 Task: Open Card Logistics Review in Board Product Launch Strategies to Workspace Domain Name Registrars and add a team member Softage.3@softage.net, a label Yellow, a checklist Beta Testing, an attachment from your google drive, a color Yellow and finally, add a card description 'Develop and launch new customer segmentation strategy' and a comment 'Let us approach this task with a sense of curiosity and a willingness to explore new ideas and approaches.'. Add a start date 'Jan 07, 1900' with a due date 'Jan 14, 1900'
Action: Mouse moved to (52, 328)
Screenshot: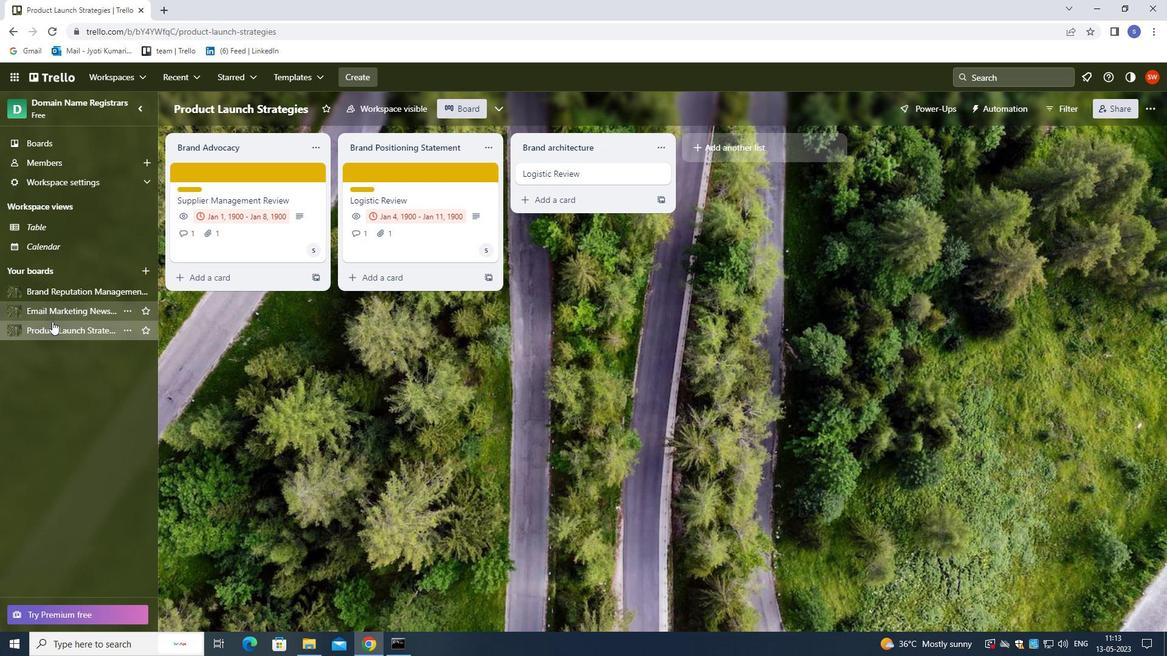 
Action: Mouse pressed left at (52, 328)
Screenshot: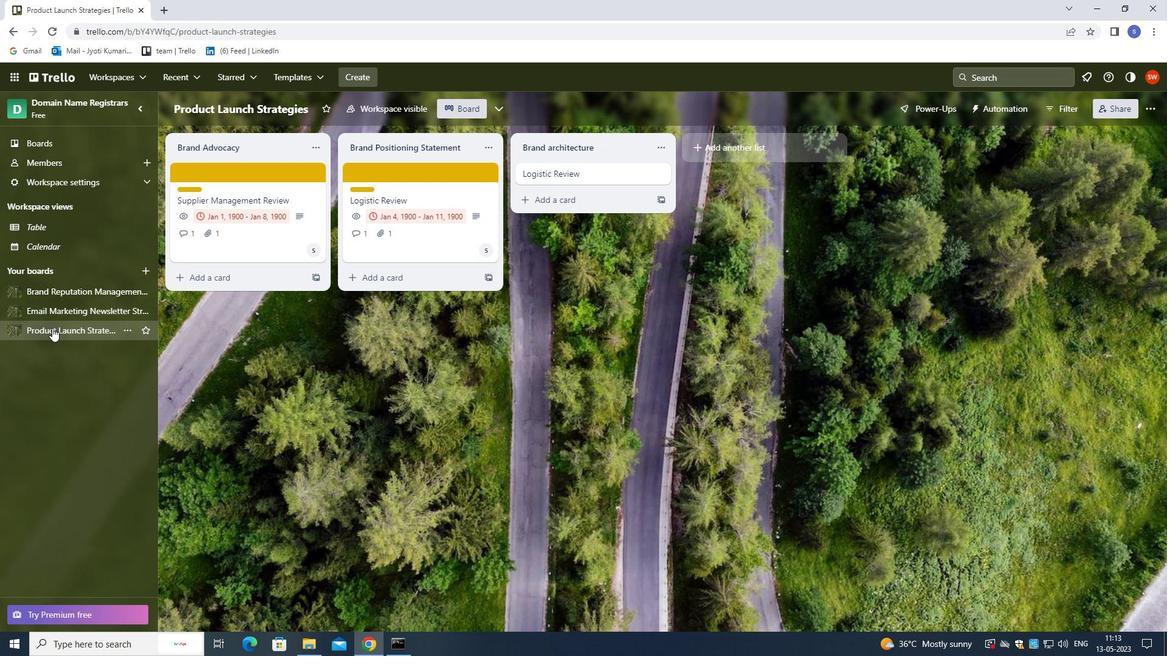 
Action: Mouse moved to (555, 173)
Screenshot: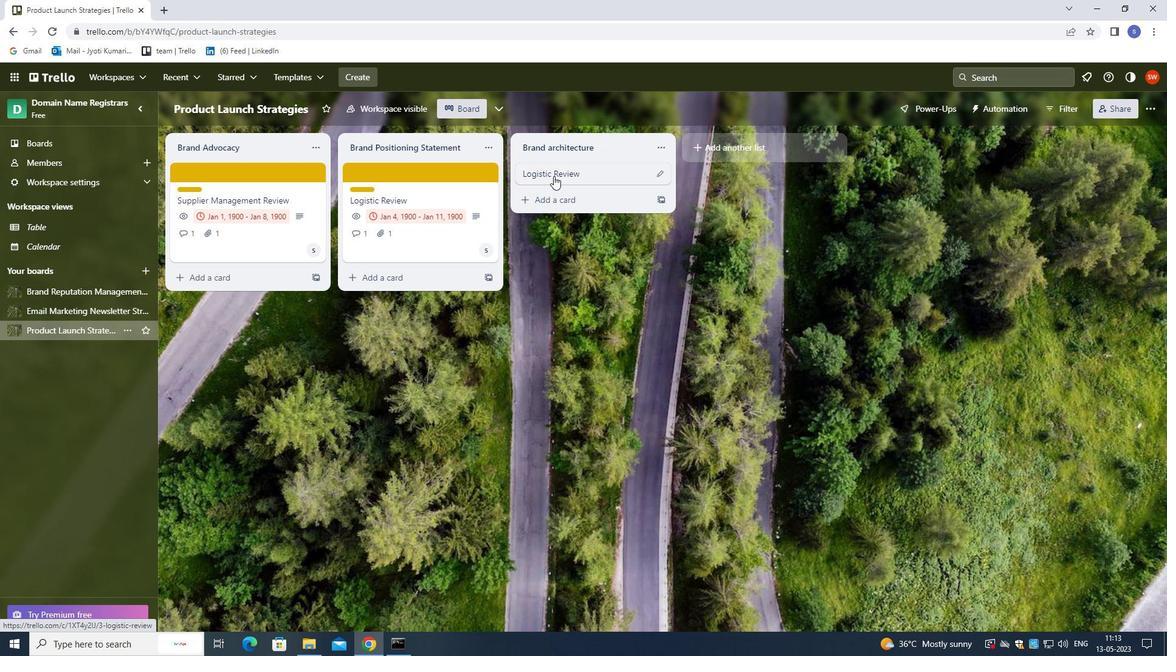 
Action: Mouse pressed left at (555, 173)
Screenshot: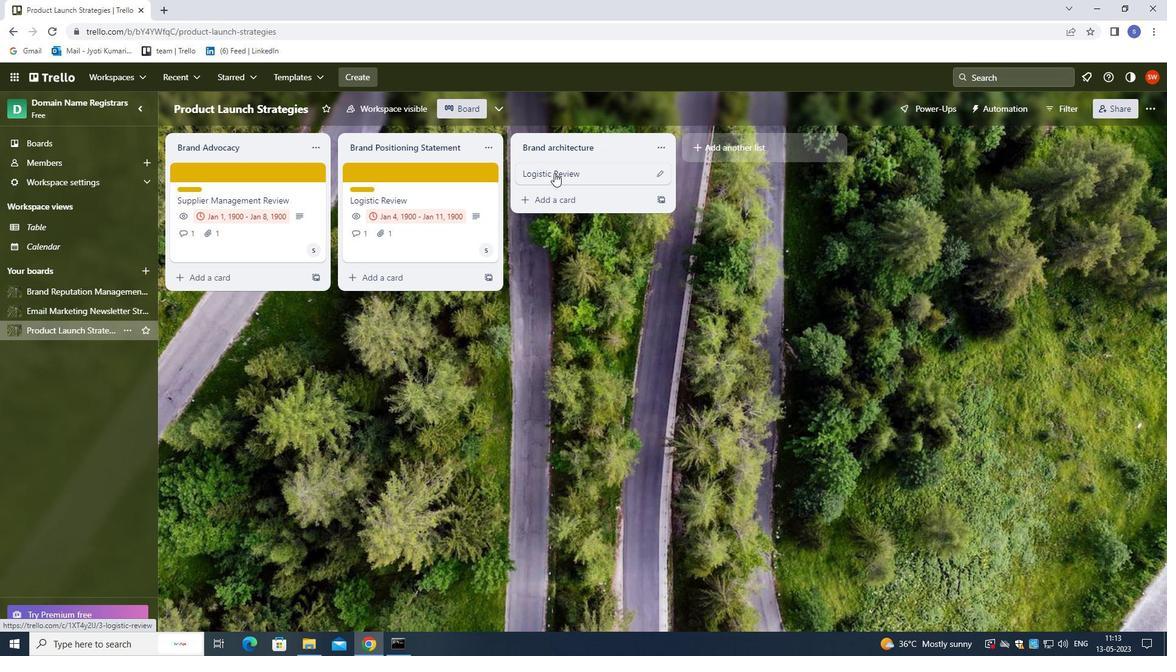 
Action: Mouse moved to (734, 214)
Screenshot: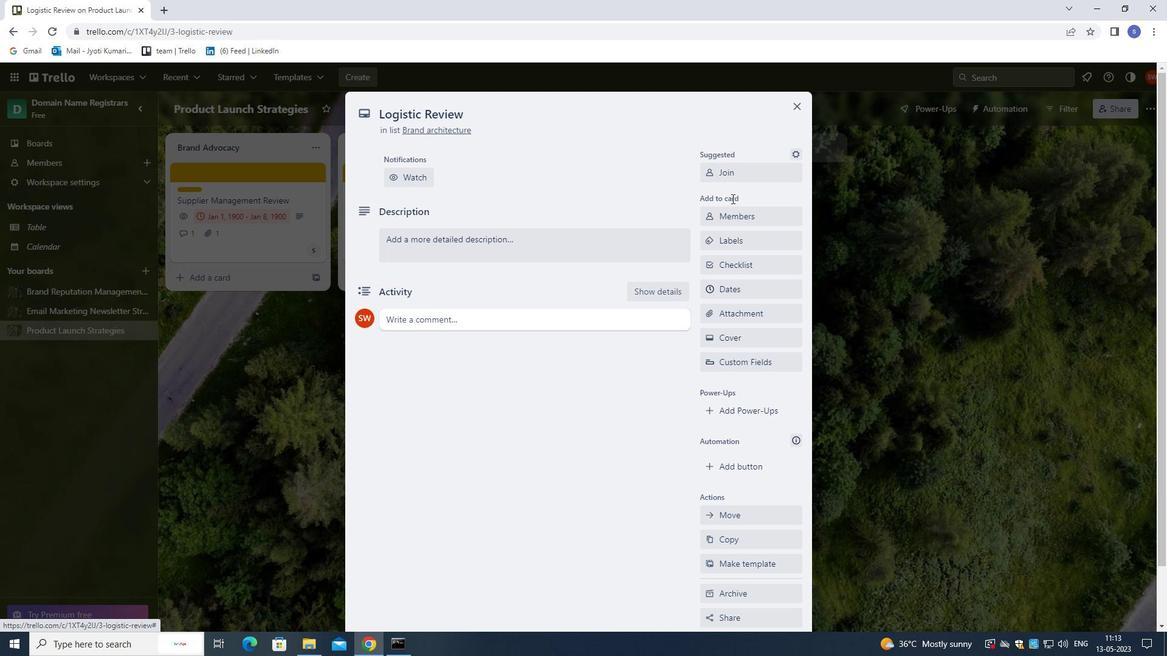 
Action: Mouse pressed left at (734, 214)
Screenshot: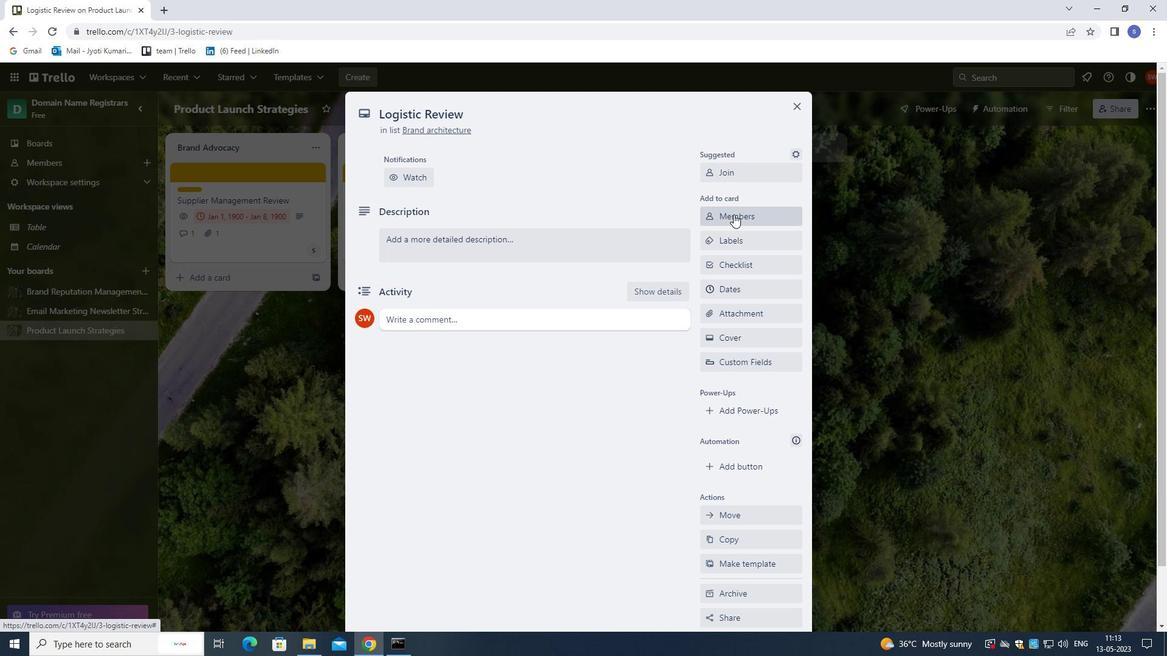 
Action: Key pressed softage.3<Key.shift>@SOFTAGE,<Key.backspace>.NET
Screenshot: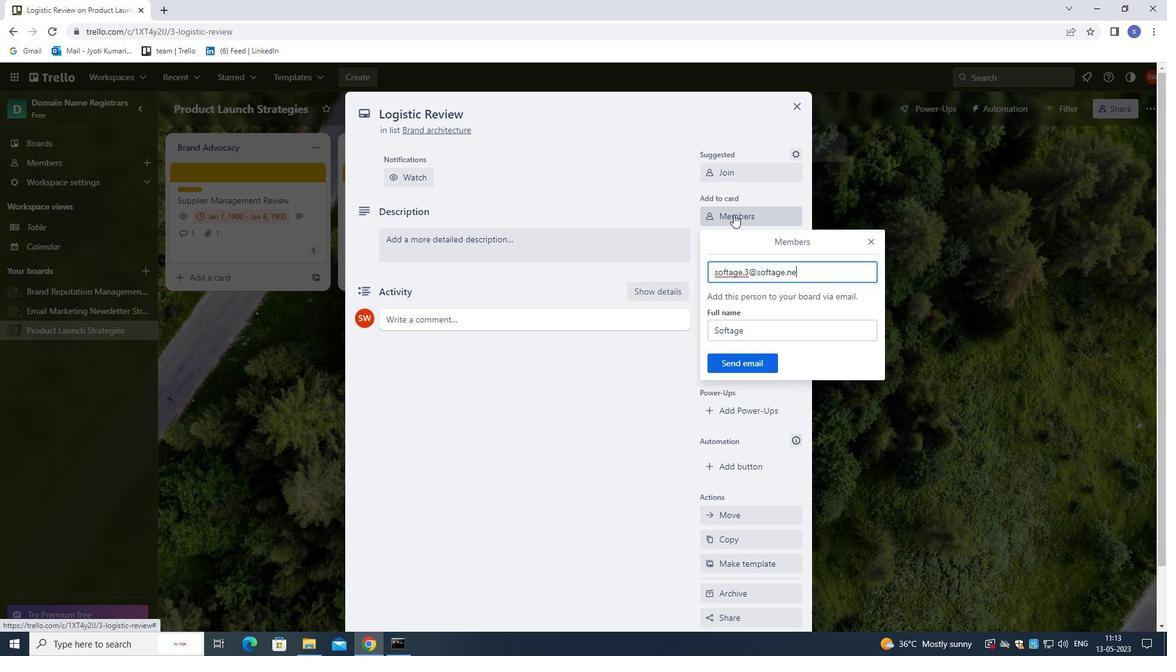 
Action: Mouse moved to (723, 369)
Screenshot: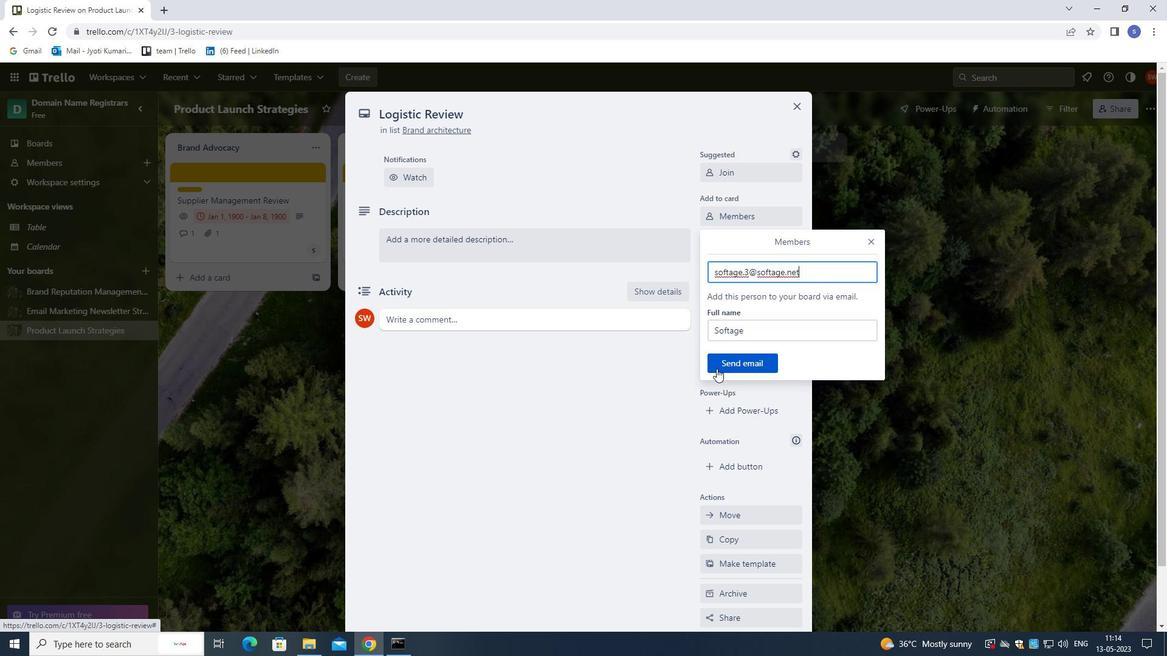 
Action: Mouse pressed left at (723, 369)
Screenshot: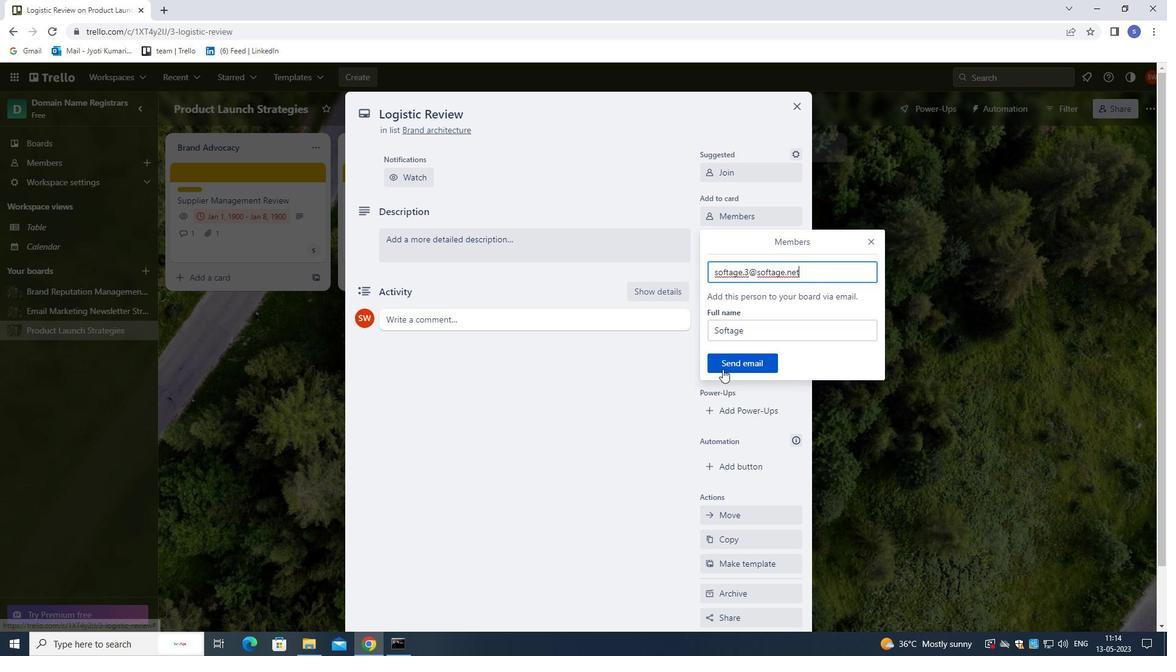 
Action: Mouse moved to (735, 247)
Screenshot: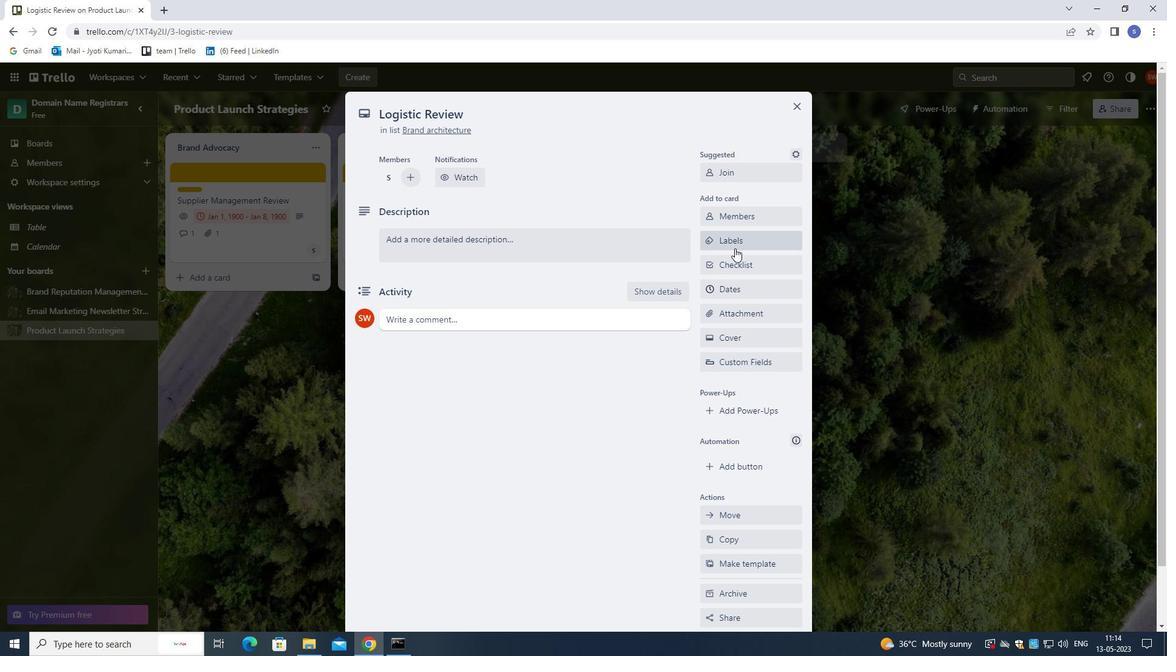 
Action: Mouse pressed left at (735, 247)
Screenshot: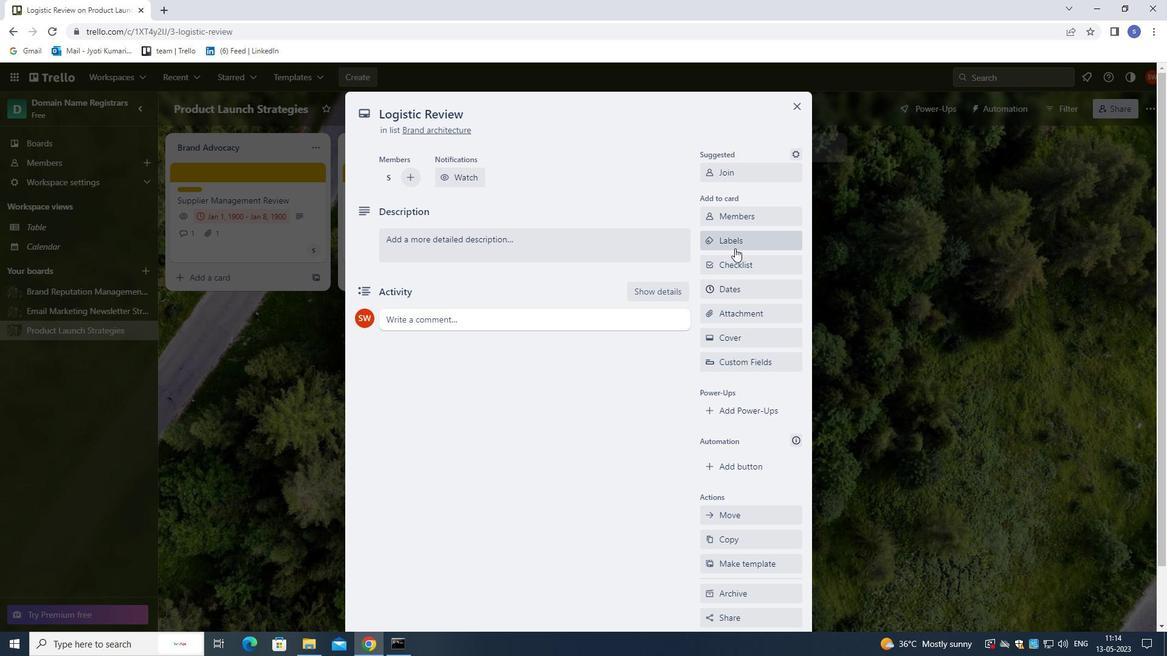 
Action: Mouse moved to (734, 245)
Screenshot: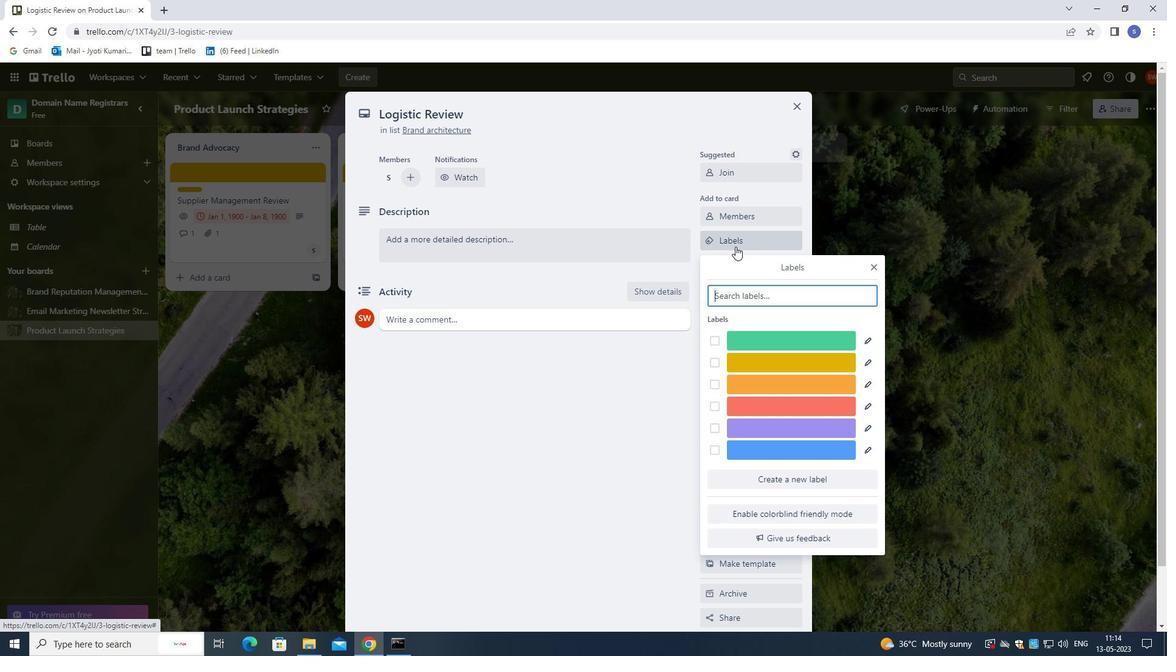 
Action: Key pressed Y
Screenshot: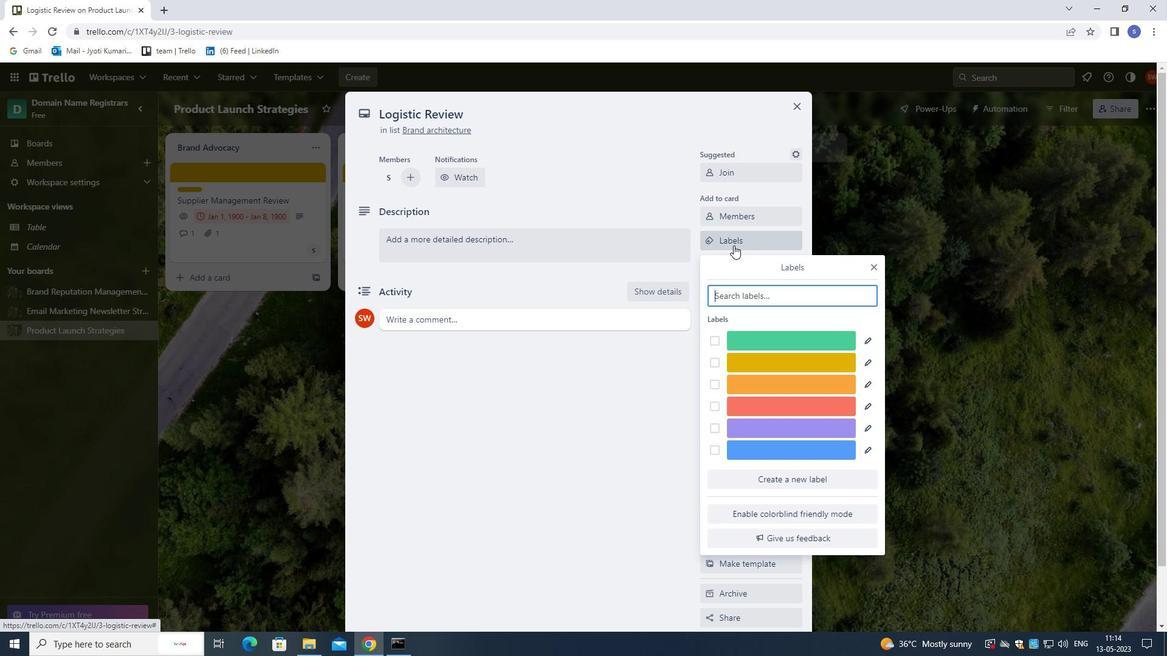 
Action: Mouse moved to (762, 343)
Screenshot: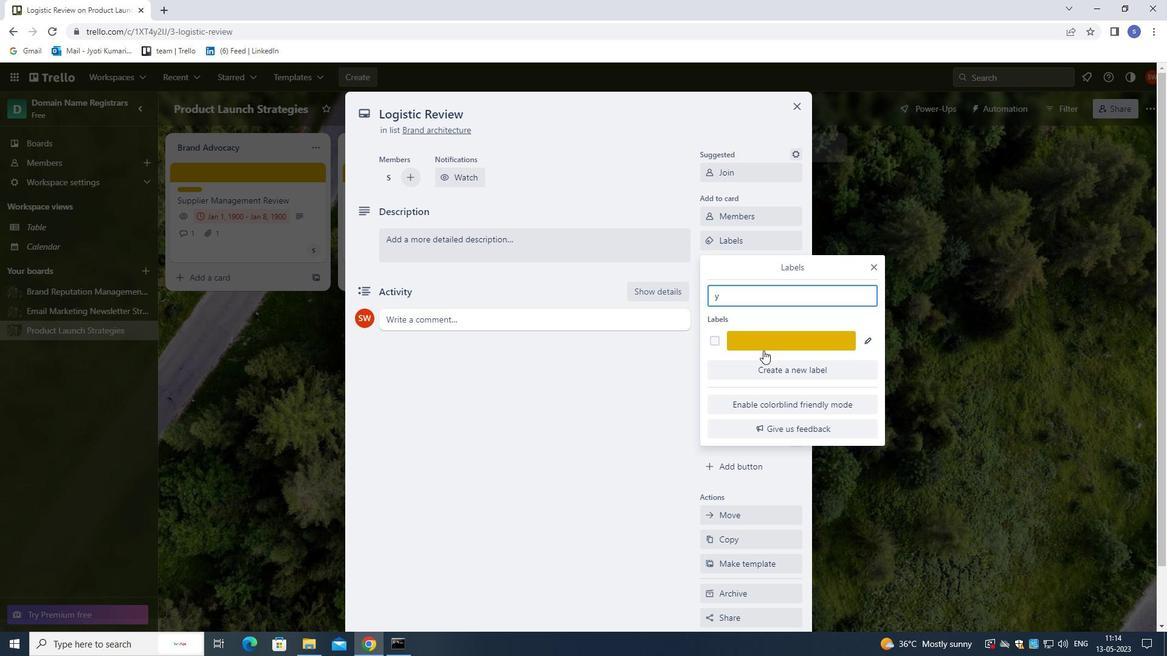 
Action: Mouse pressed left at (762, 343)
Screenshot: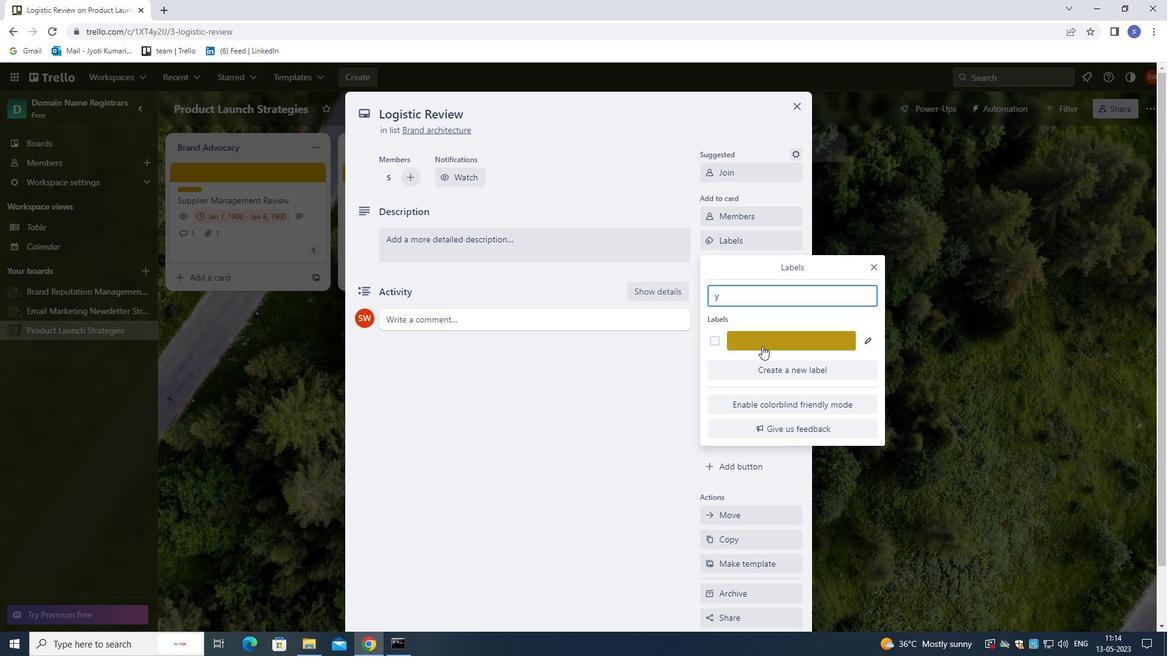 
Action: Mouse moved to (875, 268)
Screenshot: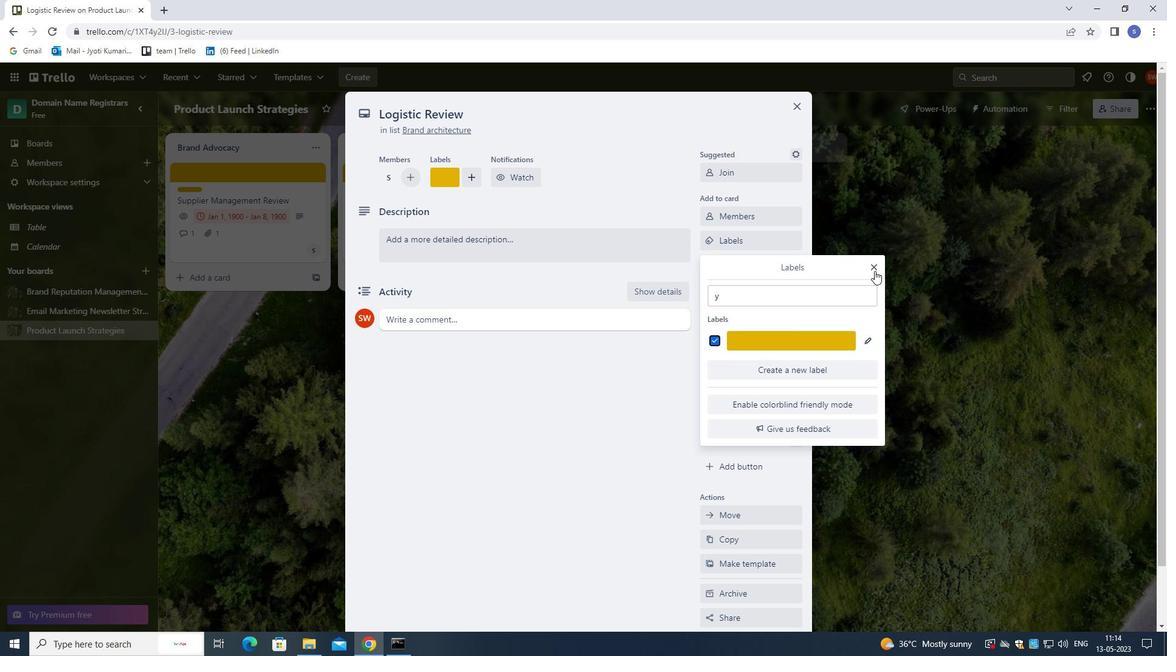 
Action: Mouse pressed left at (875, 268)
Screenshot: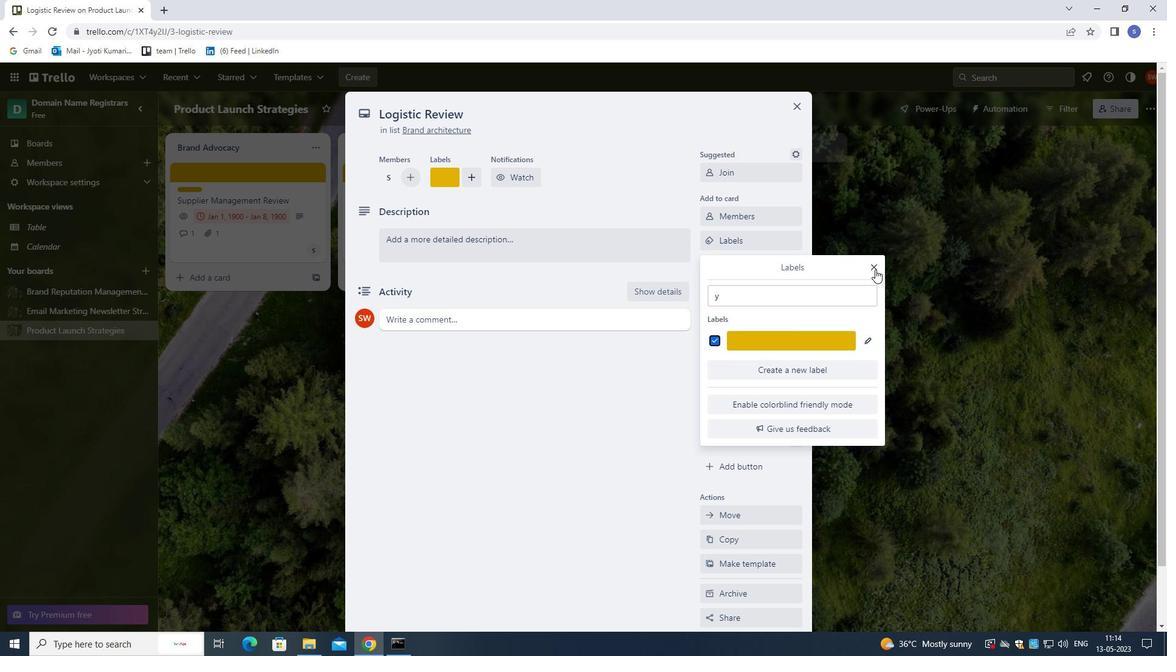 
Action: Mouse moved to (773, 266)
Screenshot: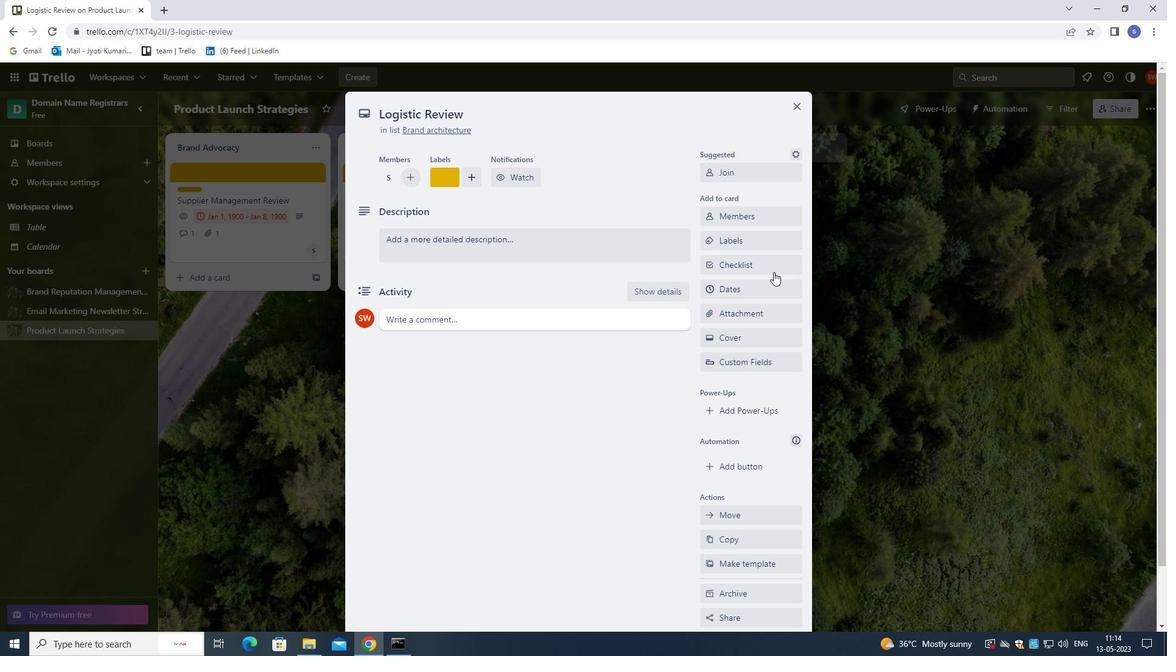 
Action: Mouse pressed left at (773, 266)
Screenshot: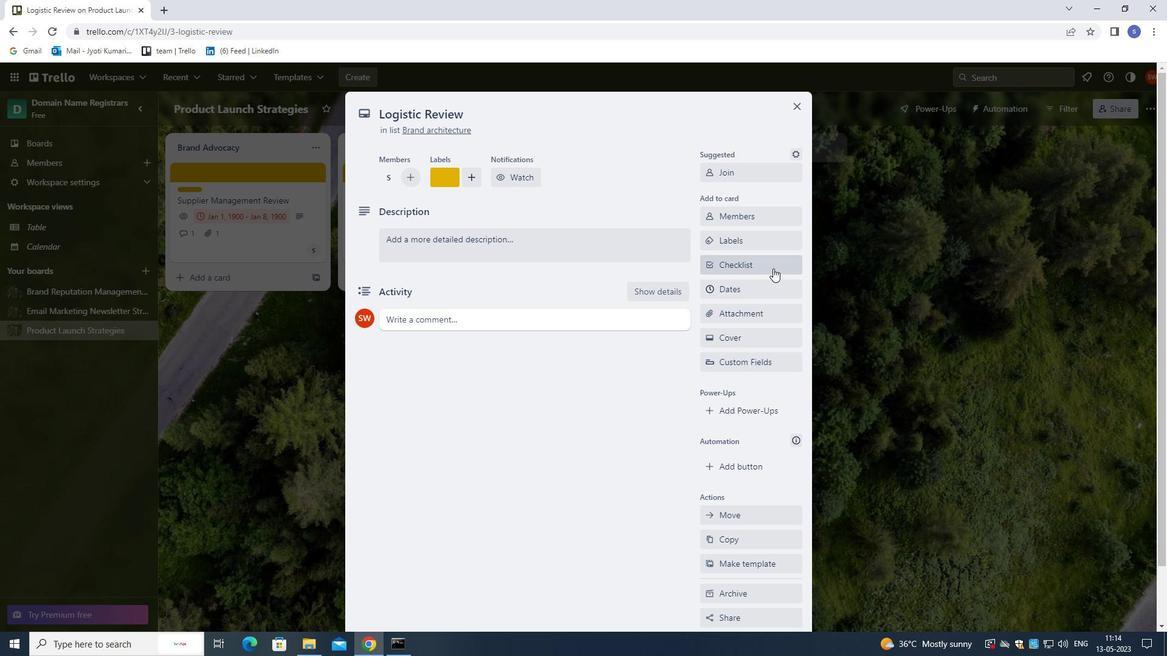 
Action: Mouse moved to (774, 265)
Screenshot: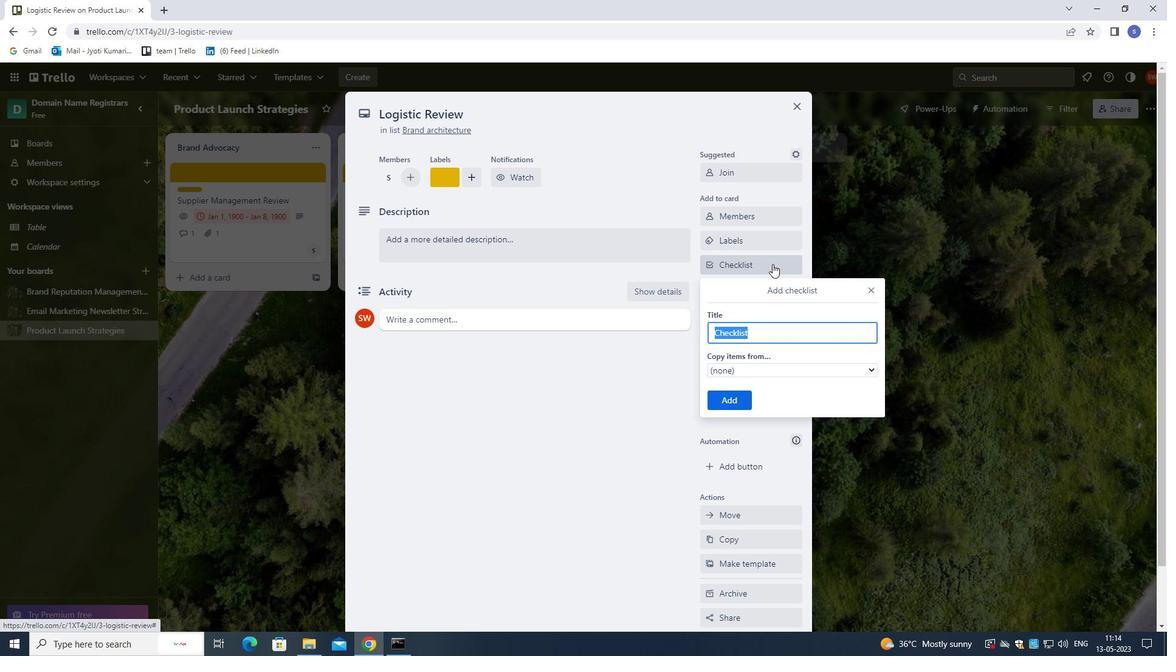 
Action: Key pressed B
Screenshot: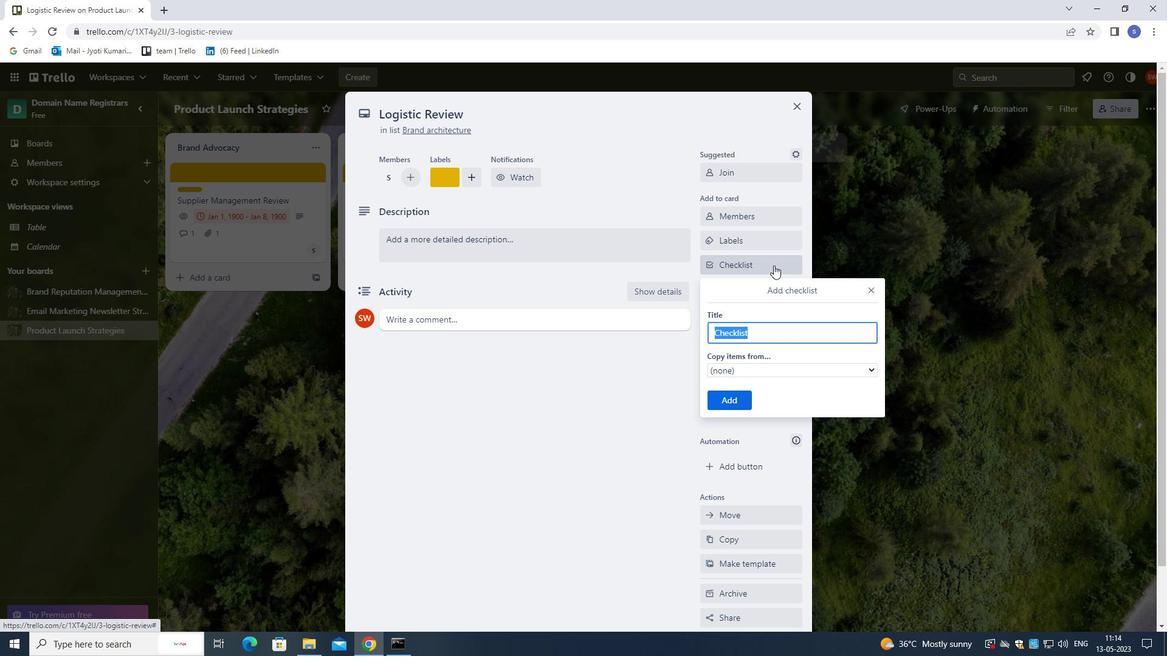 
Action: Mouse moved to (790, 360)
Screenshot: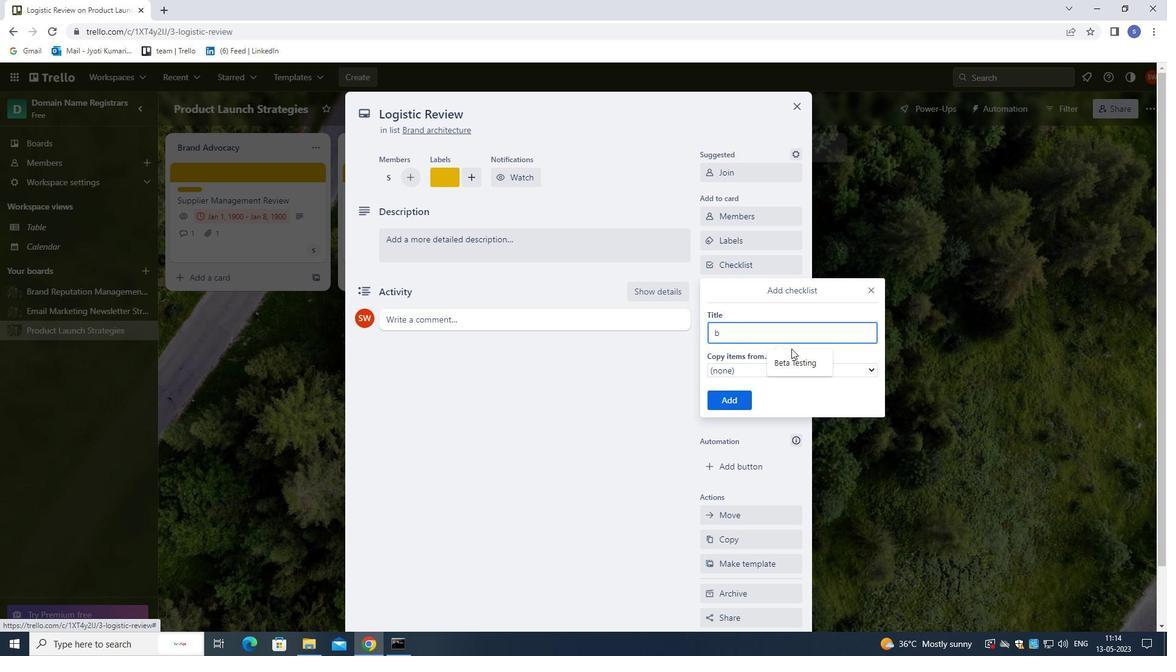 
Action: Mouse pressed left at (790, 360)
Screenshot: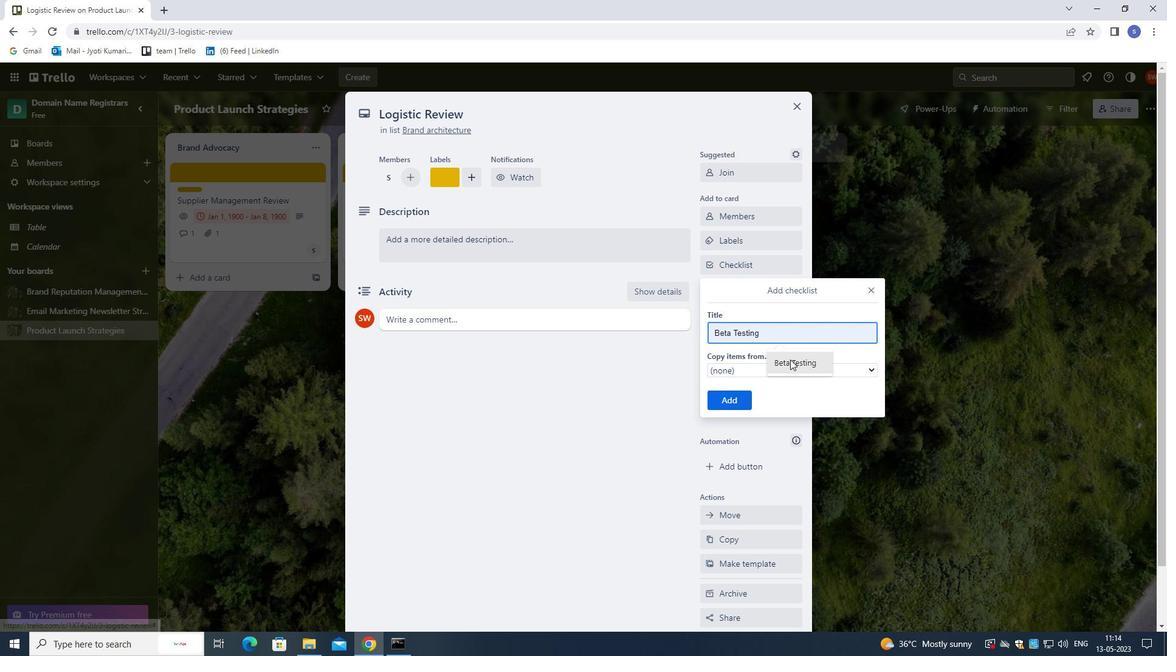 
Action: Mouse moved to (718, 398)
Screenshot: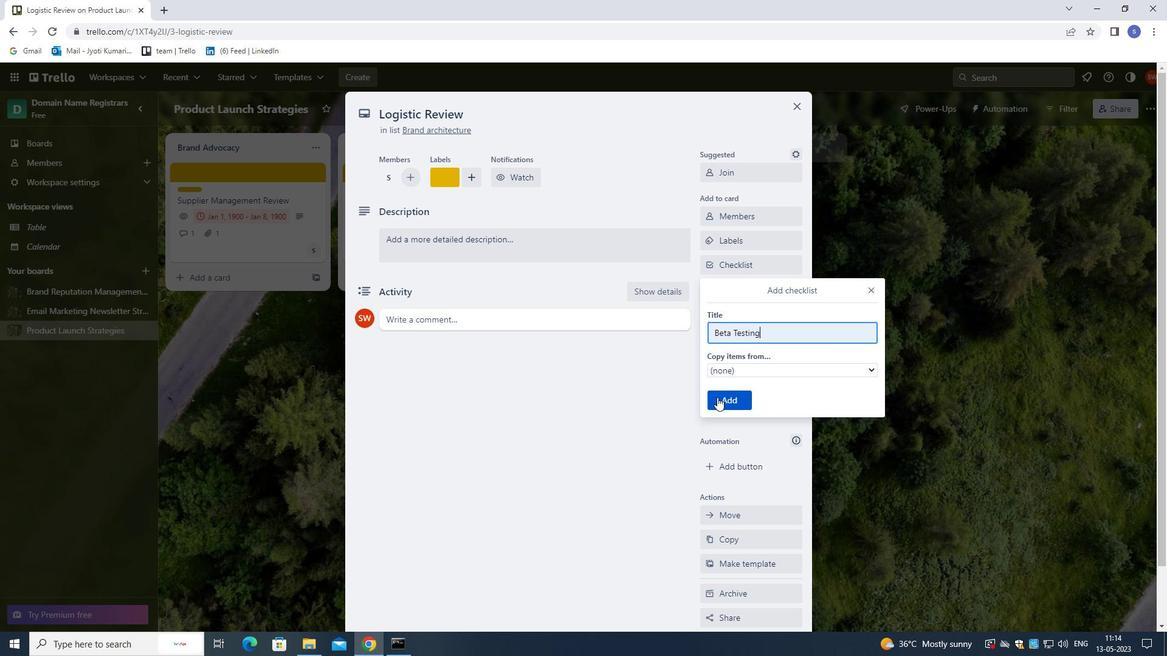 
Action: Mouse pressed left at (718, 398)
Screenshot: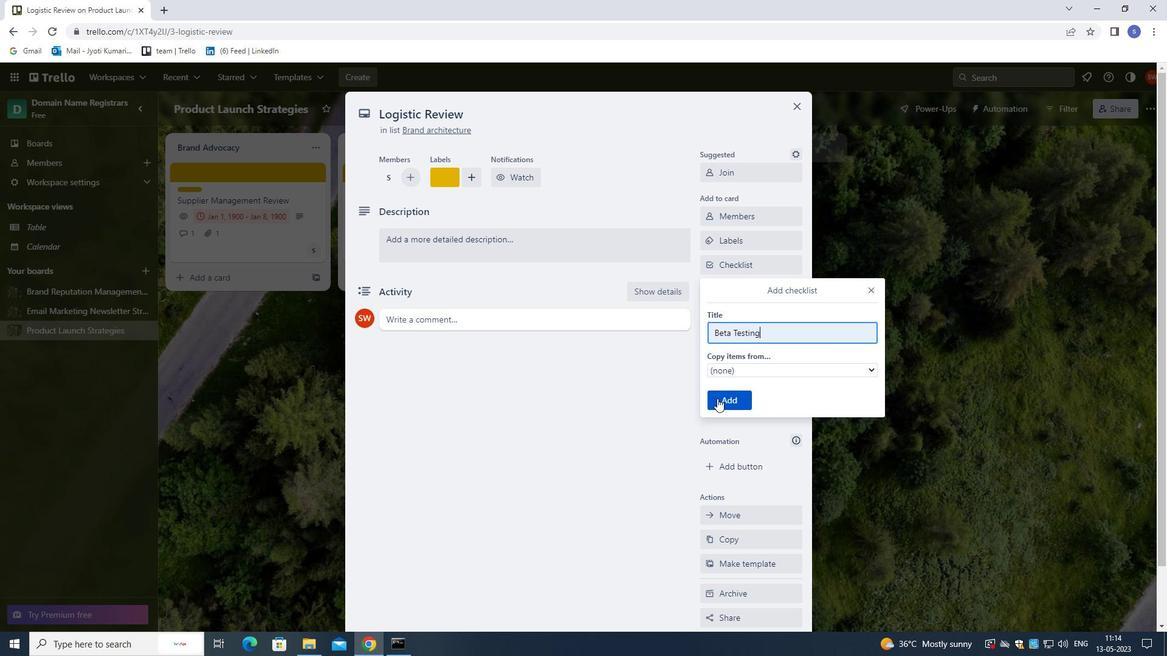 
Action: Mouse moved to (740, 287)
Screenshot: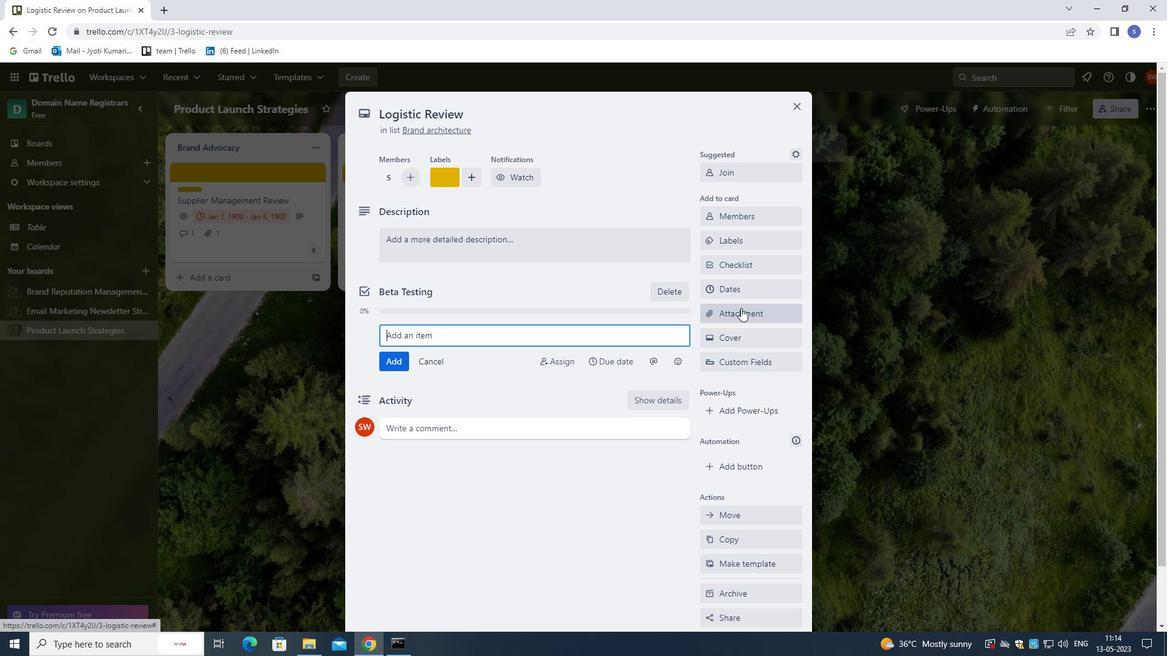 
Action: Mouse pressed left at (740, 287)
Screenshot: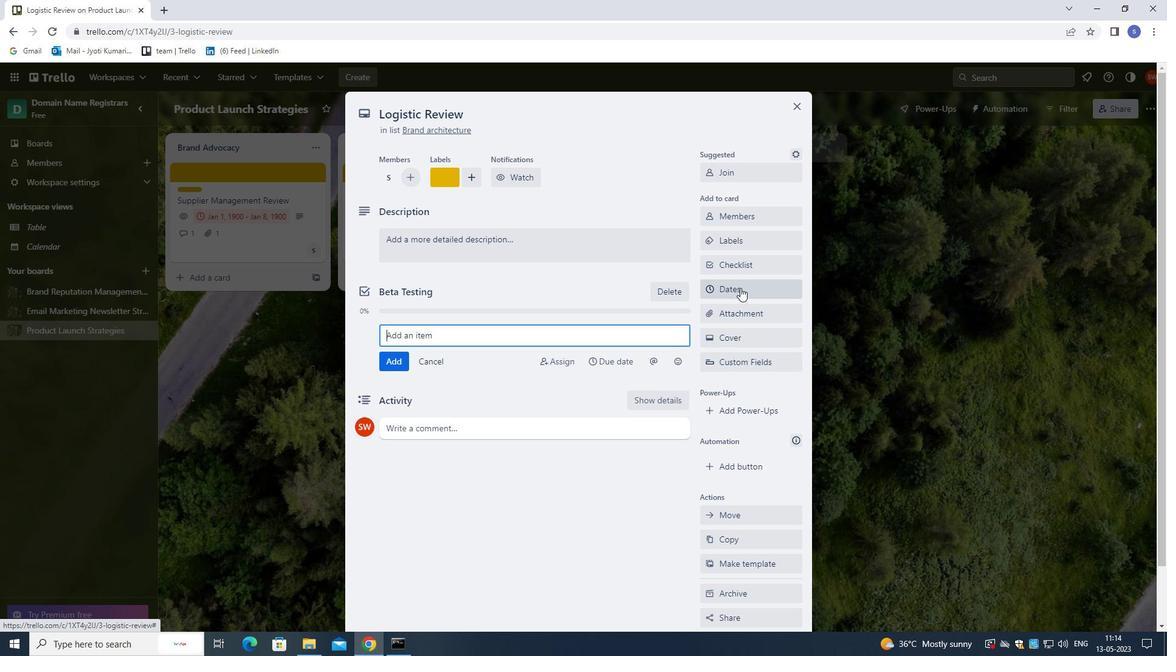 
Action: Mouse moved to (715, 332)
Screenshot: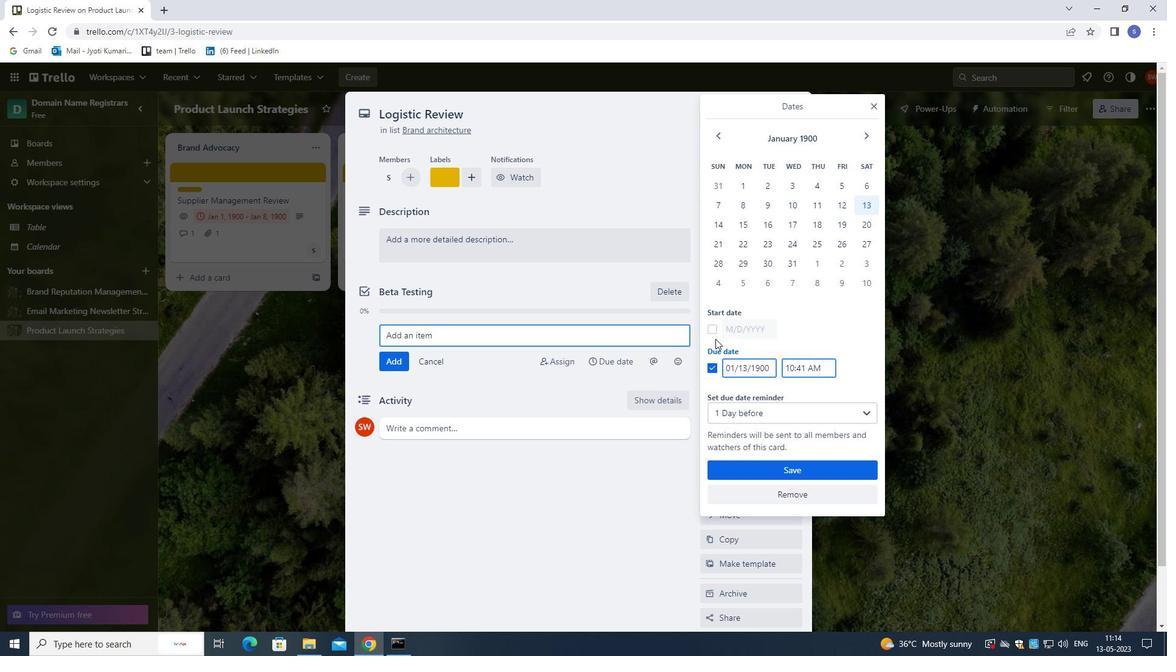 
Action: Mouse pressed left at (715, 332)
Screenshot: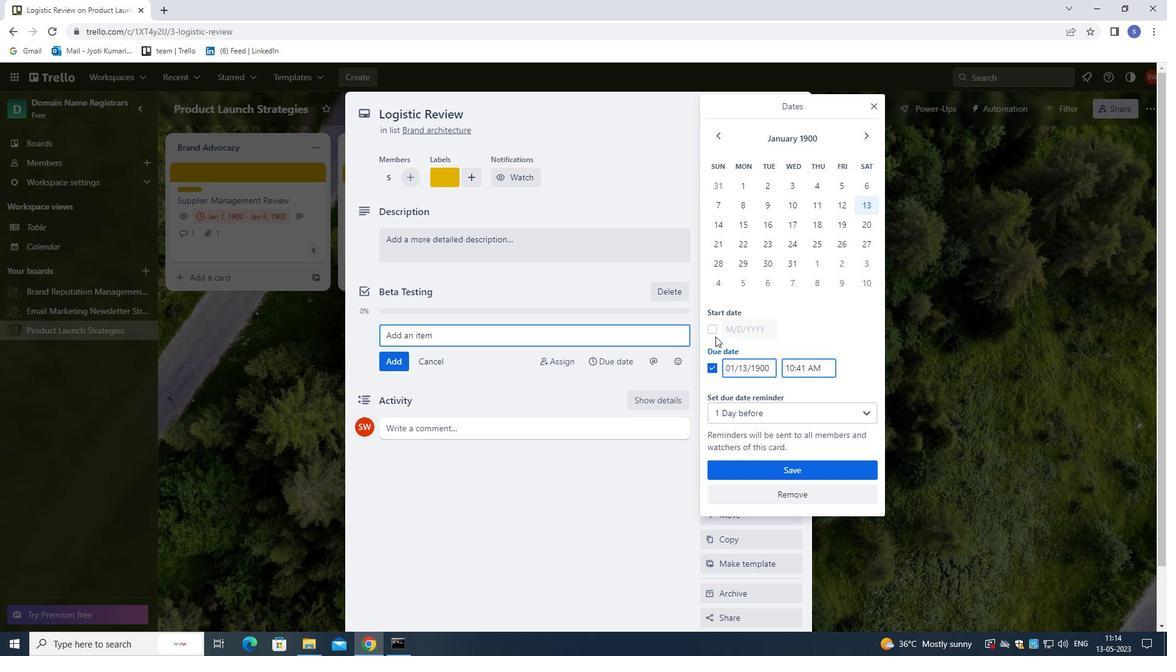 
Action: Mouse moved to (740, 327)
Screenshot: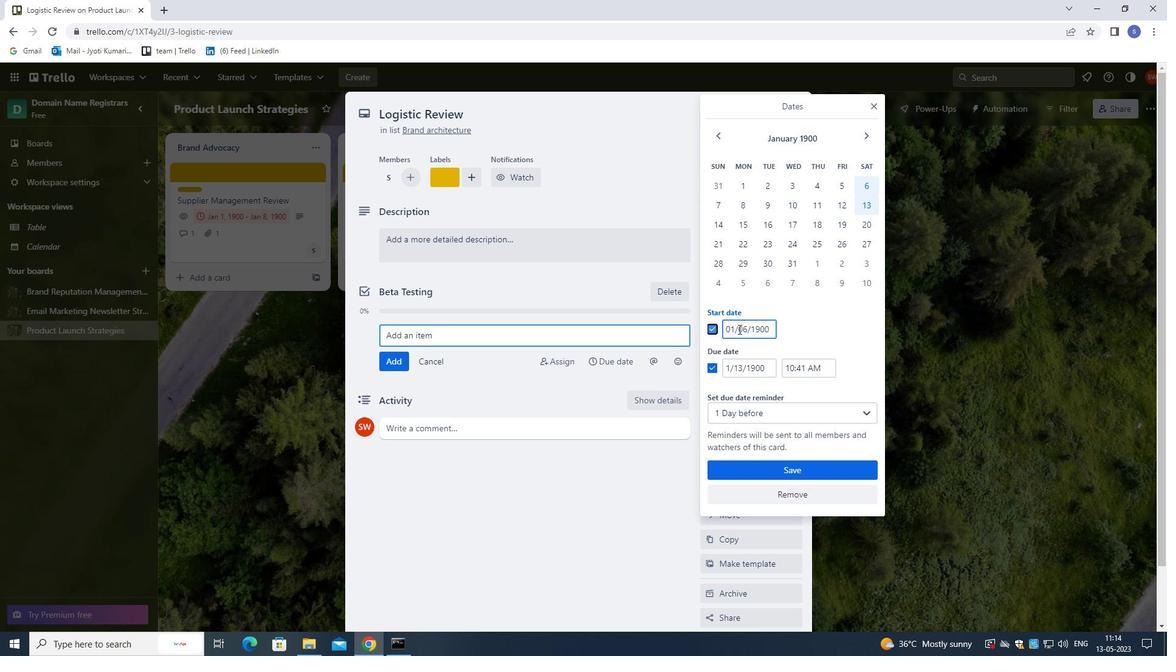 
Action: Mouse pressed left at (740, 327)
Screenshot: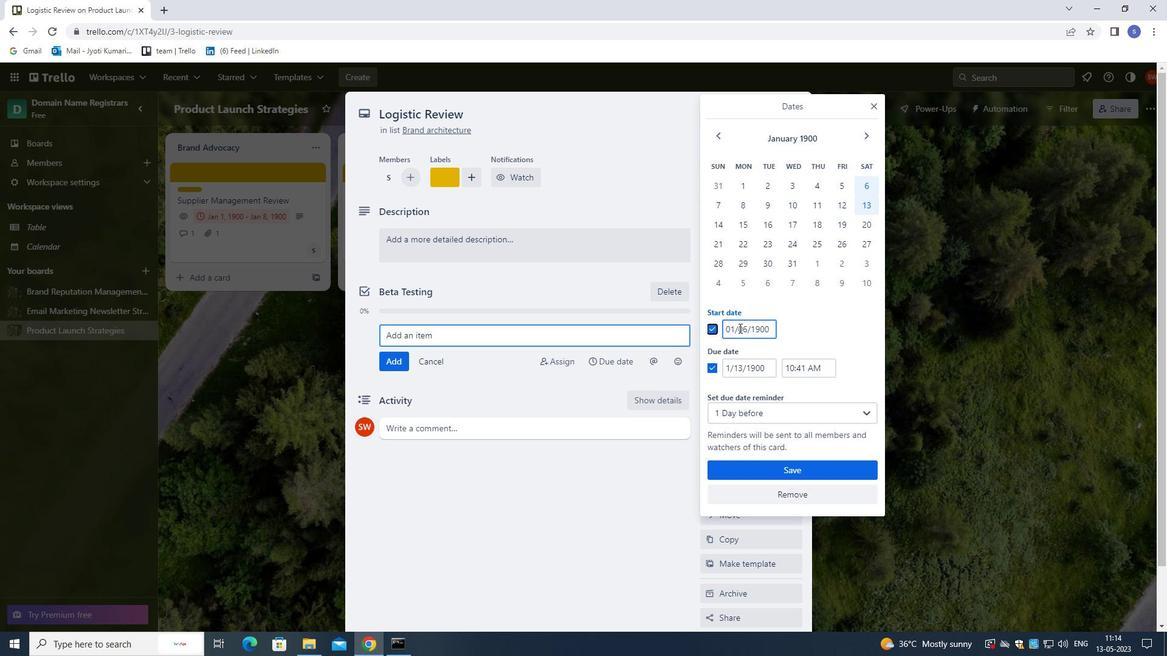 
Action: Mouse moved to (739, 350)
Screenshot: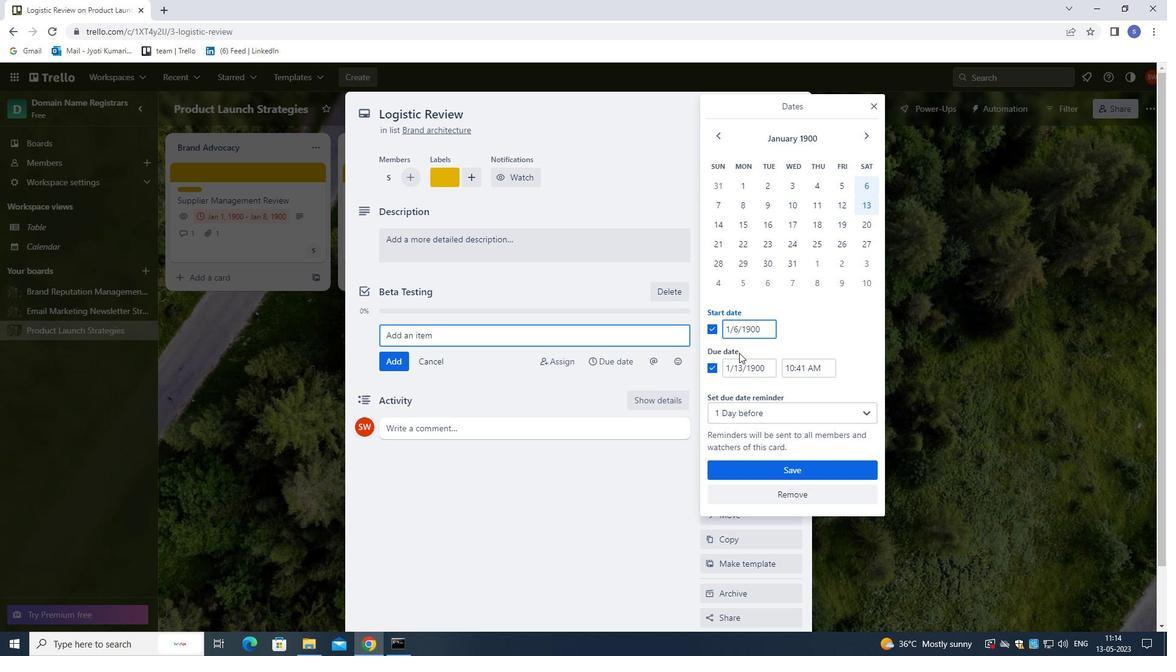 
Action: Key pressed <Key.backspace>
Screenshot: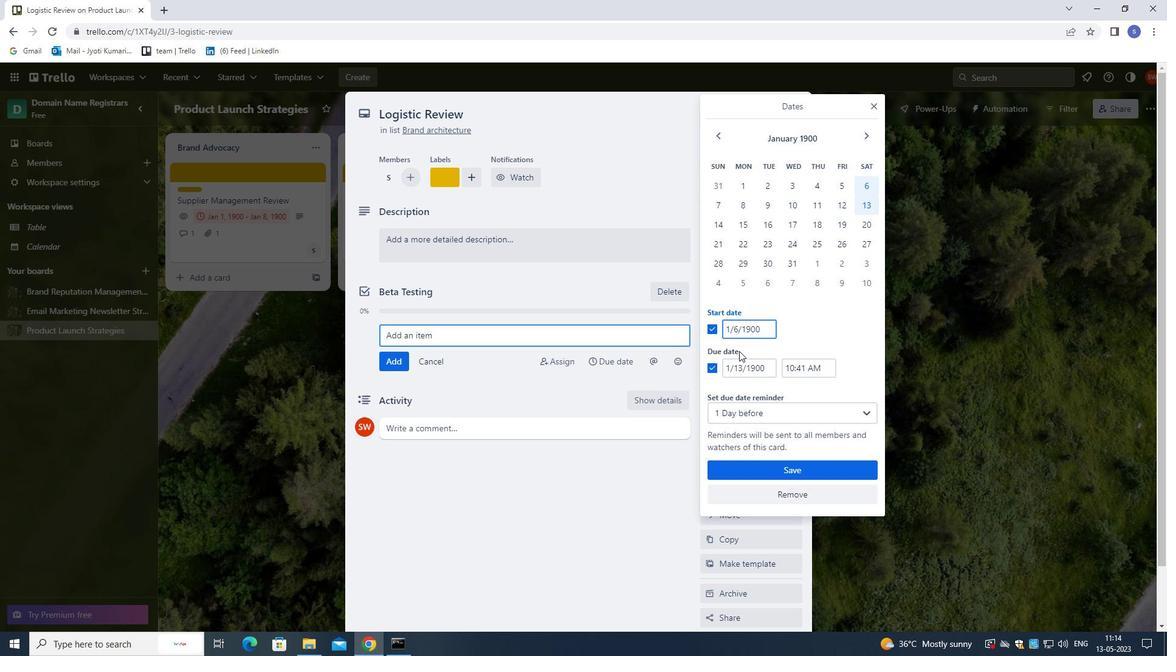 
Action: Mouse moved to (737, 344)
Screenshot: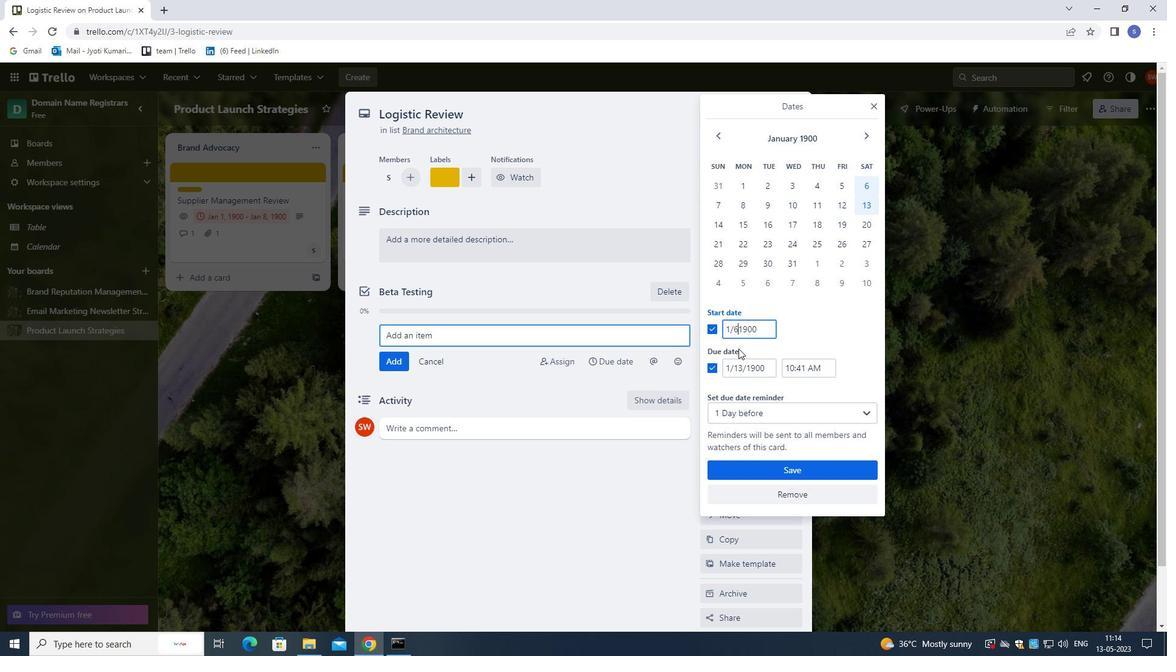 
Action: Key pressed 7
Screenshot: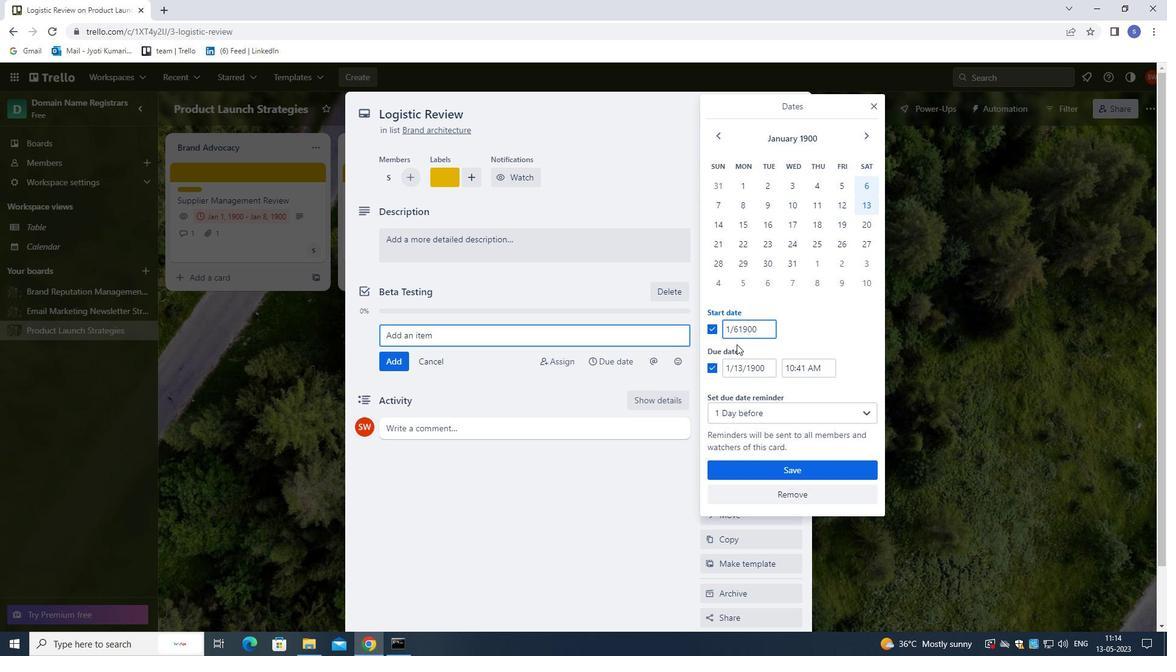 
Action: Mouse moved to (734, 343)
Screenshot: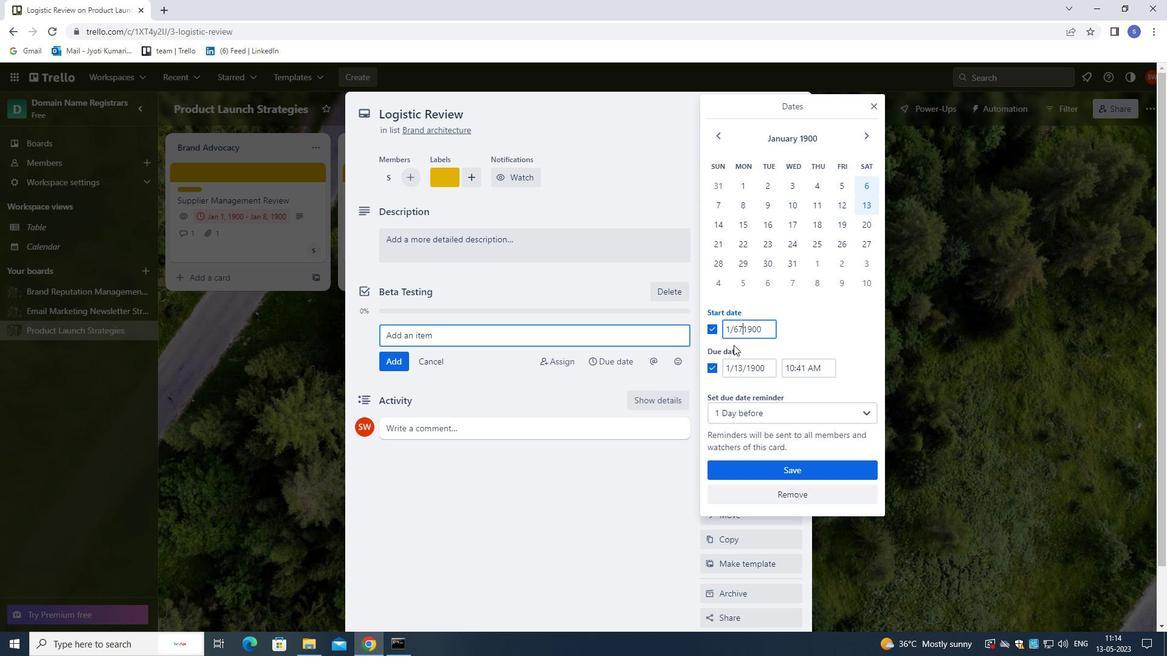 
Action: Key pressed <Key.backspace>
Screenshot: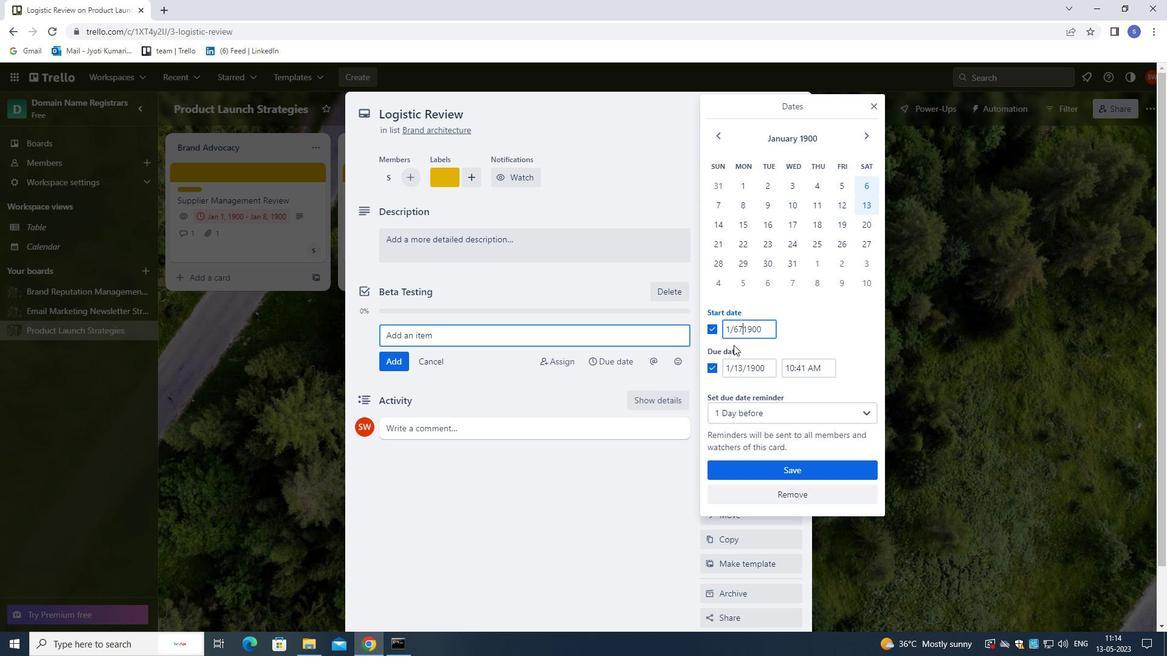
Action: Mouse moved to (732, 338)
Screenshot: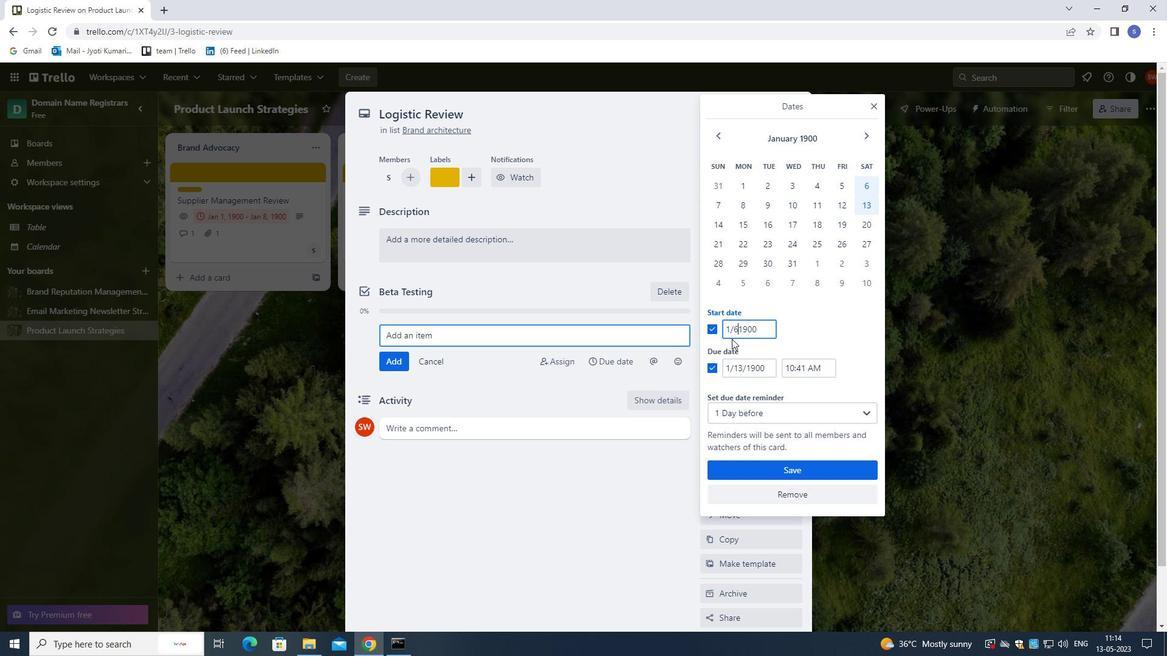 
Action: Key pressed <Key.backspace>
Screenshot: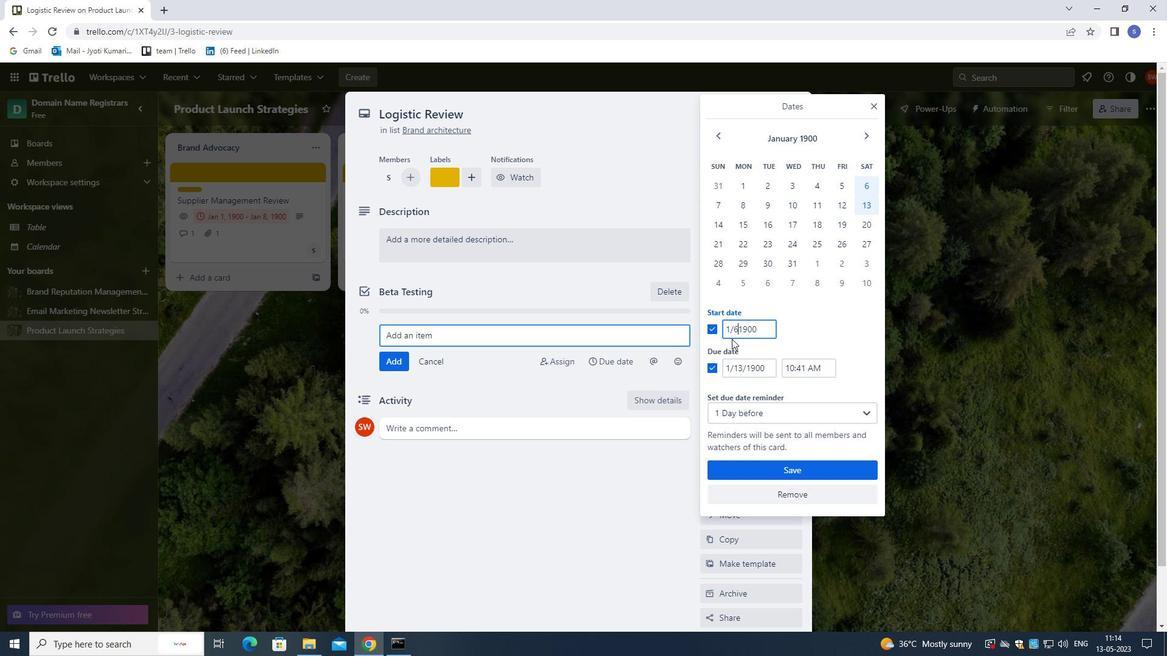 
Action: Mouse moved to (731, 337)
Screenshot: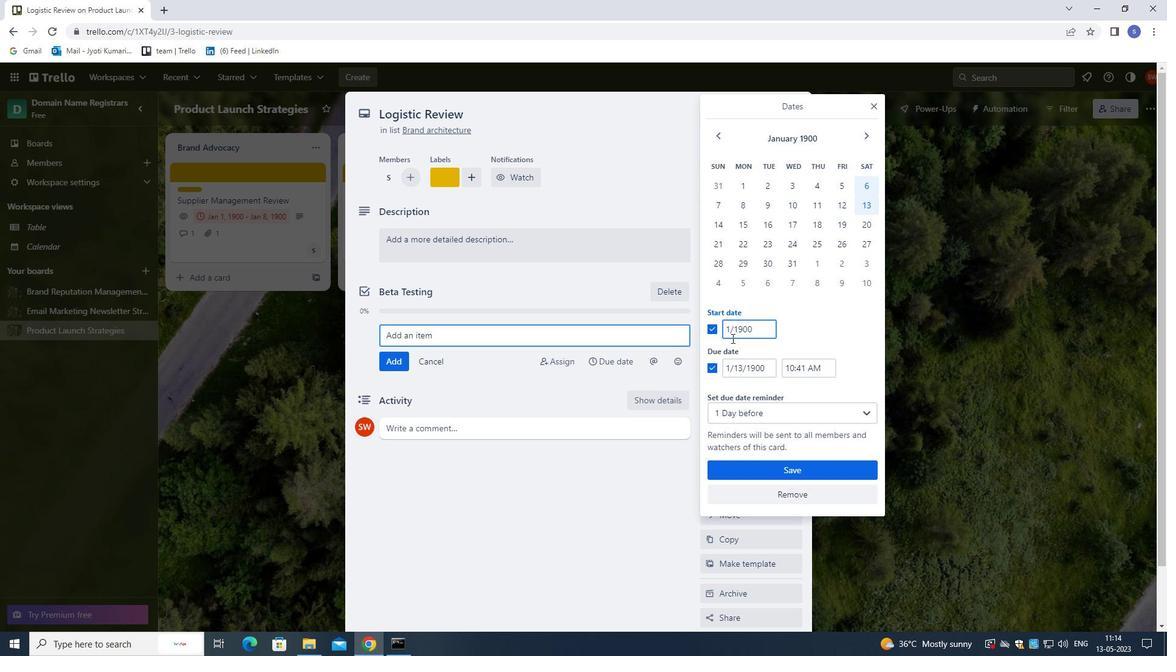 
Action: Key pressed 7
Screenshot: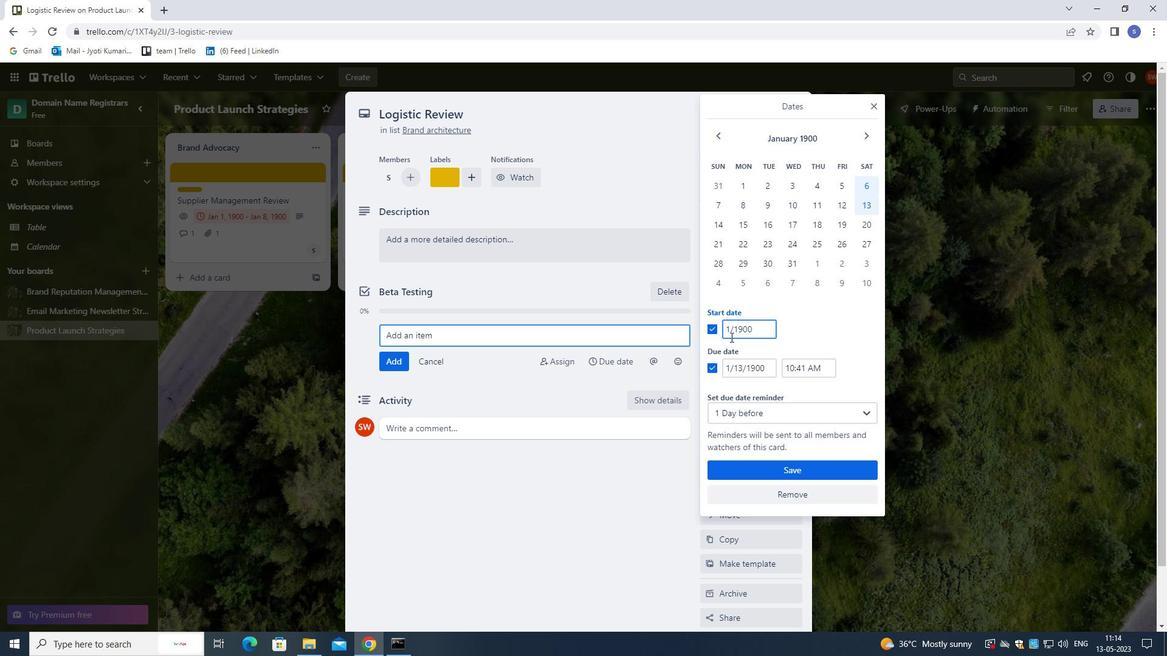 
Action: Mouse moved to (737, 367)
Screenshot: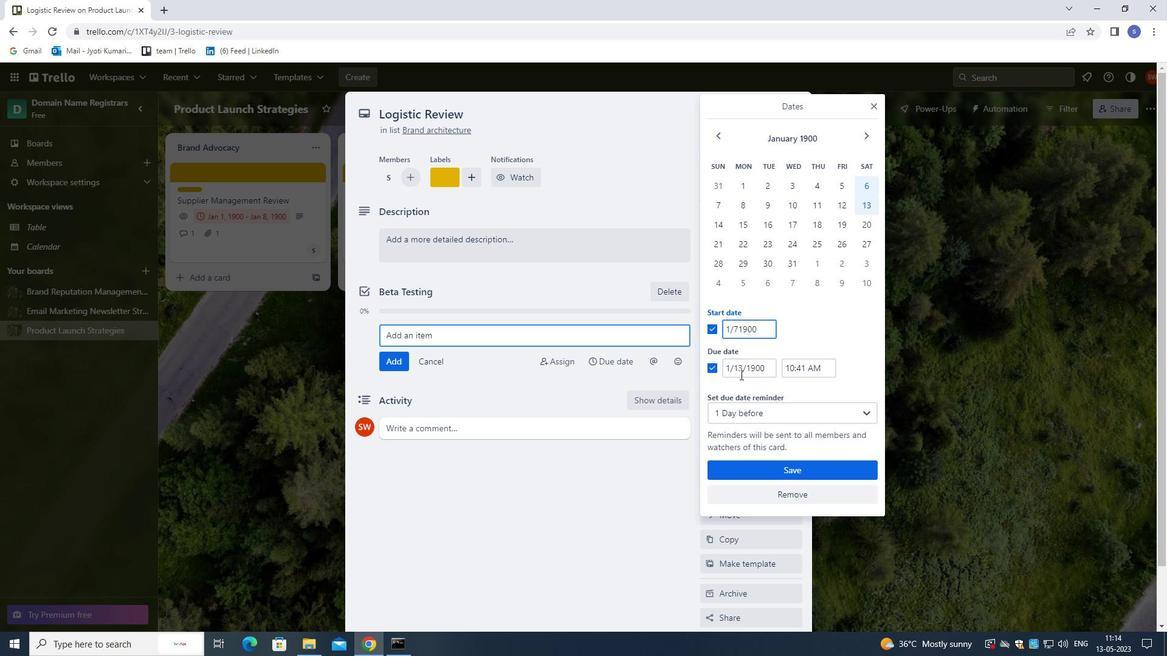 
Action: Mouse pressed left at (737, 367)
Screenshot: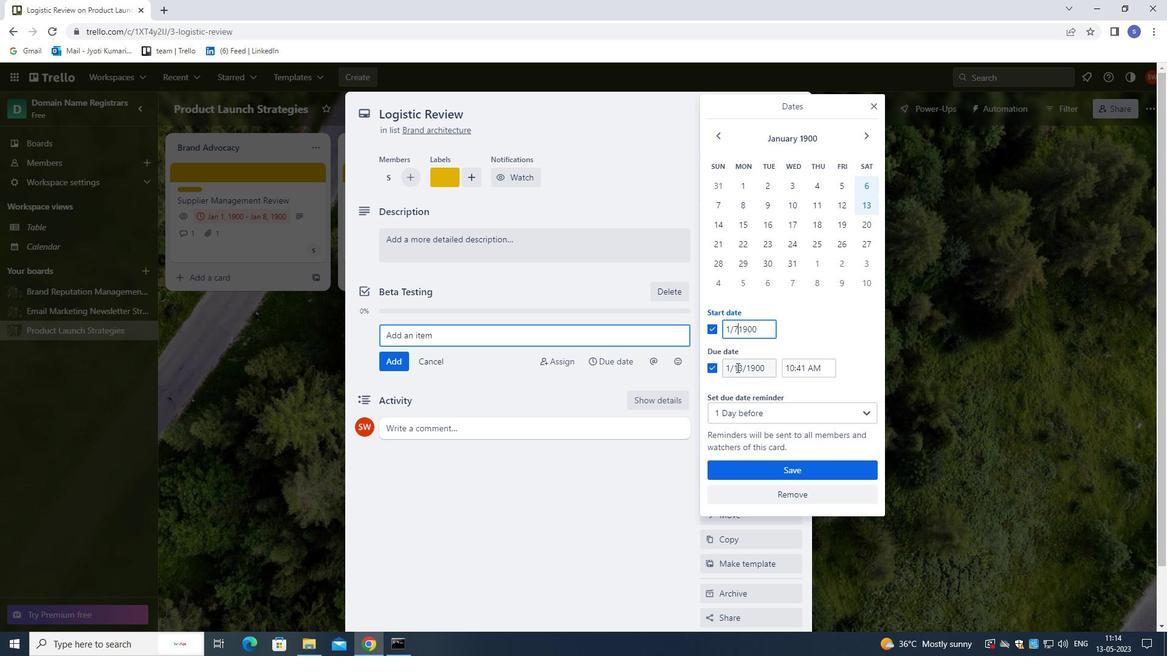 
Action: Mouse moved to (746, 380)
Screenshot: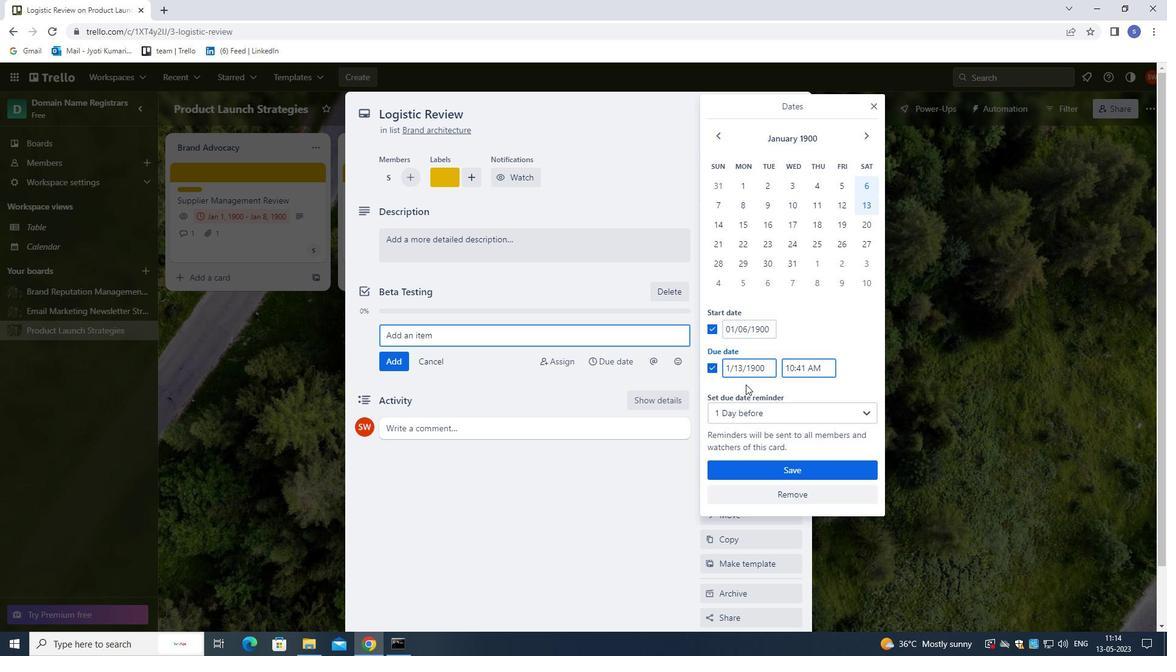 
Action: Key pressed <Key.right>
Screenshot: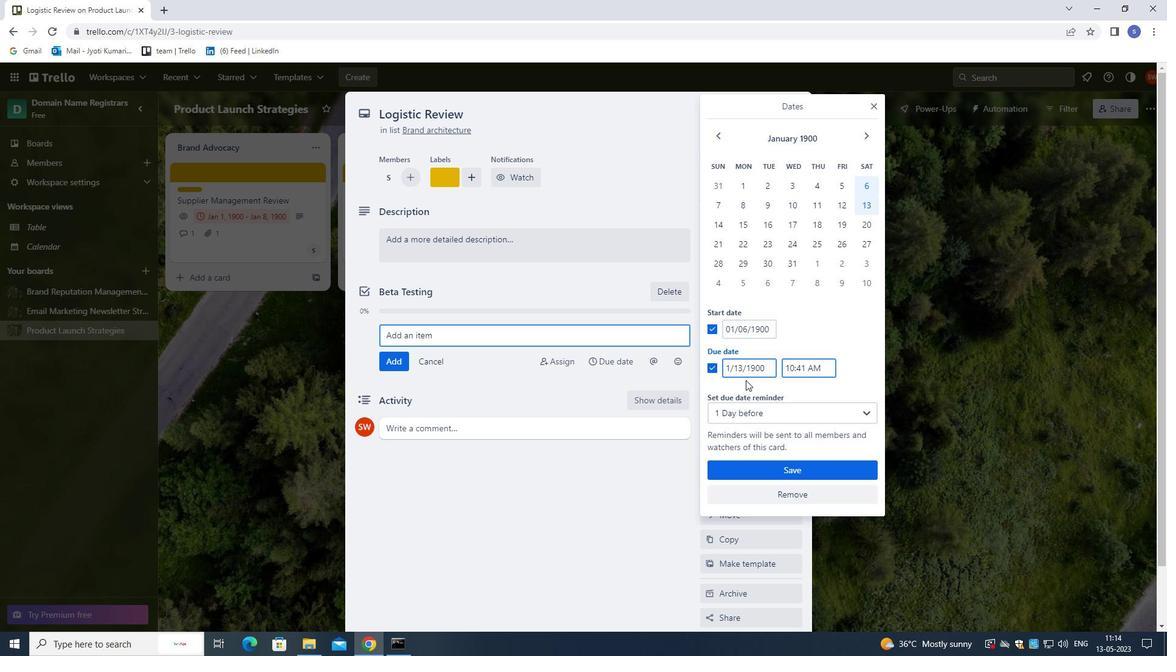 
Action: Mouse moved to (746, 379)
Screenshot: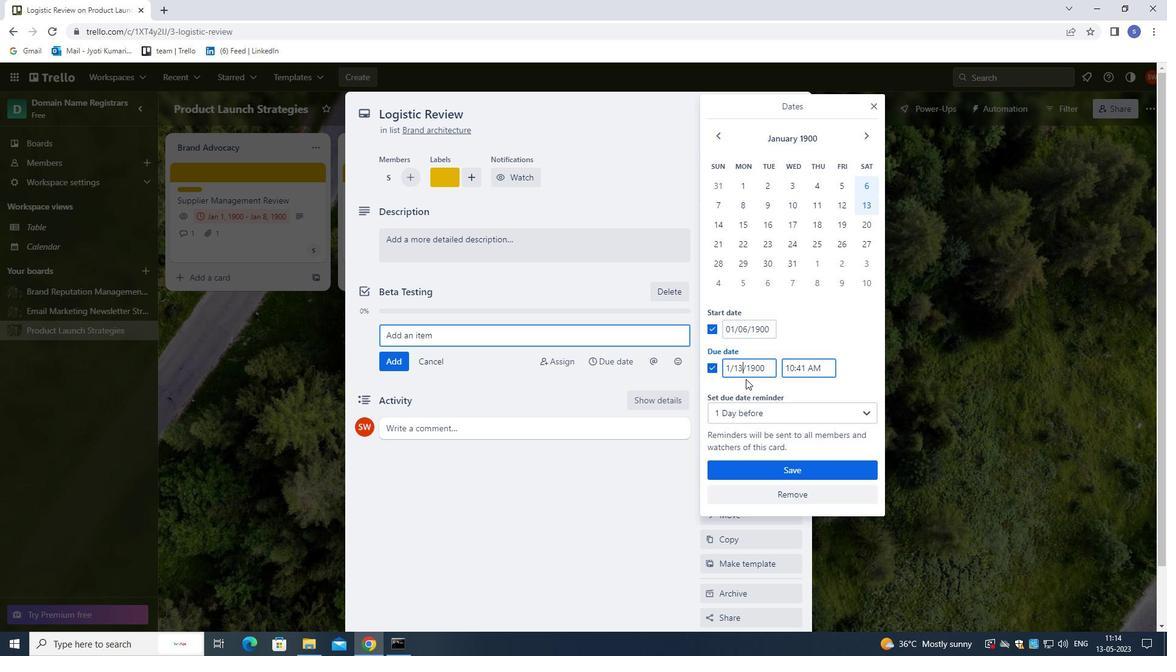 
Action: Key pressed <Key.backspace>
Screenshot: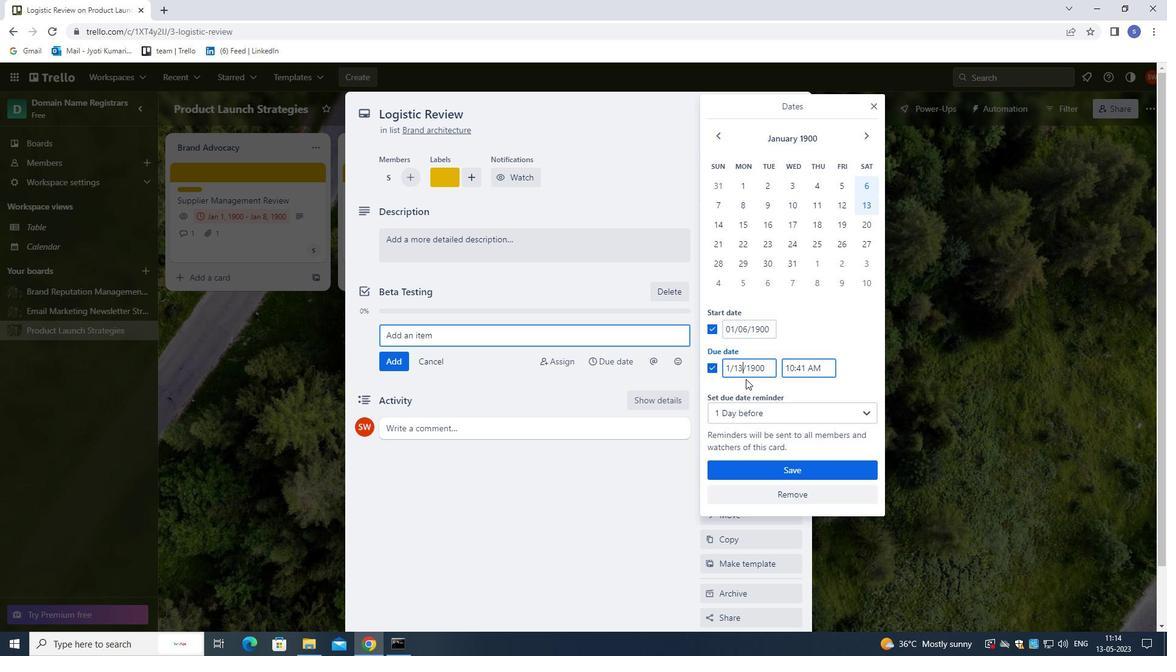 
Action: Mouse moved to (746, 377)
Screenshot: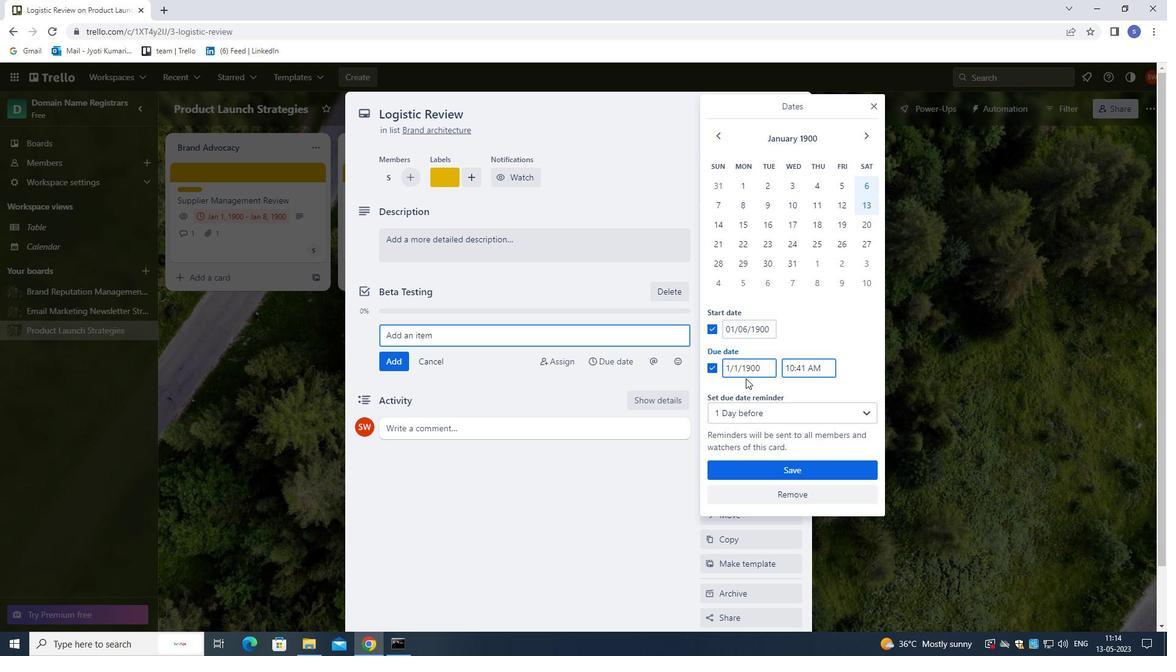
Action: Key pressed 4
Screenshot: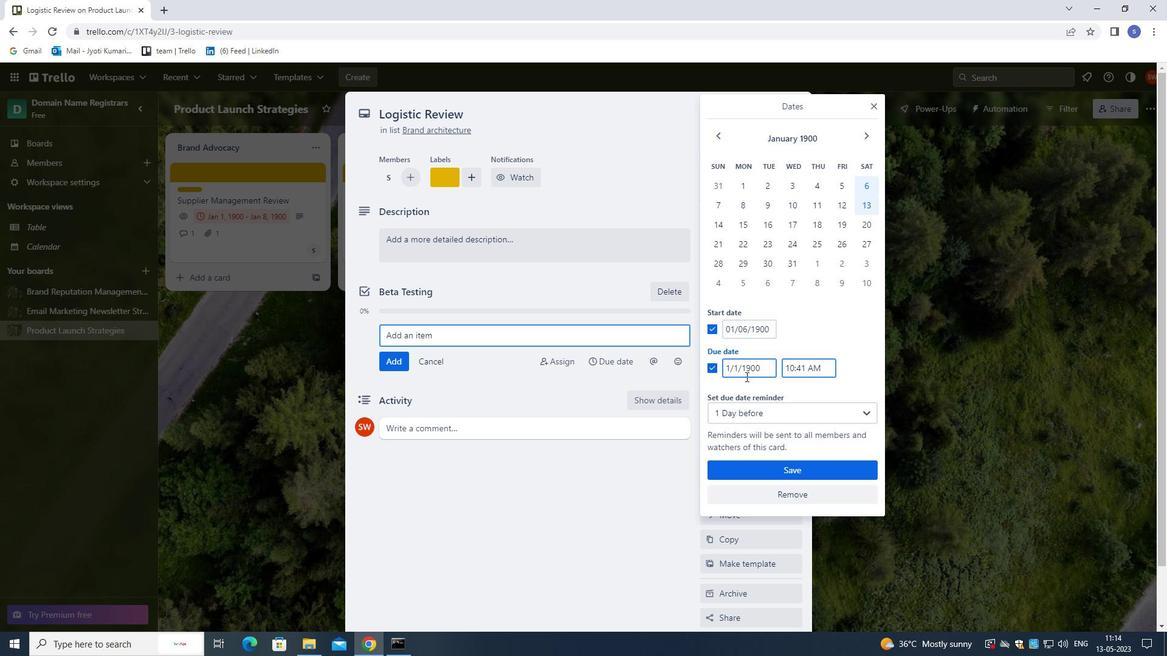
Action: Mouse moved to (743, 331)
Screenshot: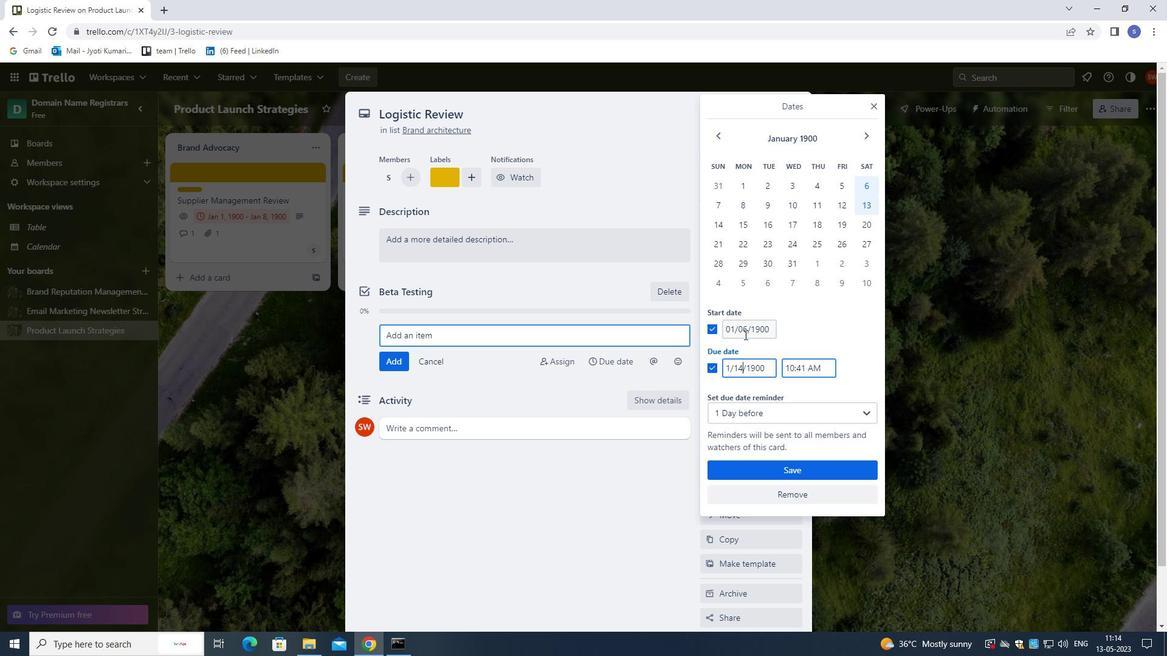 
Action: Mouse pressed left at (743, 331)
Screenshot: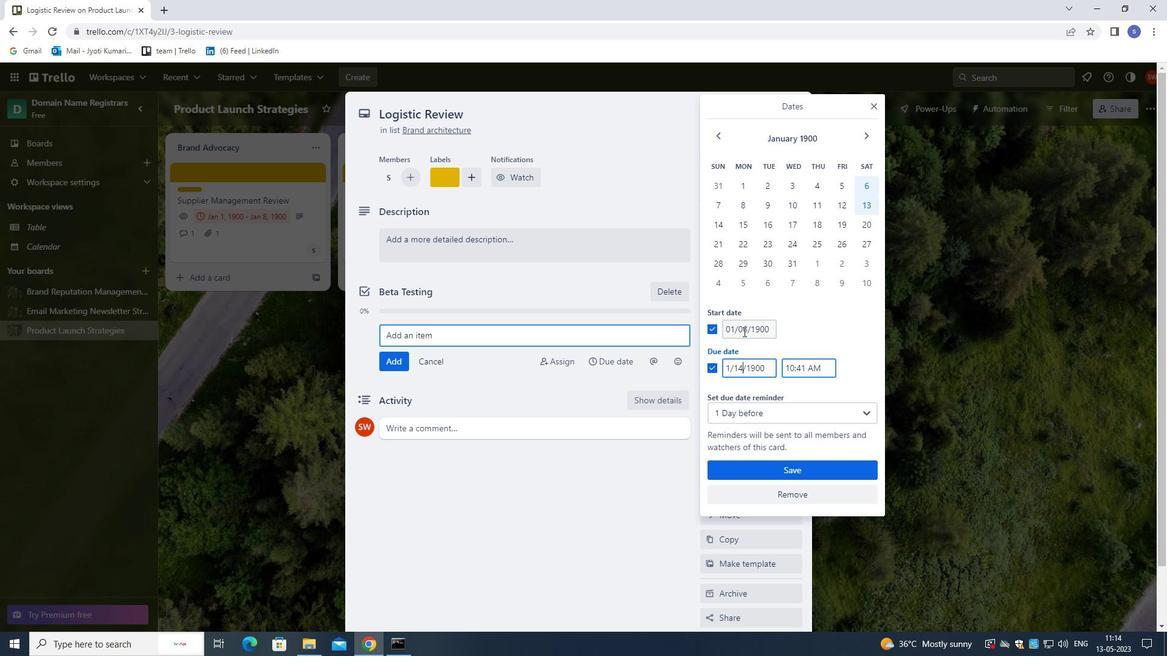 
Action: Mouse moved to (766, 372)
Screenshot: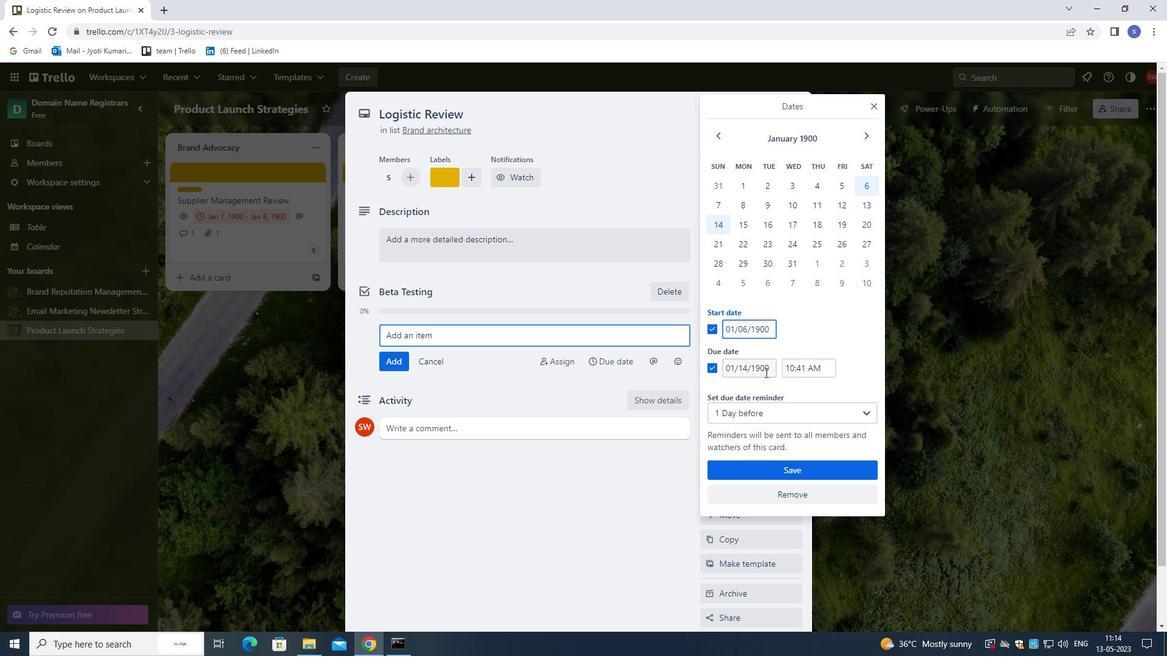 
Action: Key pressed <Key.right>
Screenshot: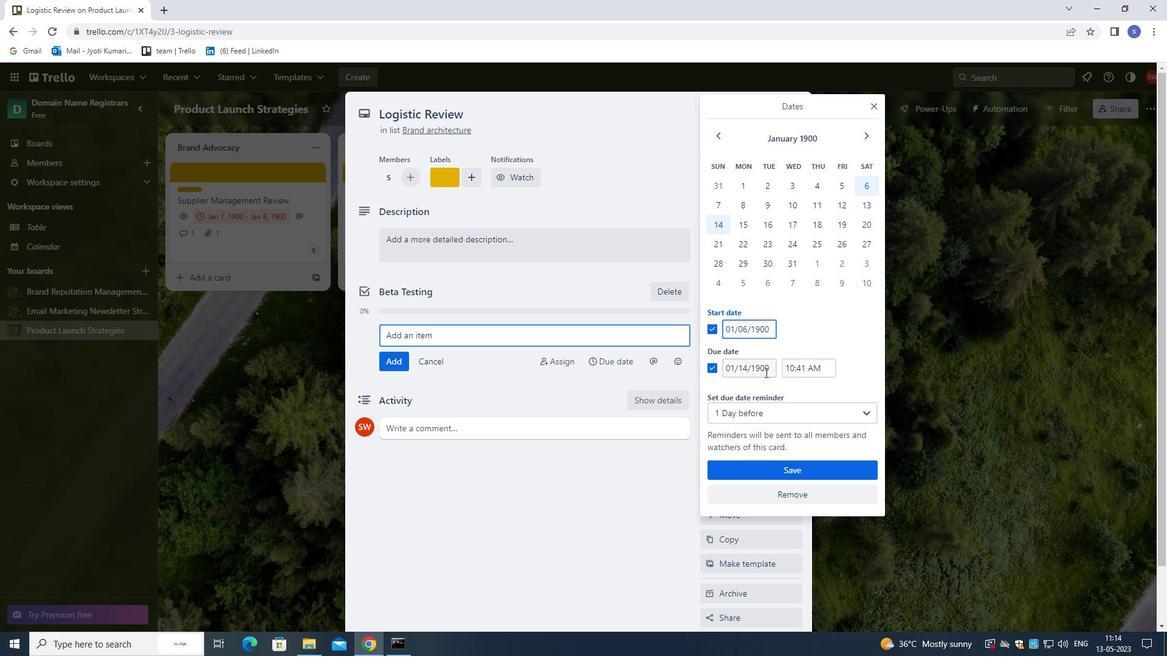 
Action: Mouse moved to (768, 372)
Screenshot: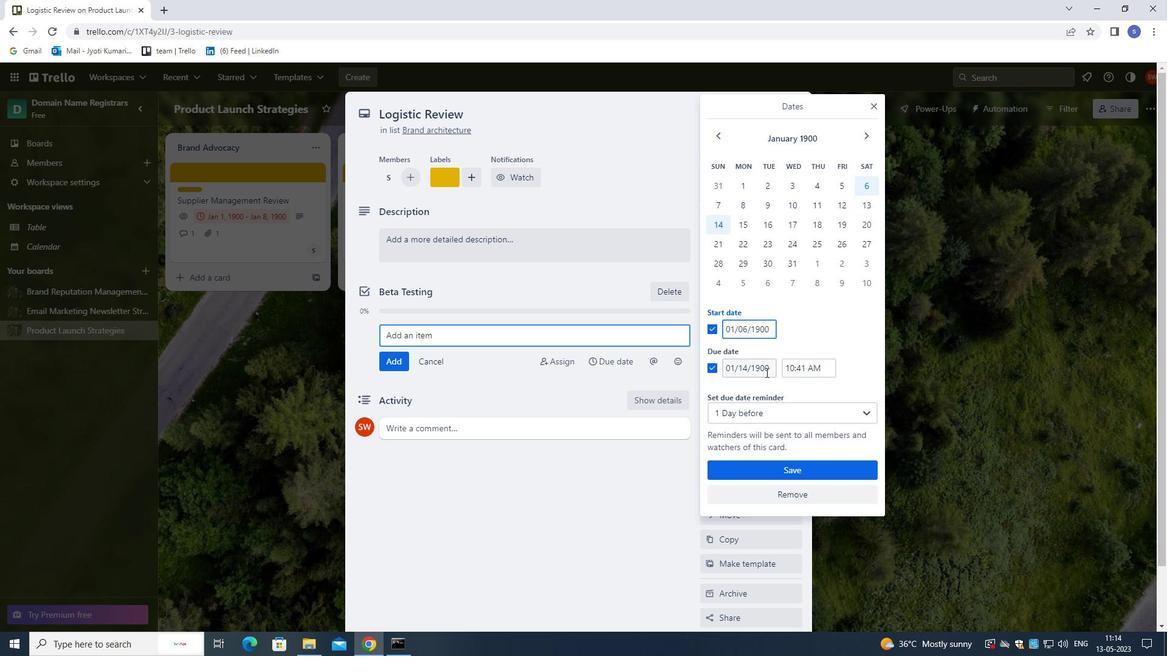 
Action: Key pressed <Key.backspace>
Screenshot: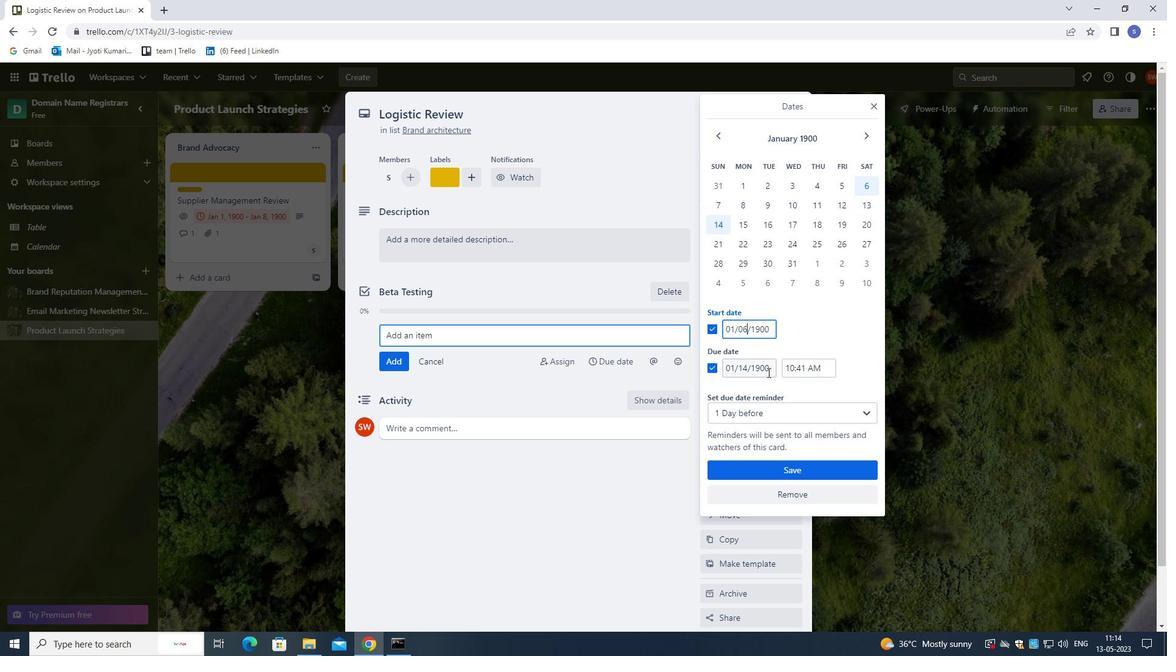 
Action: Mouse moved to (768, 371)
Screenshot: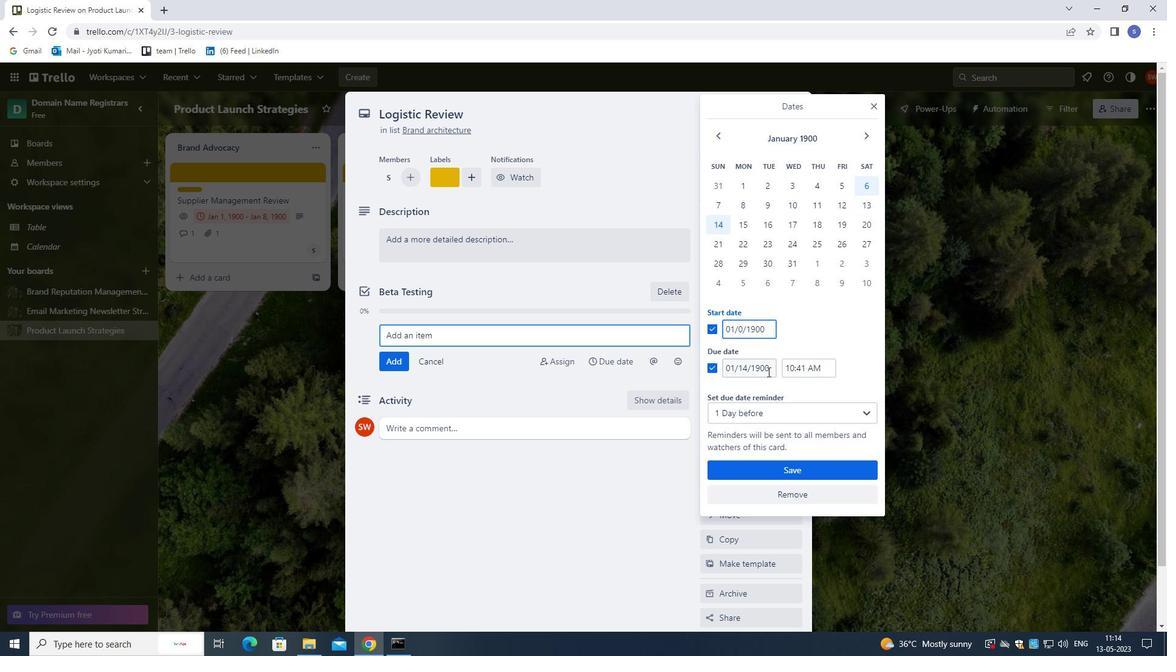 
Action: Key pressed 7
Screenshot: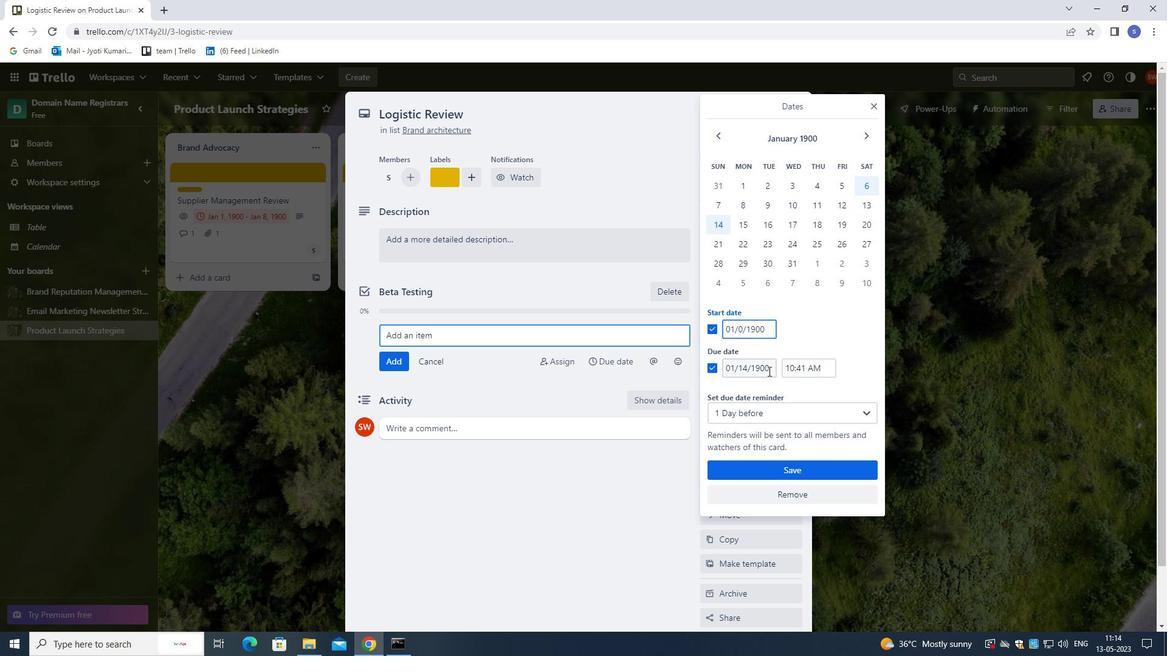 
Action: Mouse moved to (762, 465)
Screenshot: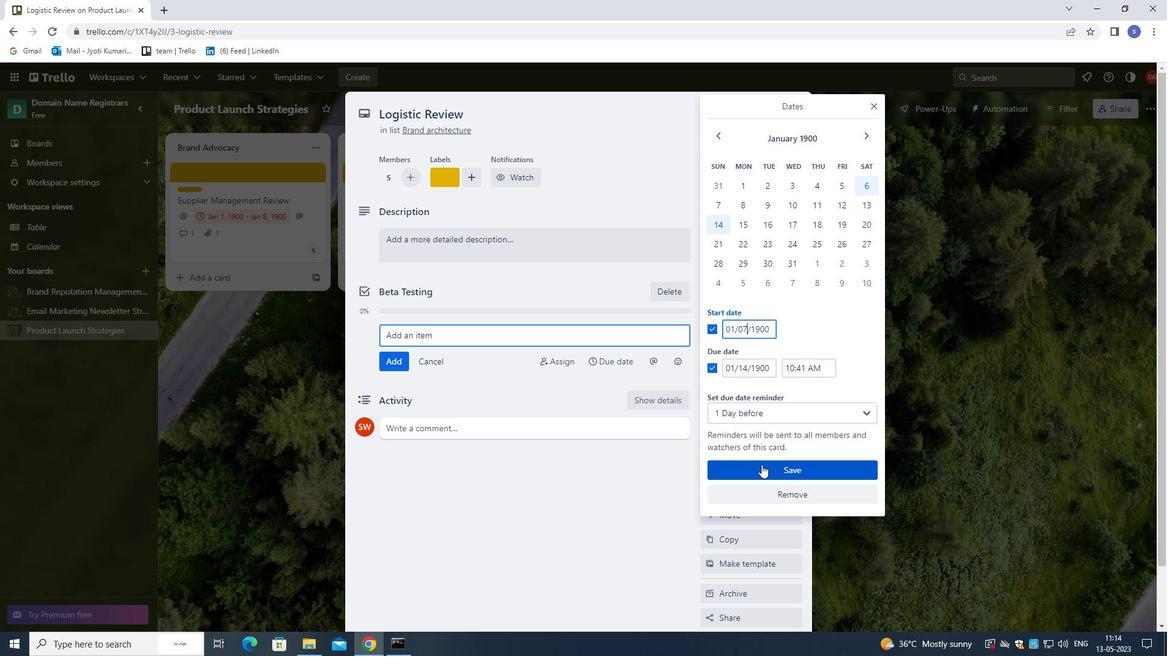 
Action: Mouse pressed left at (762, 465)
Screenshot: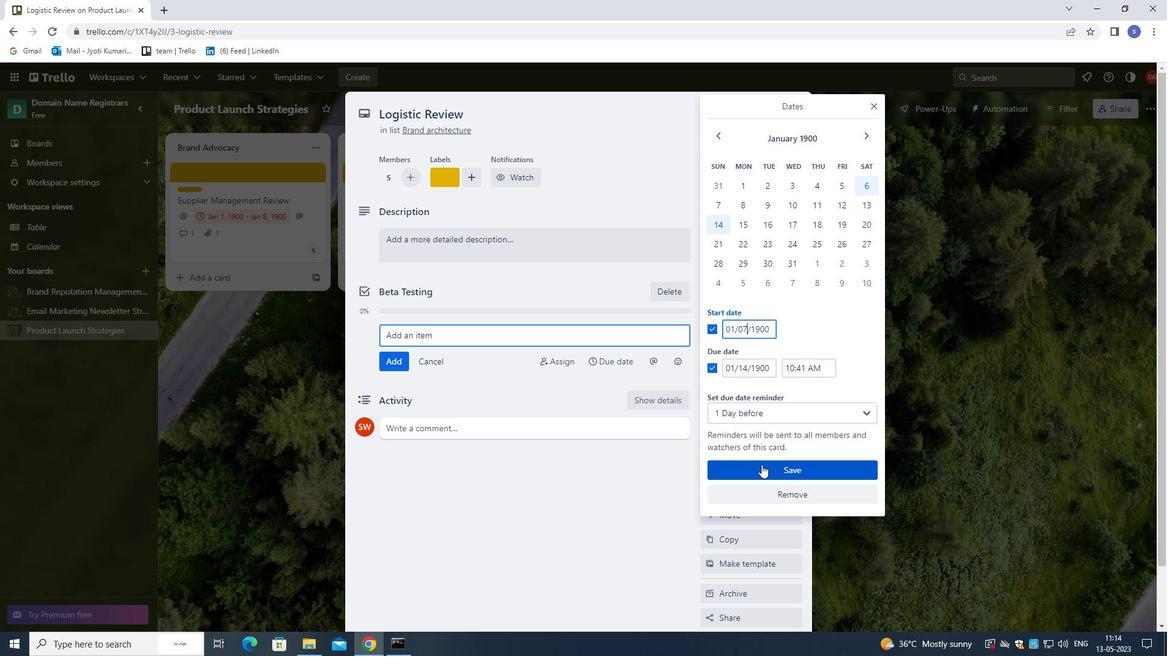 
Action: Mouse moved to (718, 318)
Screenshot: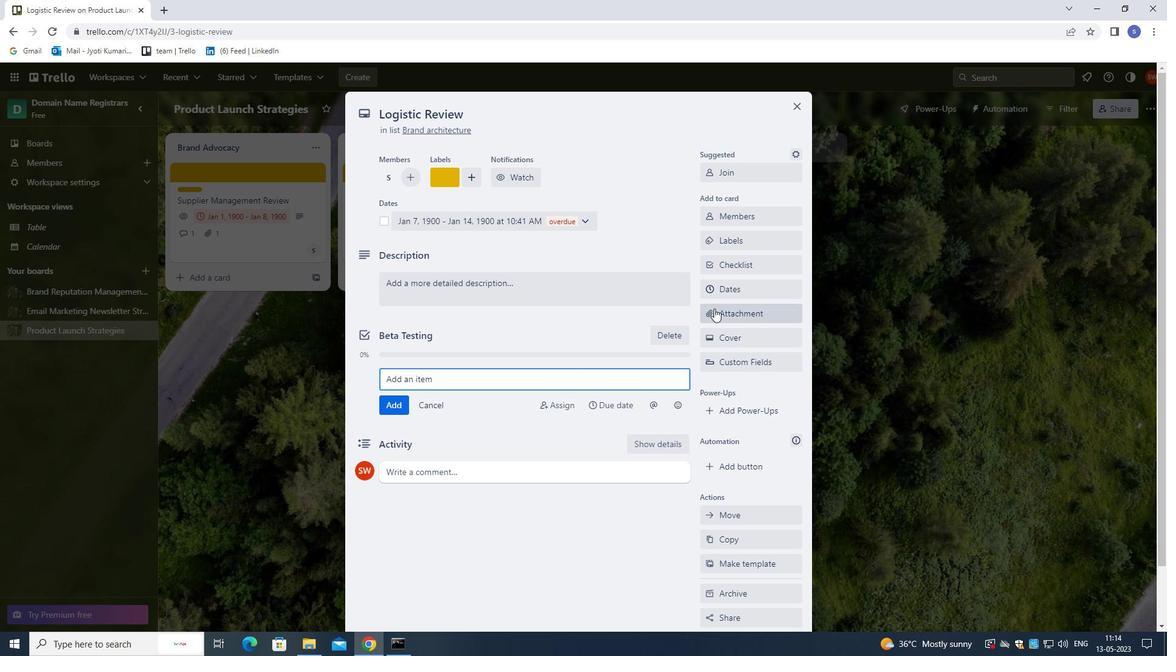 
Action: Mouse pressed left at (718, 318)
Screenshot: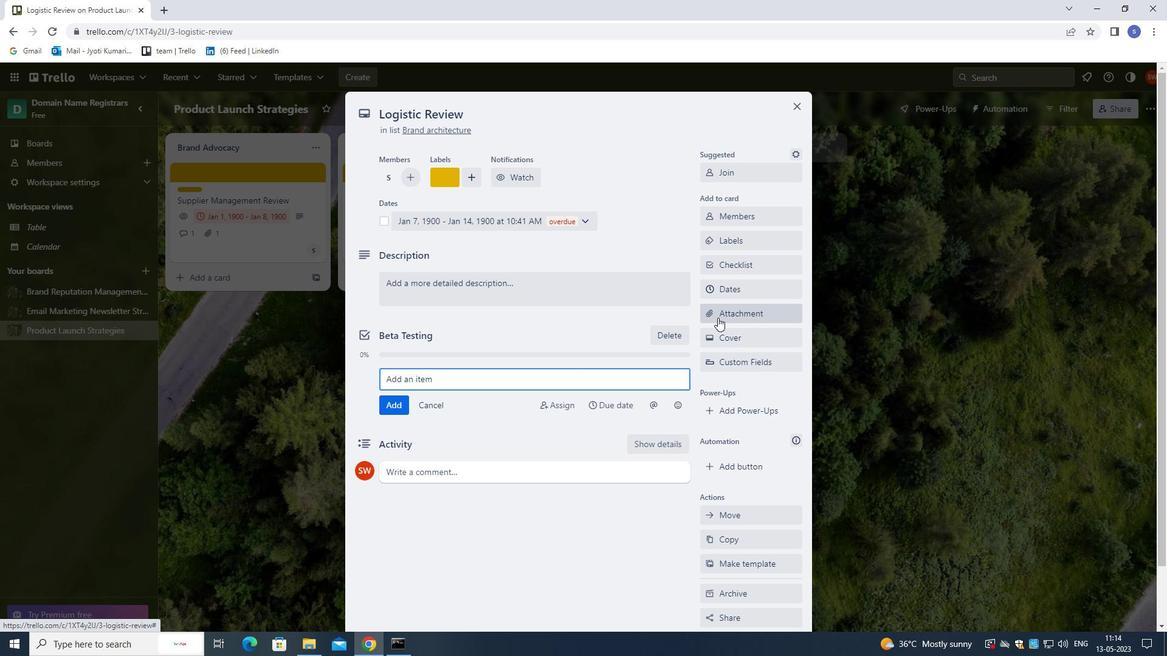 
Action: Mouse moved to (737, 403)
Screenshot: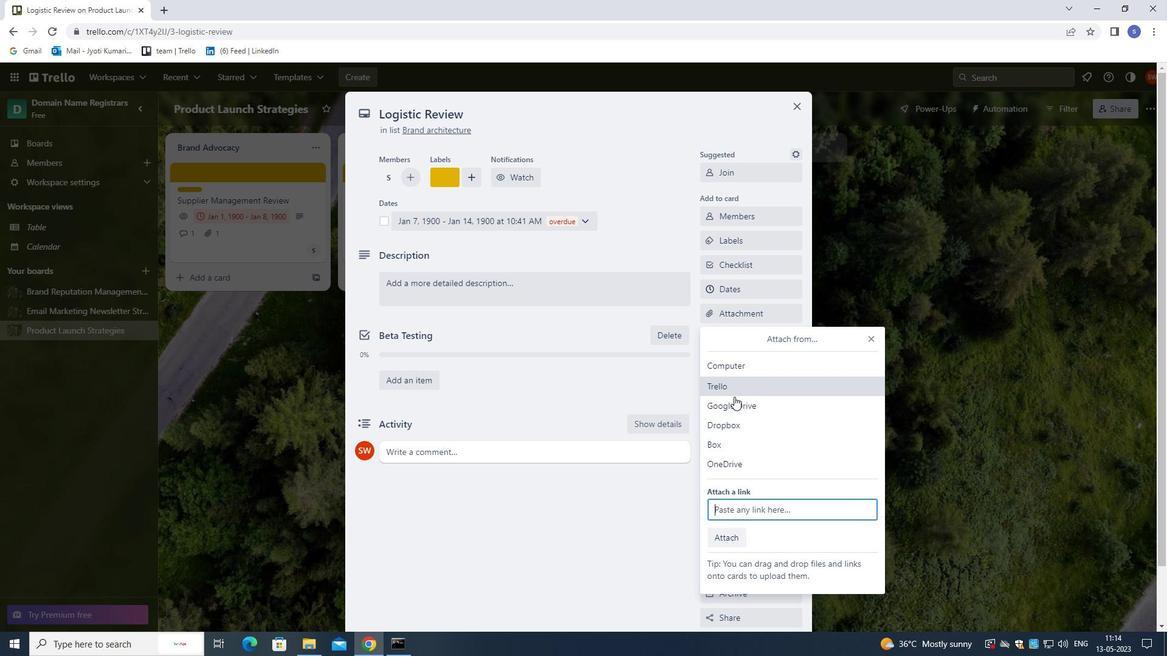 
Action: Mouse pressed left at (737, 403)
Screenshot: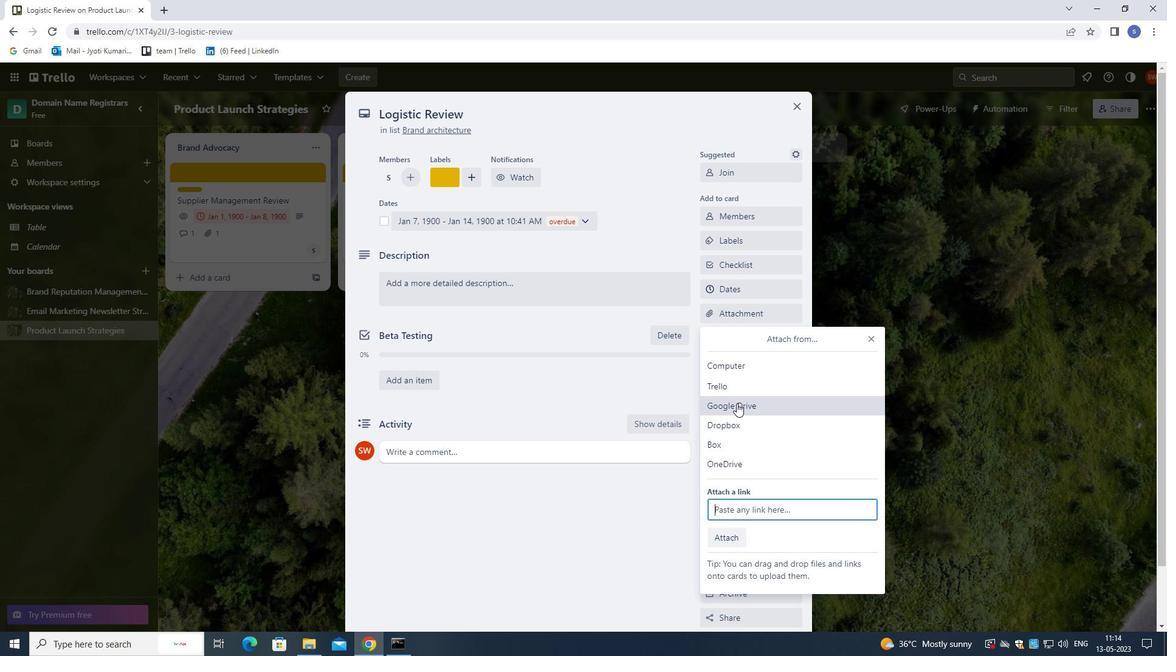
Action: Mouse moved to (411, 287)
Screenshot: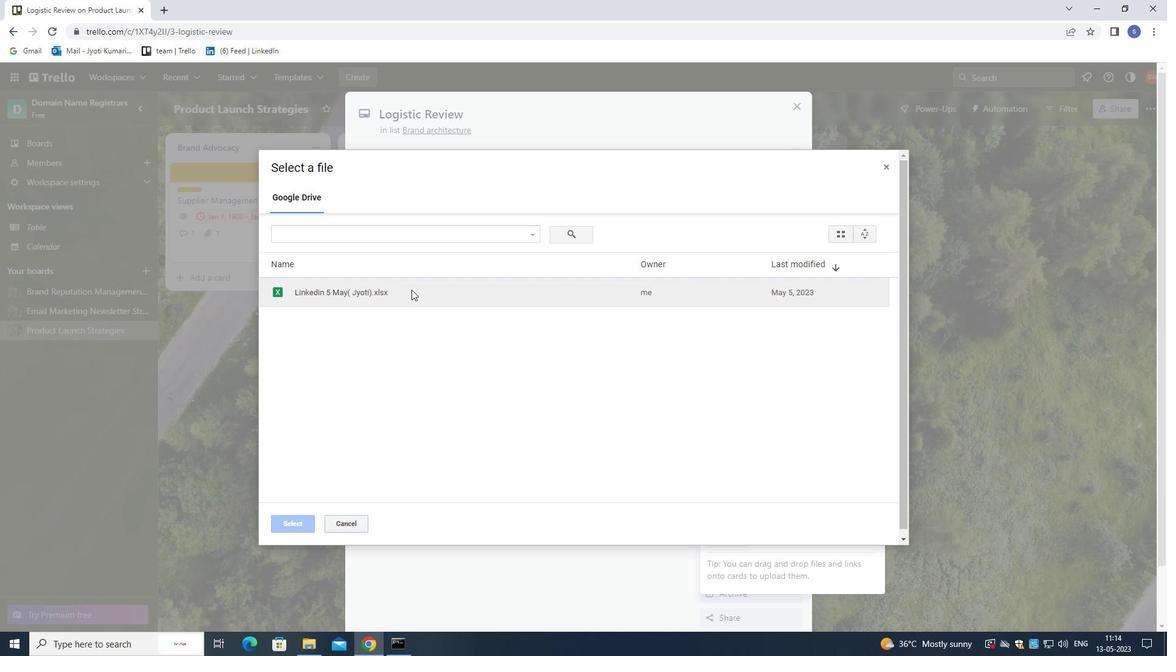 
Action: Mouse pressed left at (411, 287)
Screenshot: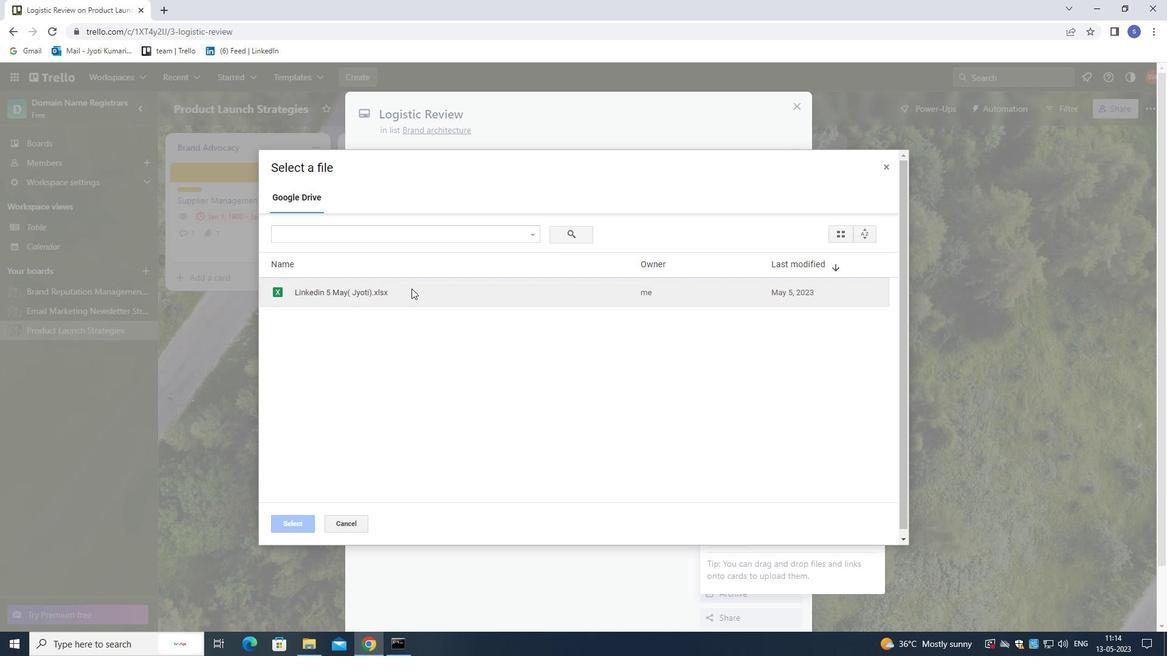 
Action: Mouse moved to (292, 521)
Screenshot: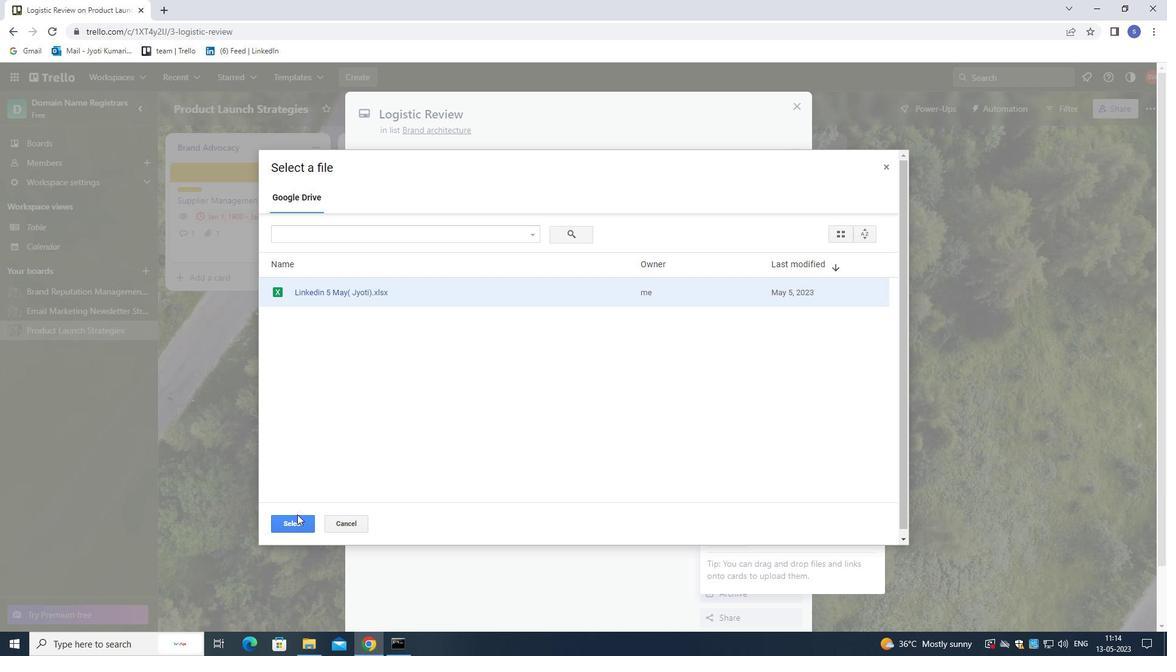 
Action: Mouse pressed left at (292, 521)
Screenshot: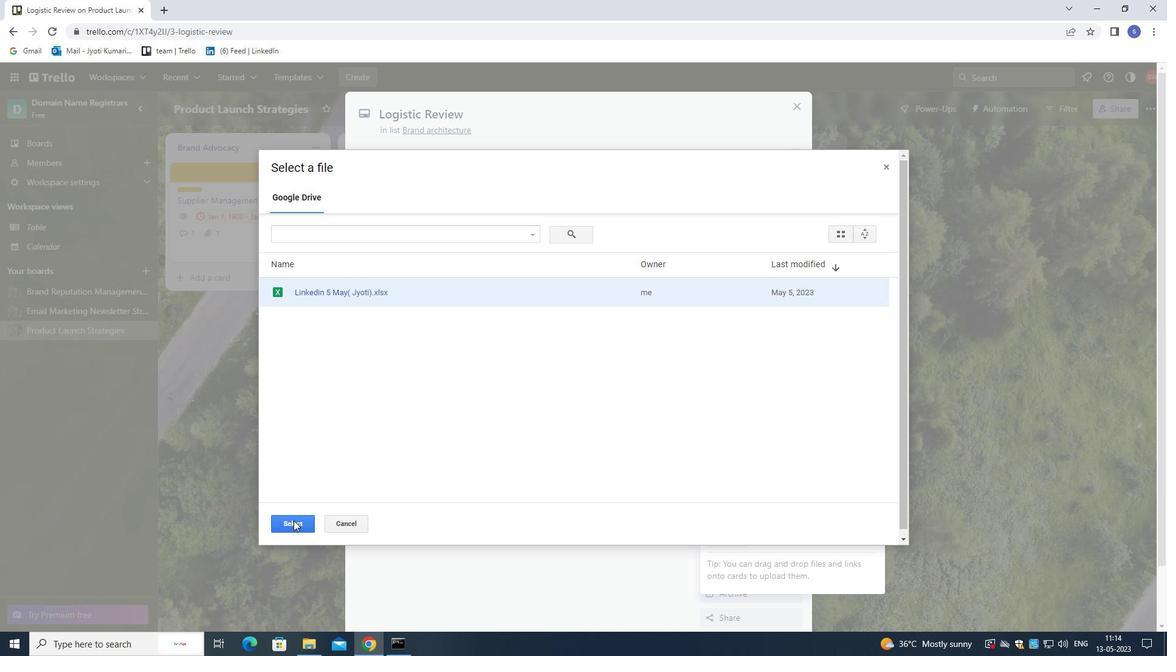 
Action: Mouse moved to (793, 316)
Screenshot: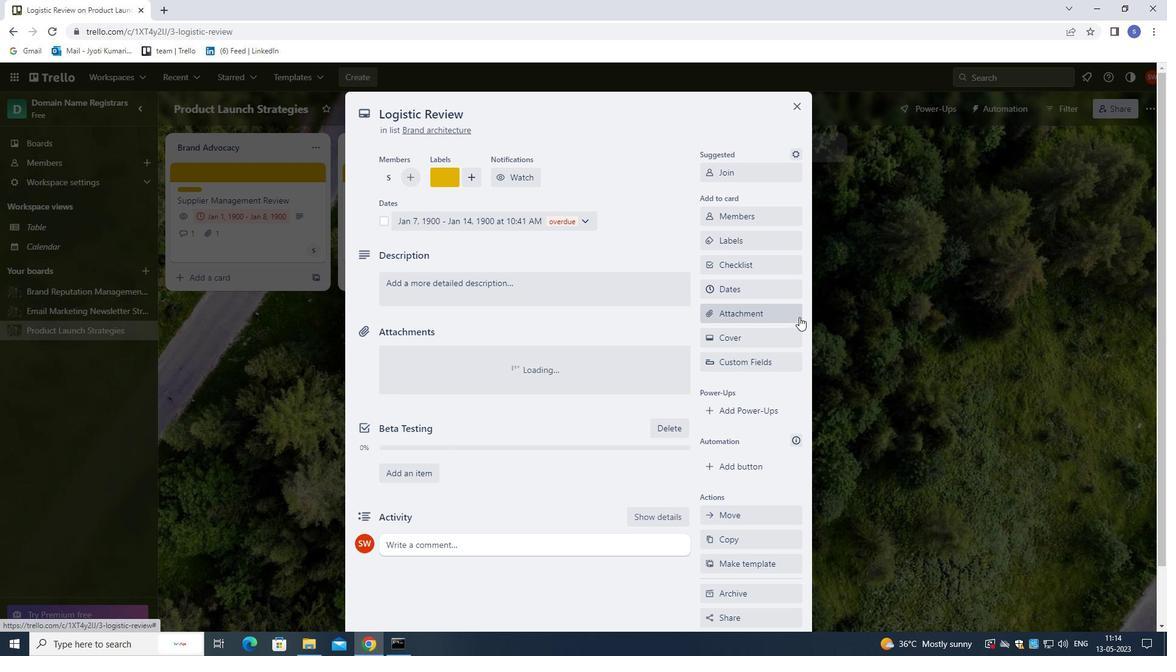 
Action: Mouse pressed left at (793, 316)
Screenshot: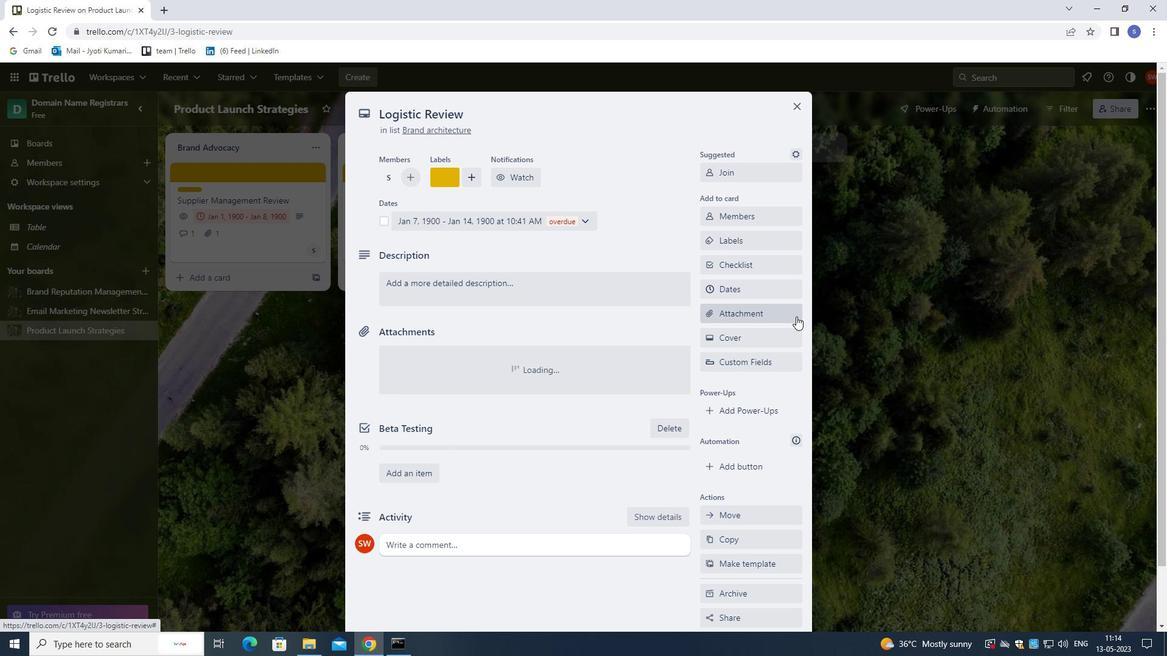 
Action: Mouse moved to (771, 287)
Screenshot: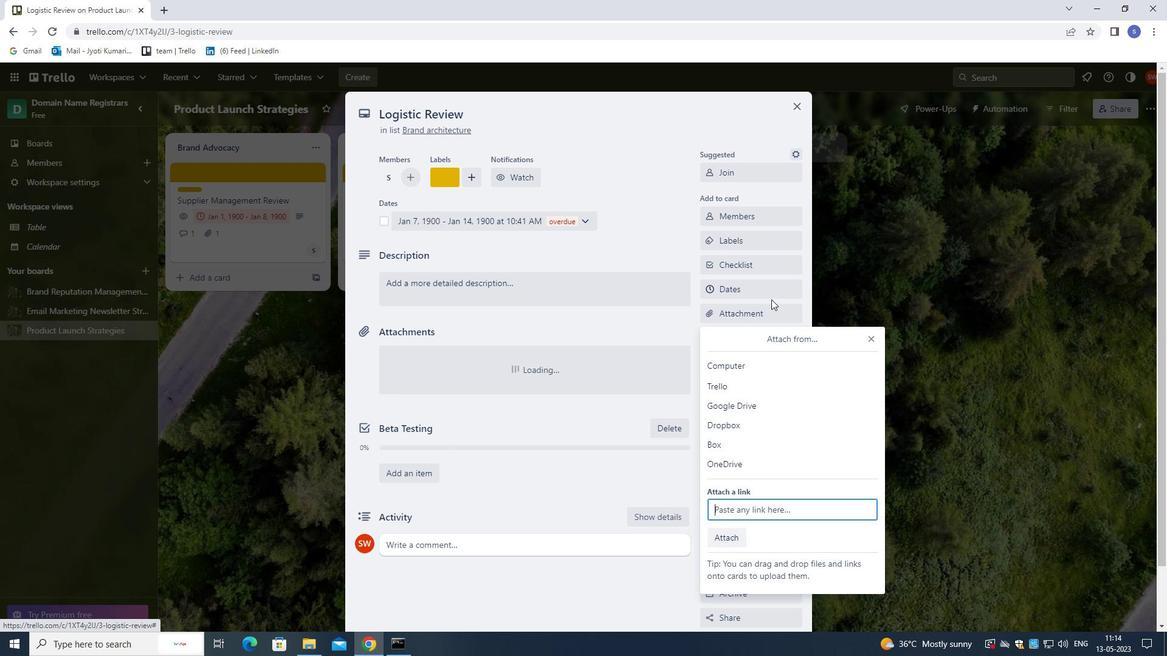 
Action: Mouse pressed left at (771, 287)
Screenshot: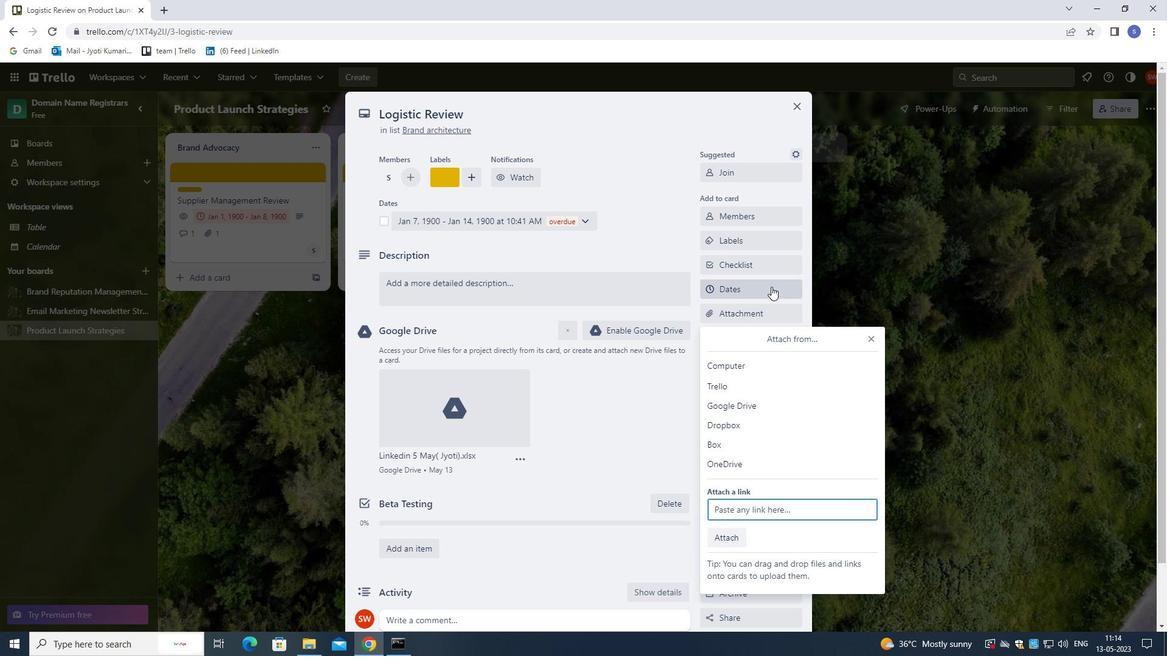 
Action: Mouse moved to (821, 284)
Screenshot: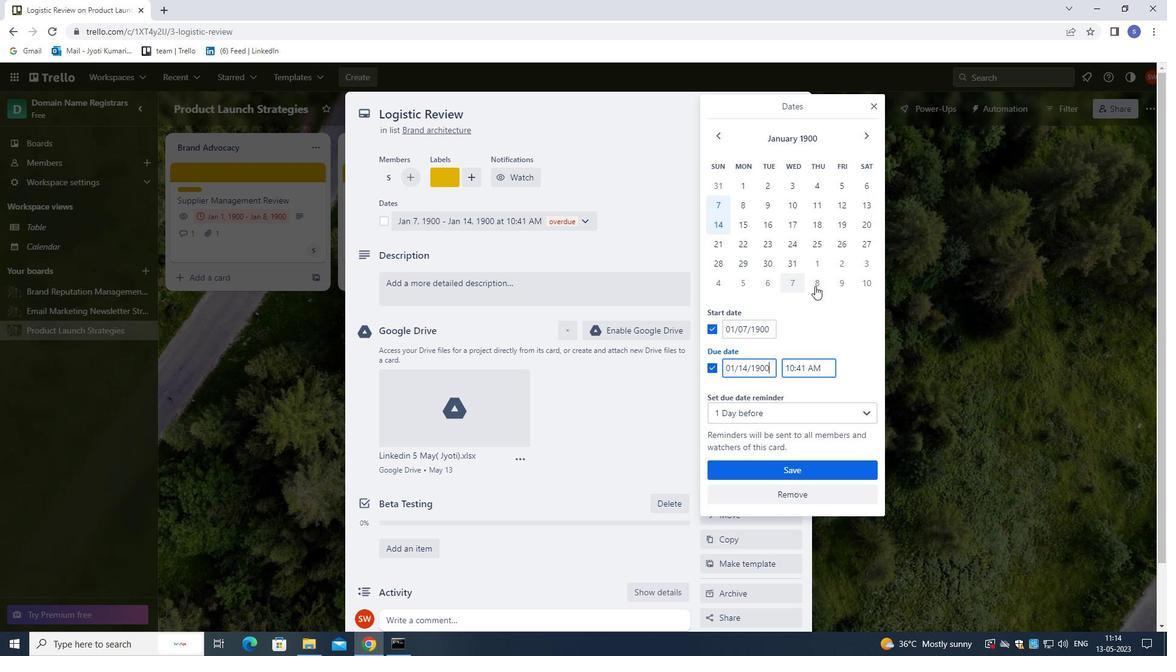
Action: Mouse pressed left at (821, 284)
Screenshot: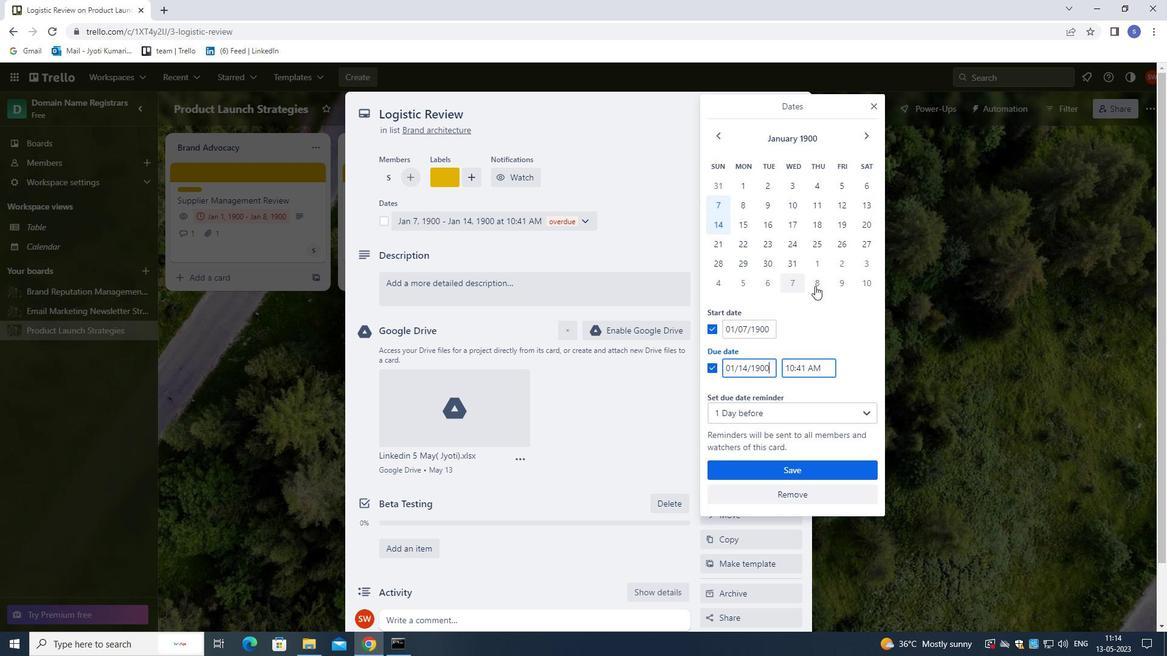 
Action: Mouse moved to (745, 364)
Screenshot: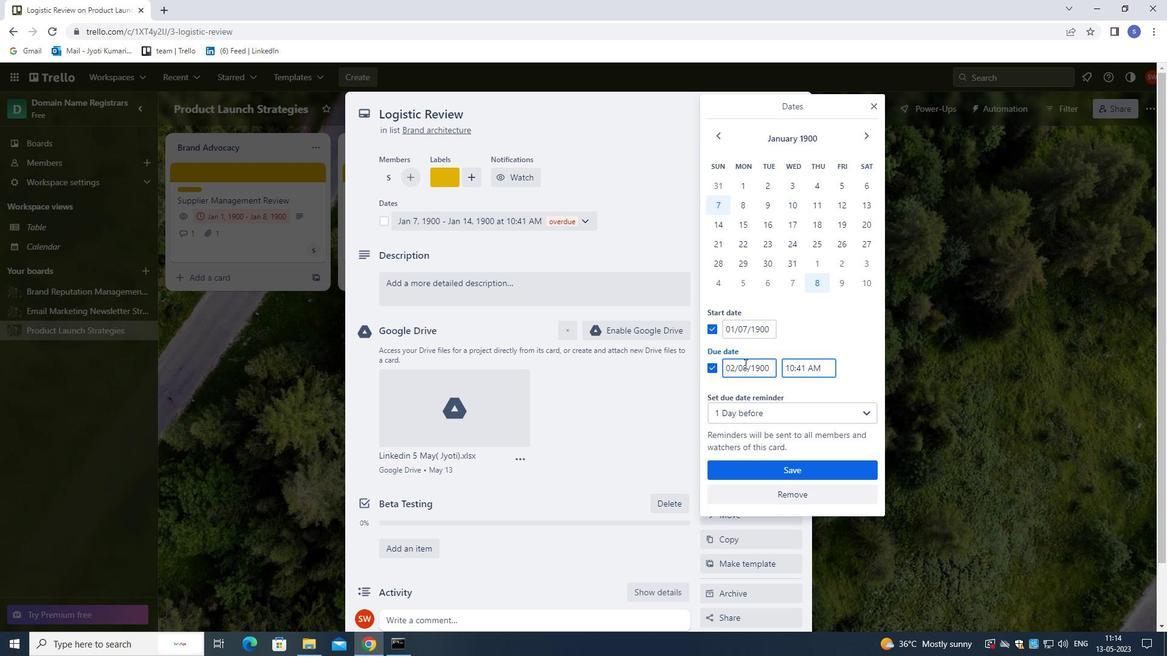 
Action: Mouse pressed left at (745, 364)
Screenshot: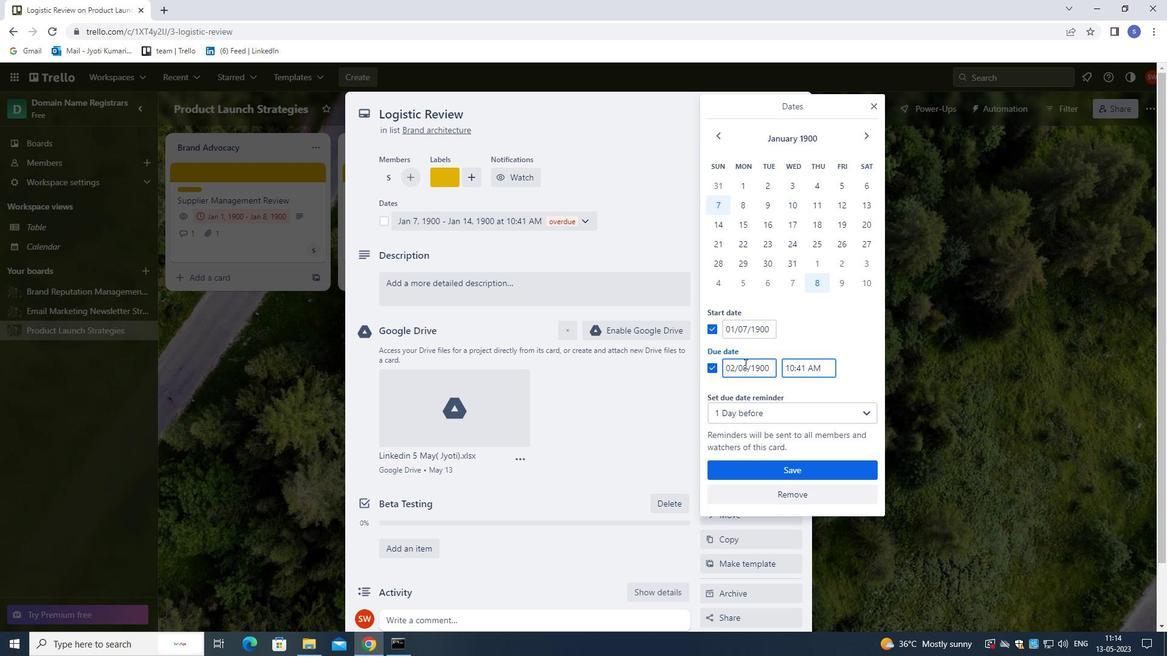
Action: Mouse moved to (722, 227)
Screenshot: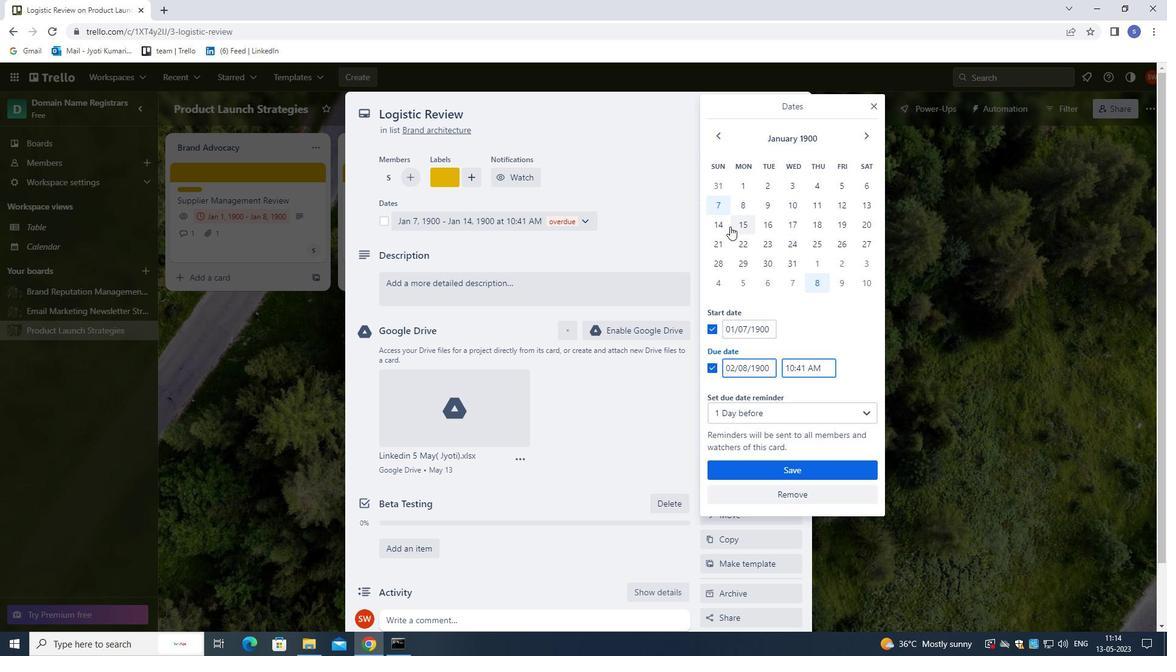 
Action: Mouse pressed left at (722, 227)
Screenshot: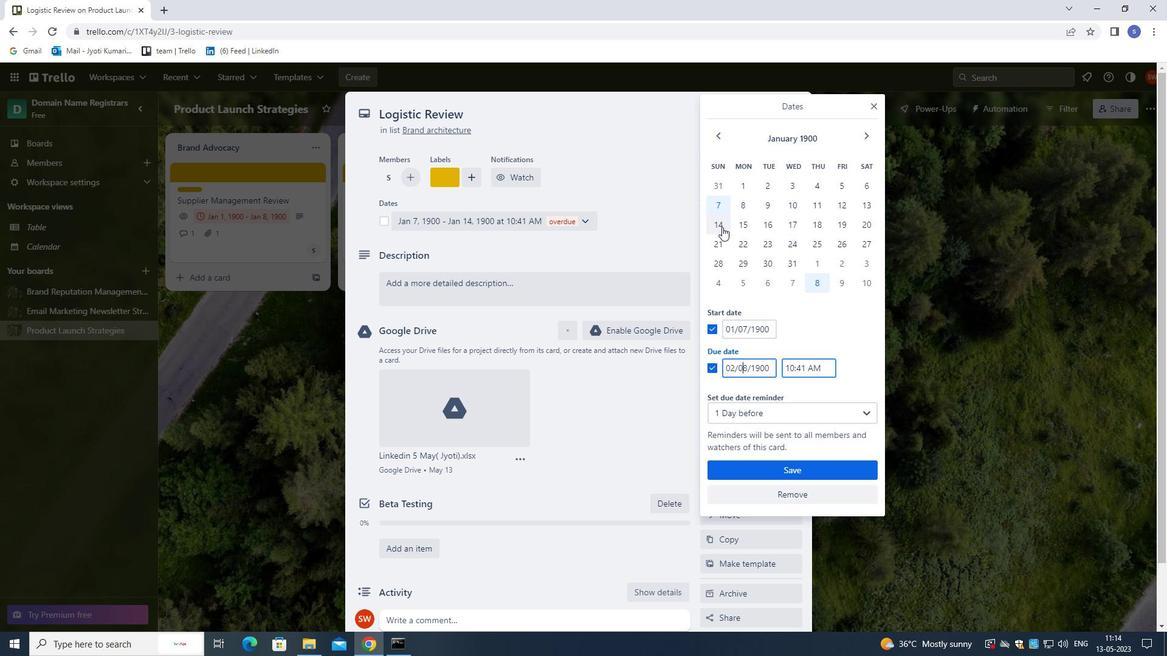 
Action: Mouse moved to (782, 468)
Screenshot: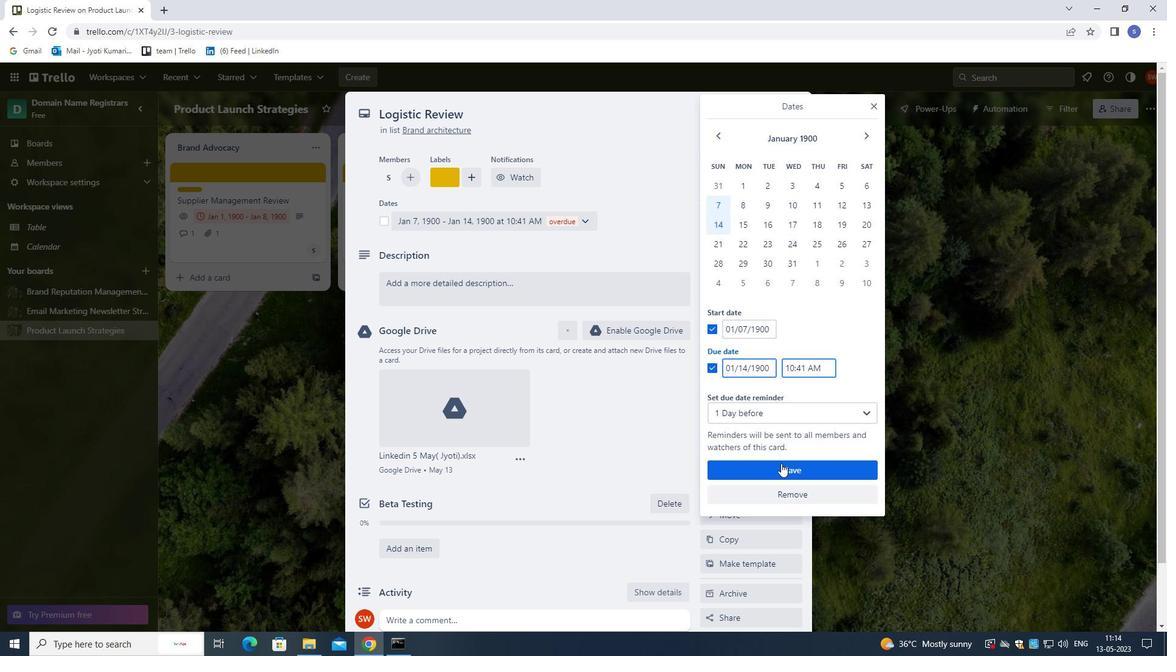 
Action: Mouse pressed left at (782, 468)
Screenshot: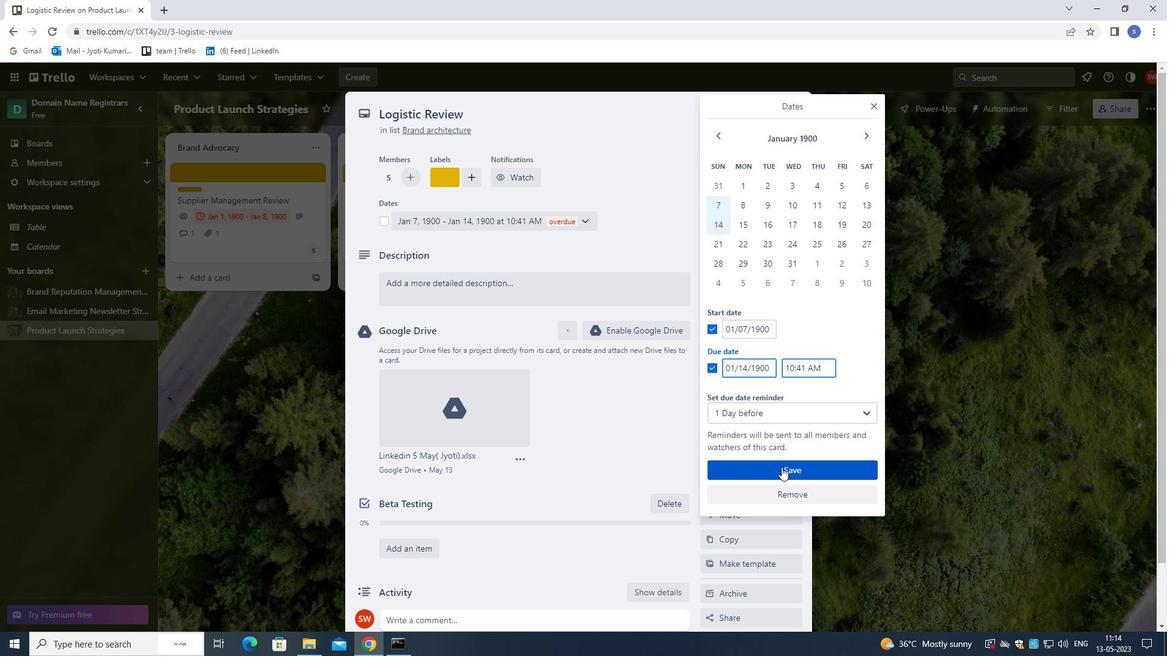 
Action: Mouse moved to (757, 338)
Screenshot: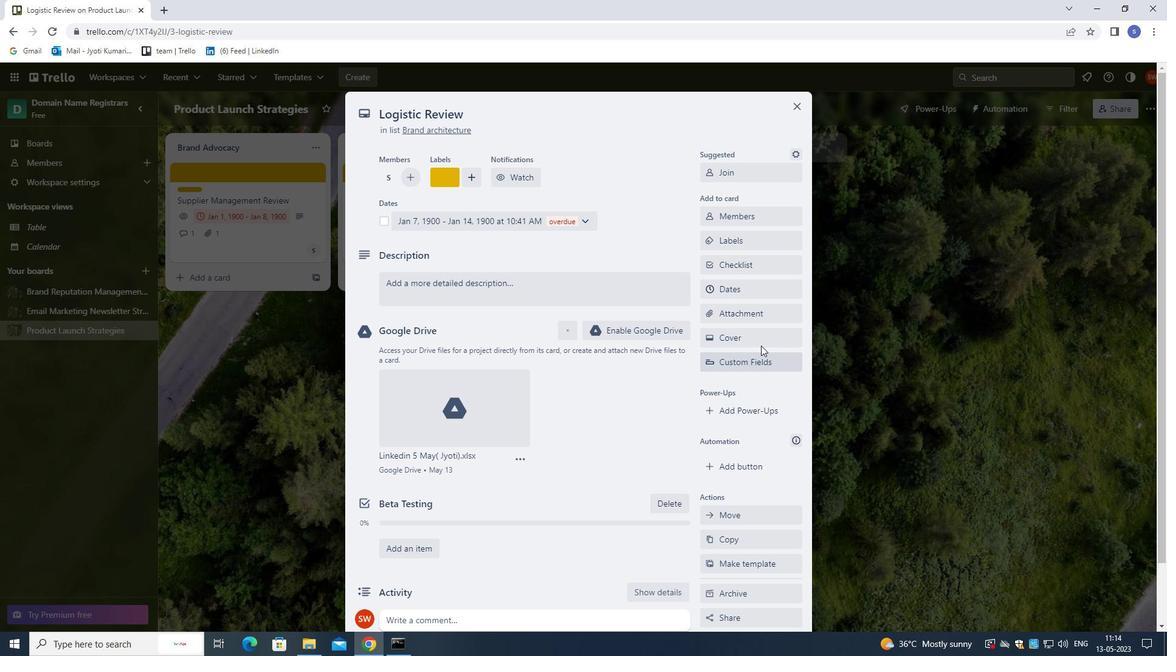 
Action: Mouse pressed left at (757, 338)
Screenshot: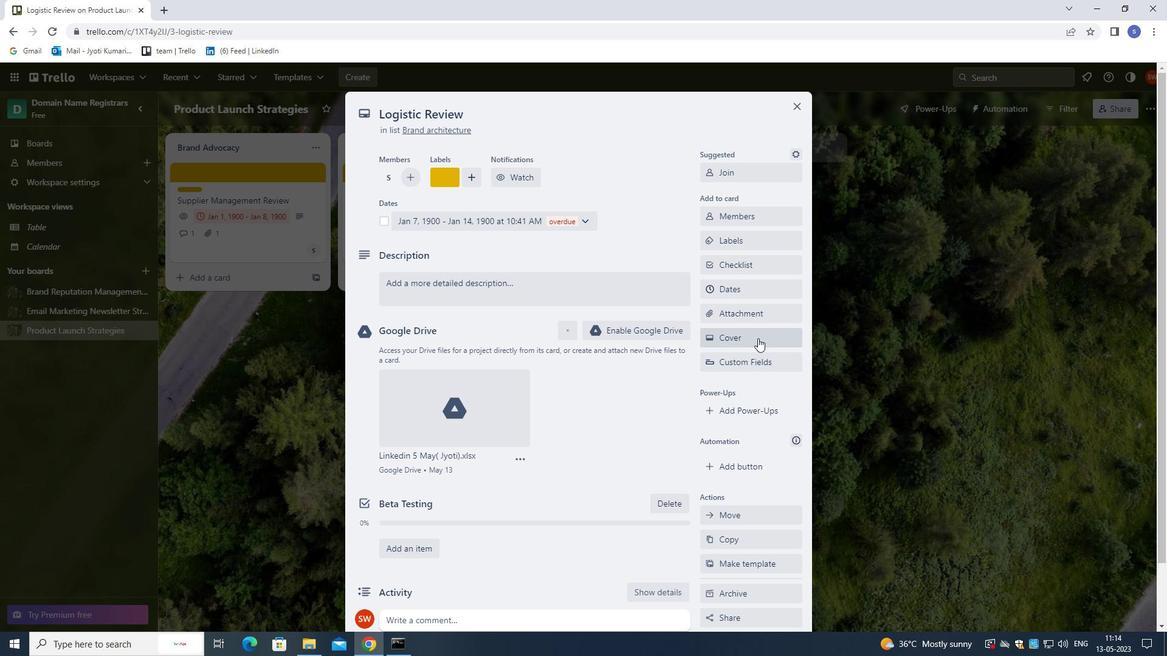 
Action: Mouse moved to (764, 384)
Screenshot: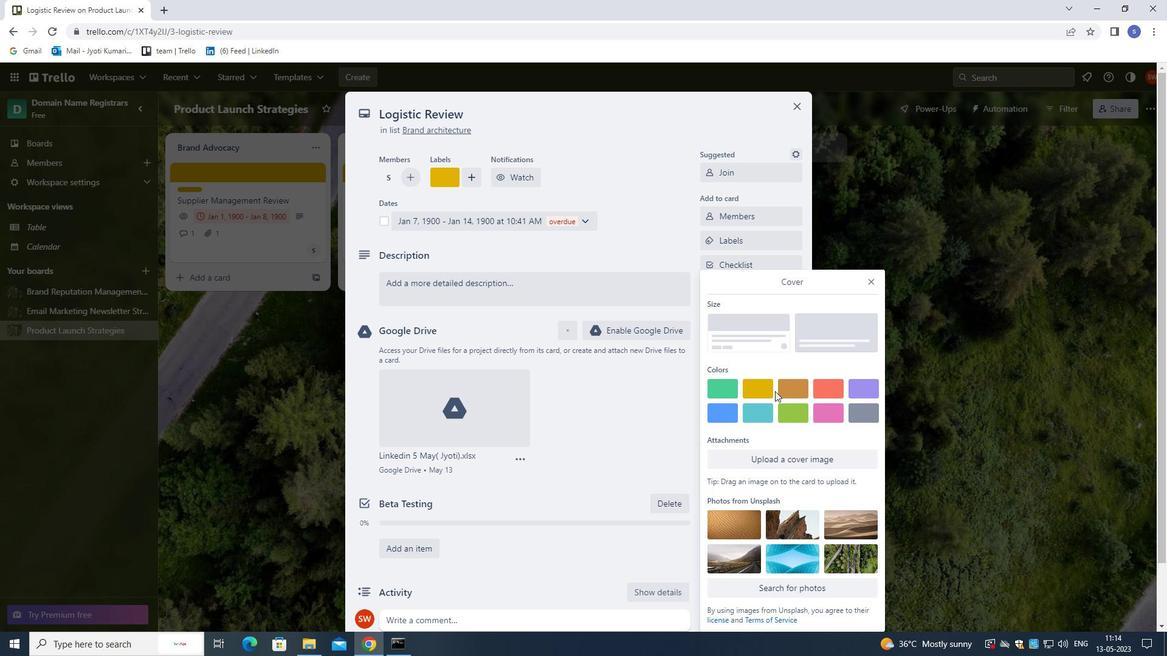 
Action: Mouse pressed left at (764, 384)
Screenshot: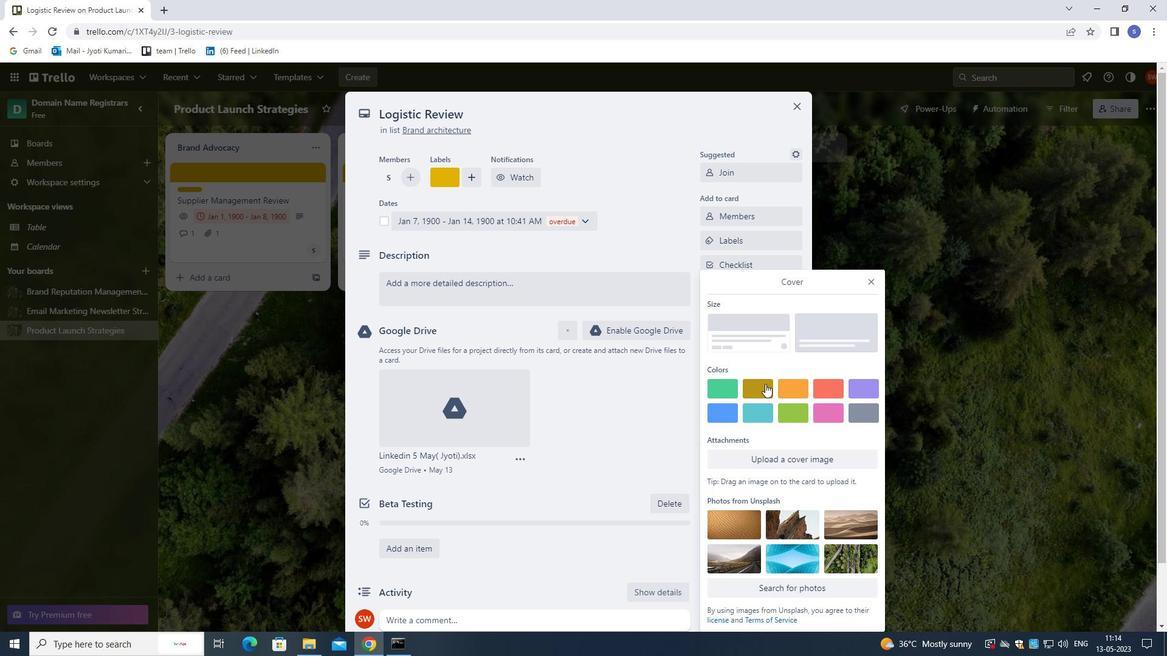 
Action: Mouse moved to (869, 257)
Screenshot: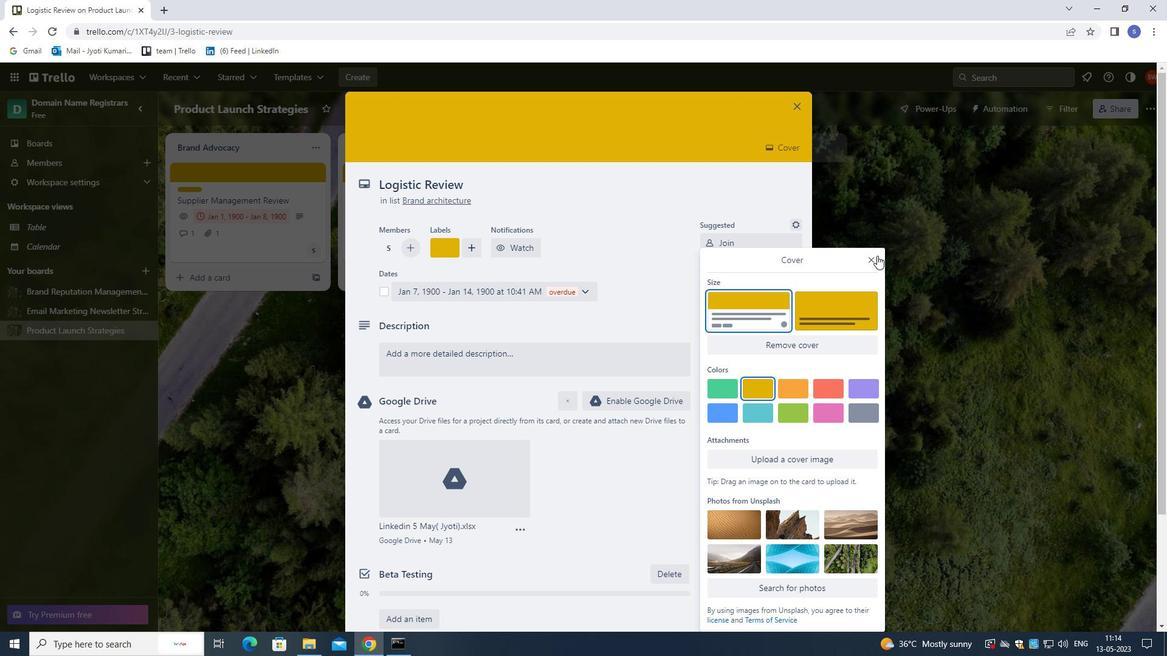 
Action: Mouse pressed left at (869, 257)
Screenshot: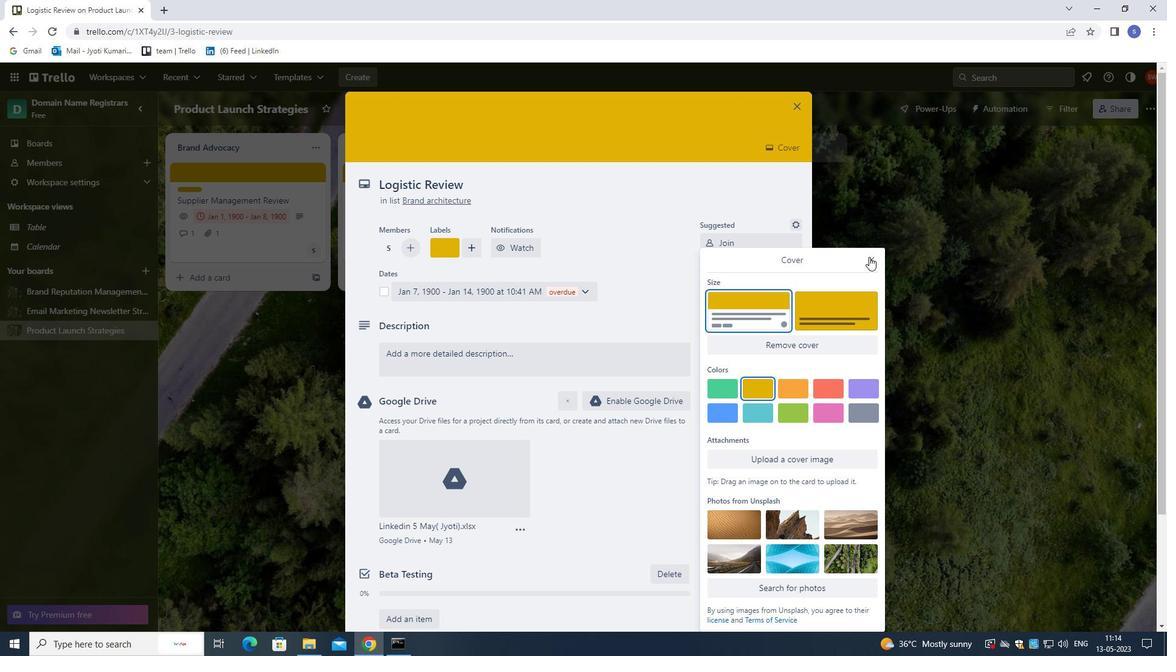 
Action: Mouse moved to (619, 355)
Screenshot: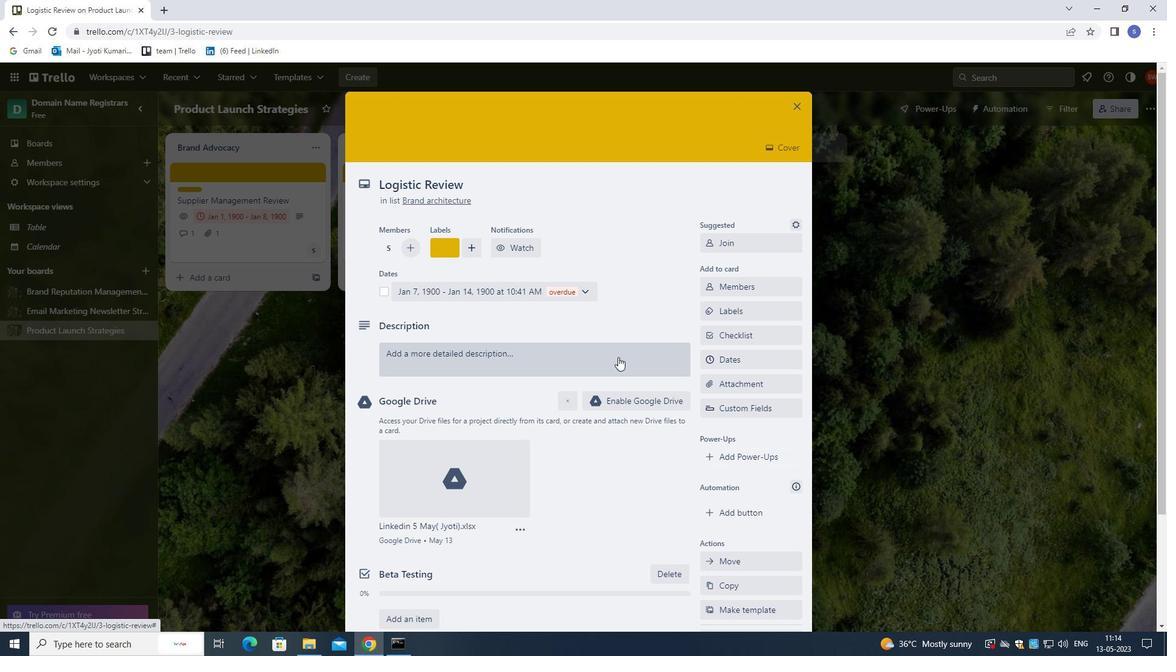 
Action: Mouse pressed left at (619, 355)
Screenshot: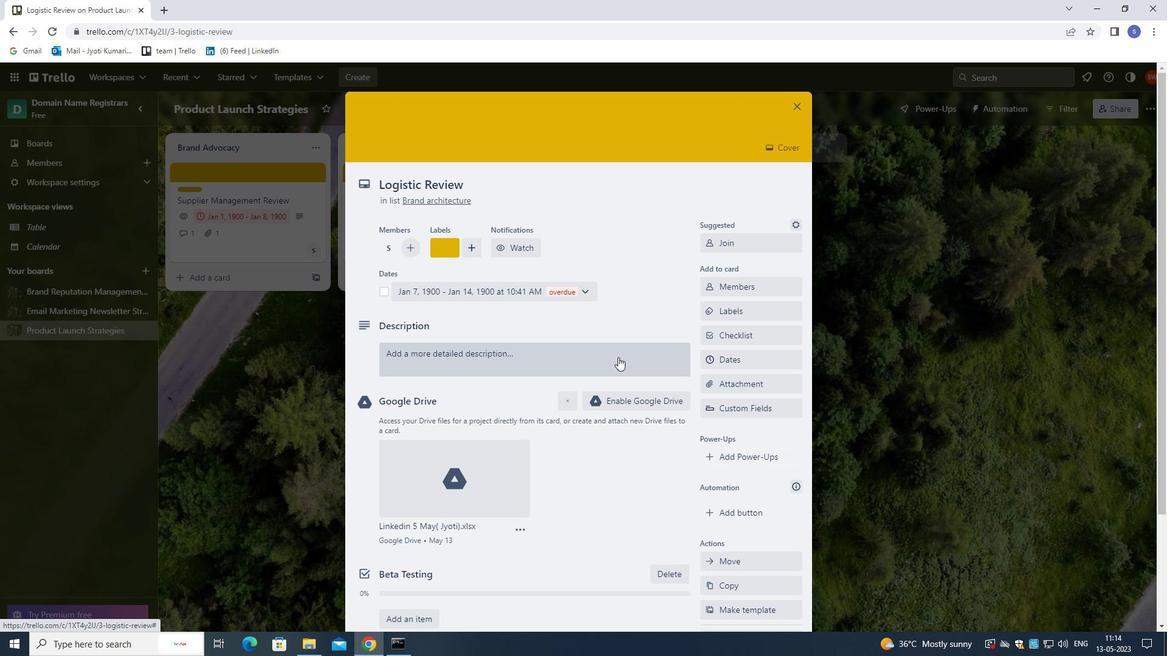 
Action: Mouse moved to (804, 398)
Screenshot: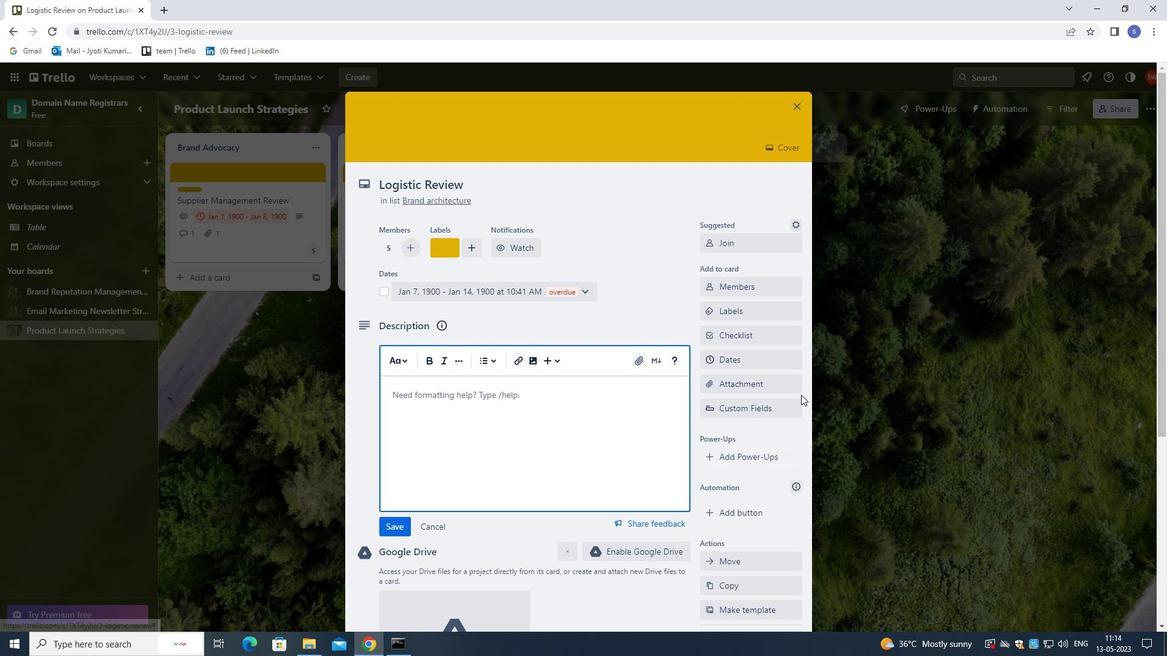 
Action: Key pressed <Key.shift>DEVELOP<Key.space>AND<Key.space>LAUNCH<Key.space>NEW<Key.space>USTOMER<Key.space><Key.left><Key.left><Key.left><Key.left><Key.left><Key.left><Key.left><Key.left>C<Key.right><Key.right><Key.right><Key.right><Key.right><Key.right><Key.right><Key.right><Key.right><Key.right><Key.right><Key.right>SEGMENTATION<Key.space>STA<Key.backspace>RATEGY<Key.space>.
Screenshot: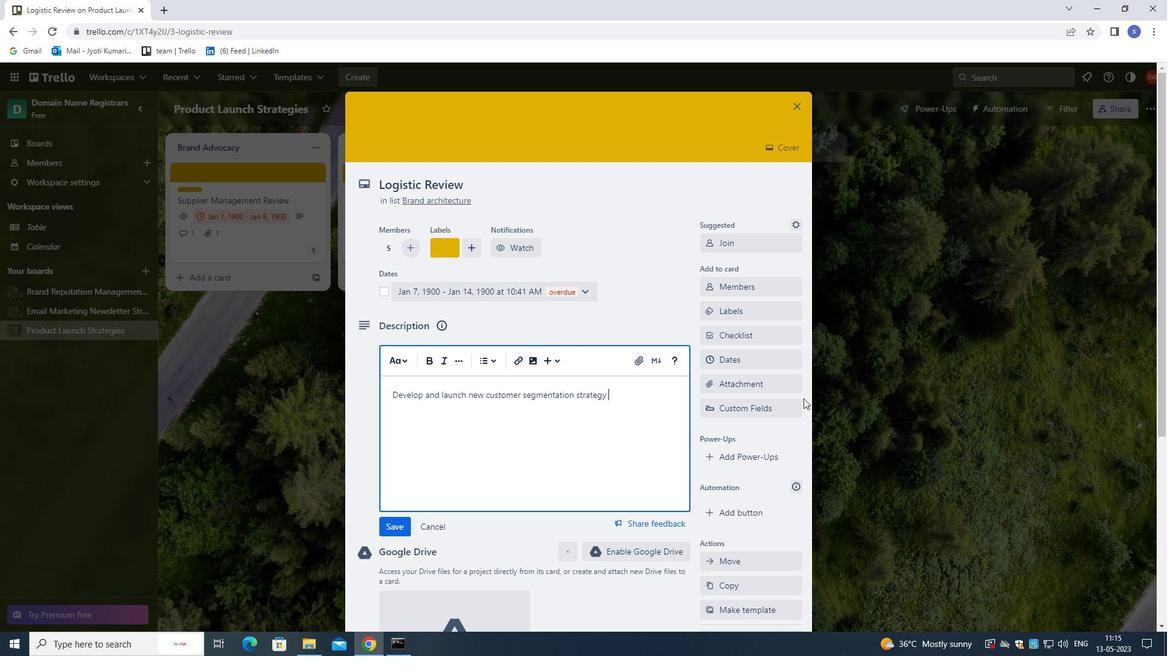 
Action: Mouse moved to (803, 414)
Screenshot: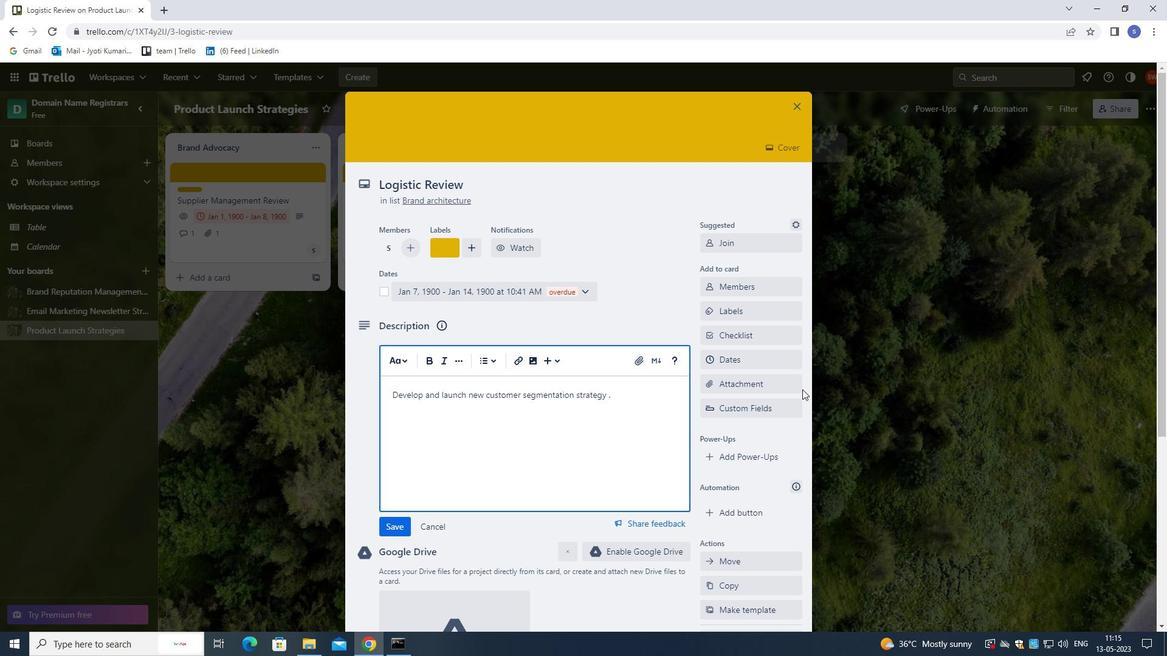 
Action: Mouse scrolled (803, 414) with delta (0, 0)
Screenshot: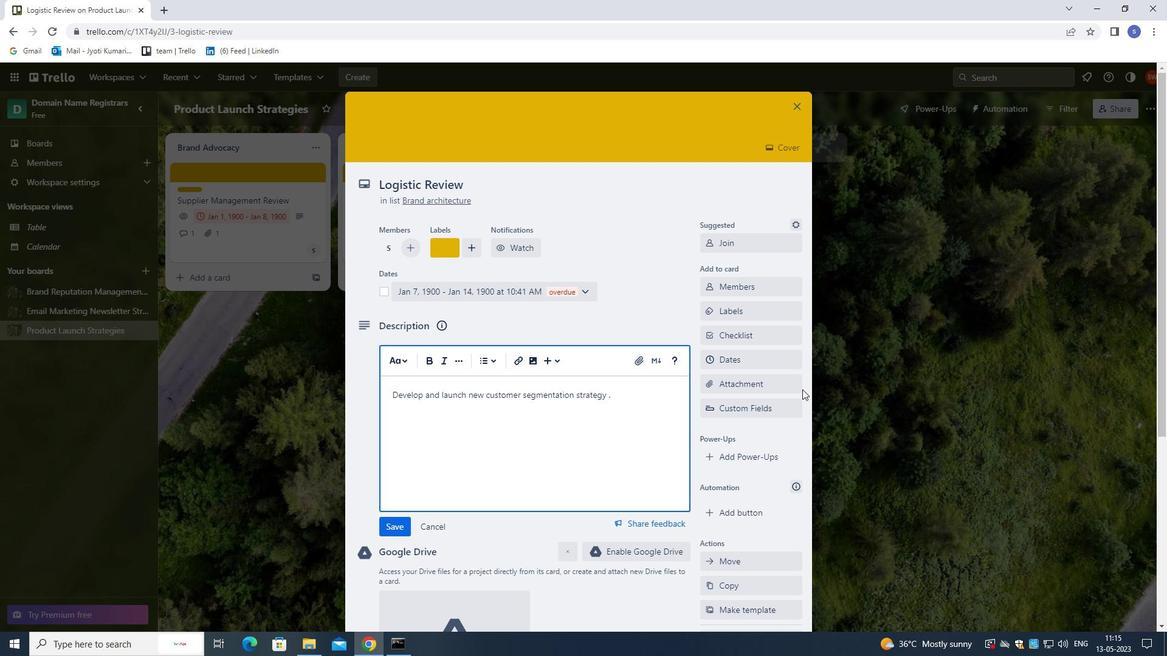 
Action: Mouse moved to (795, 426)
Screenshot: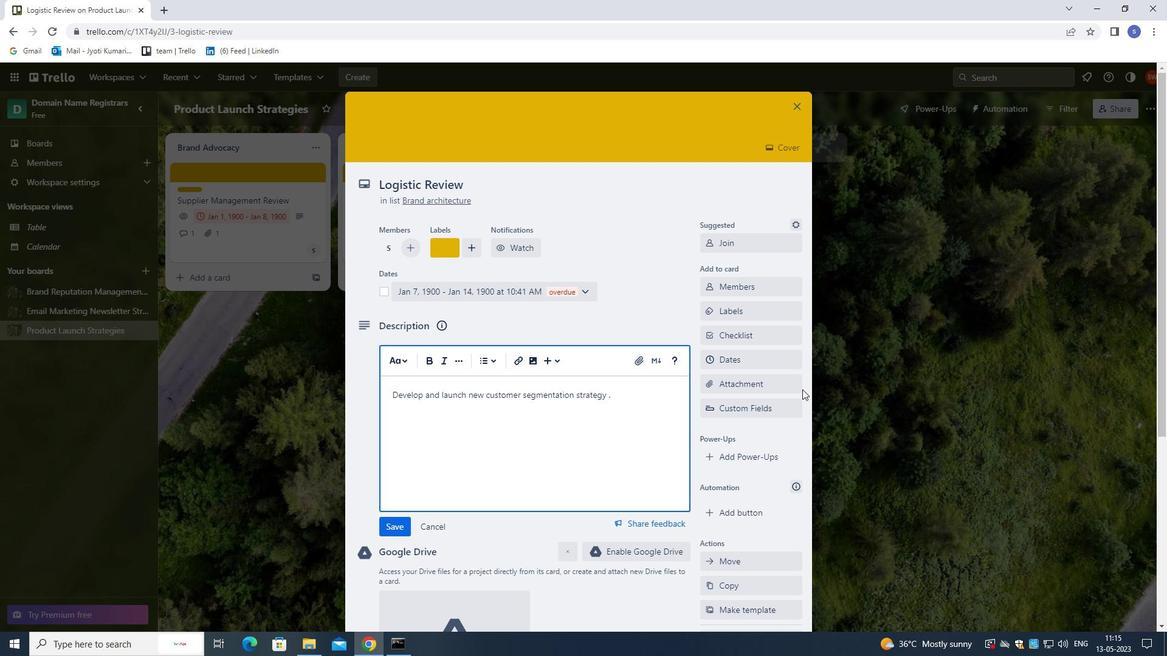 
Action: Mouse scrolled (795, 425) with delta (0, 0)
Screenshot: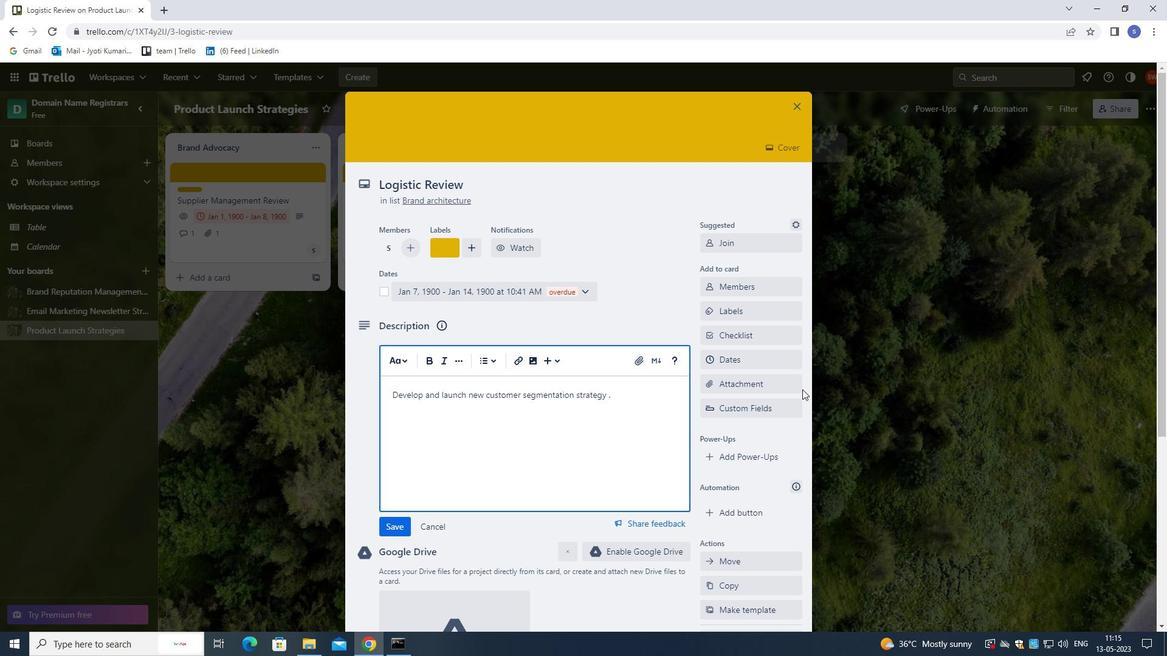 
Action: Mouse moved to (792, 433)
Screenshot: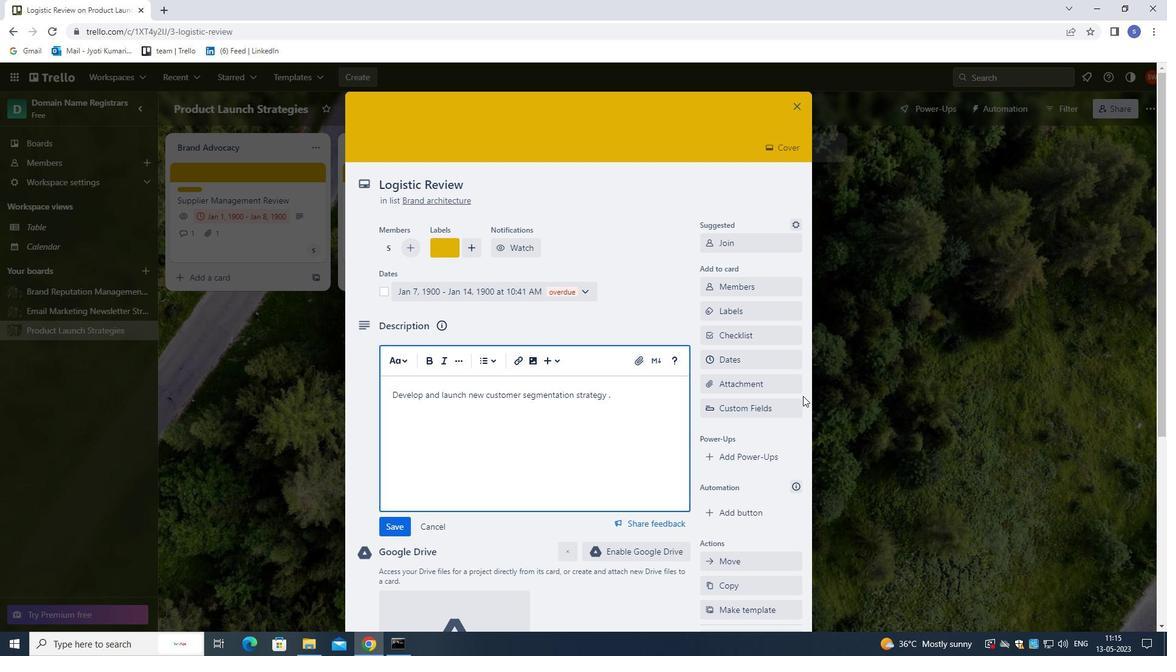 
Action: Mouse scrolled (792, 432) with delta (0, 0)
Screenshot: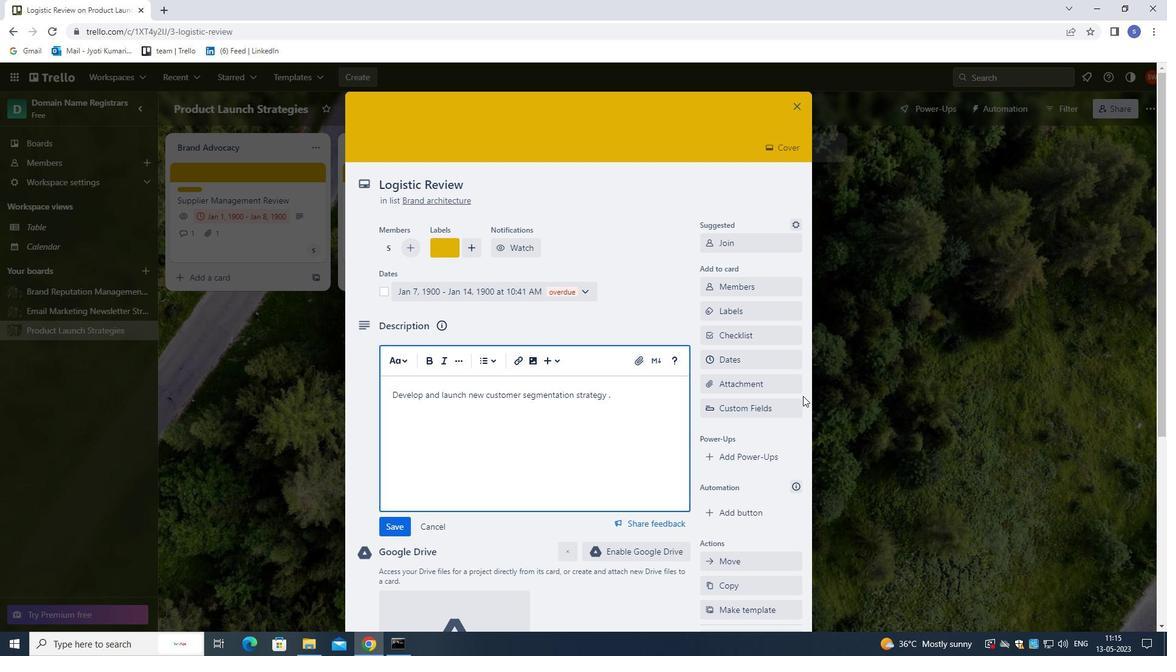 
Action: Mouse moved to (788, 440)
Screenshot: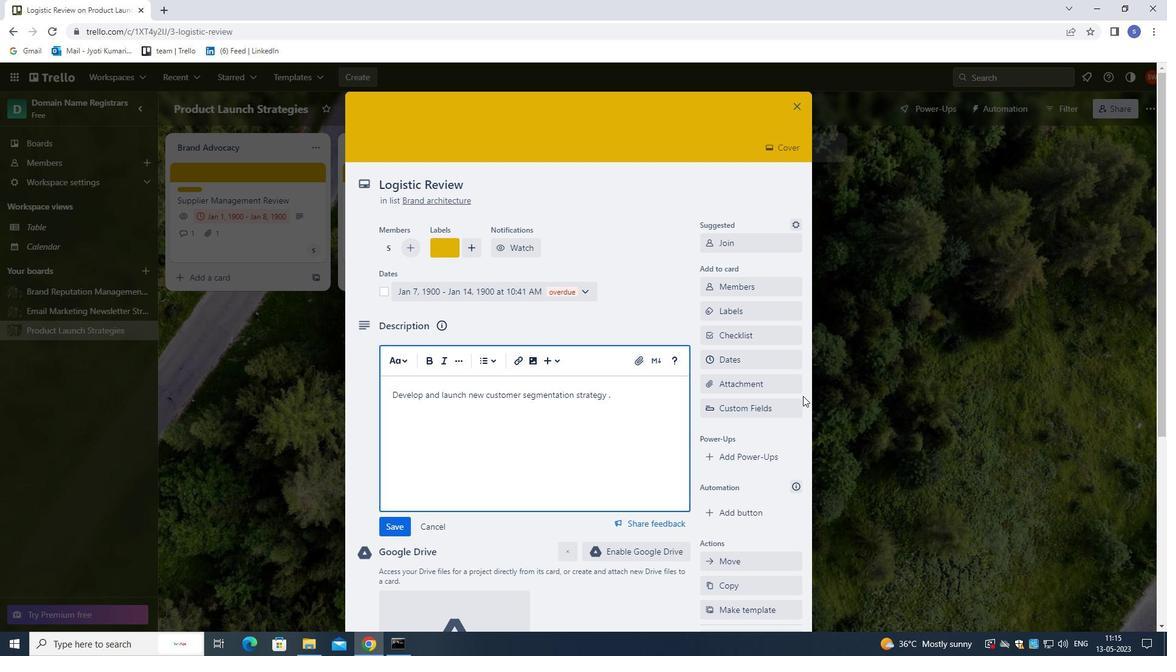 
Action: Mouse scrolled (788, 439) with delta (0, 0)
Screenshot: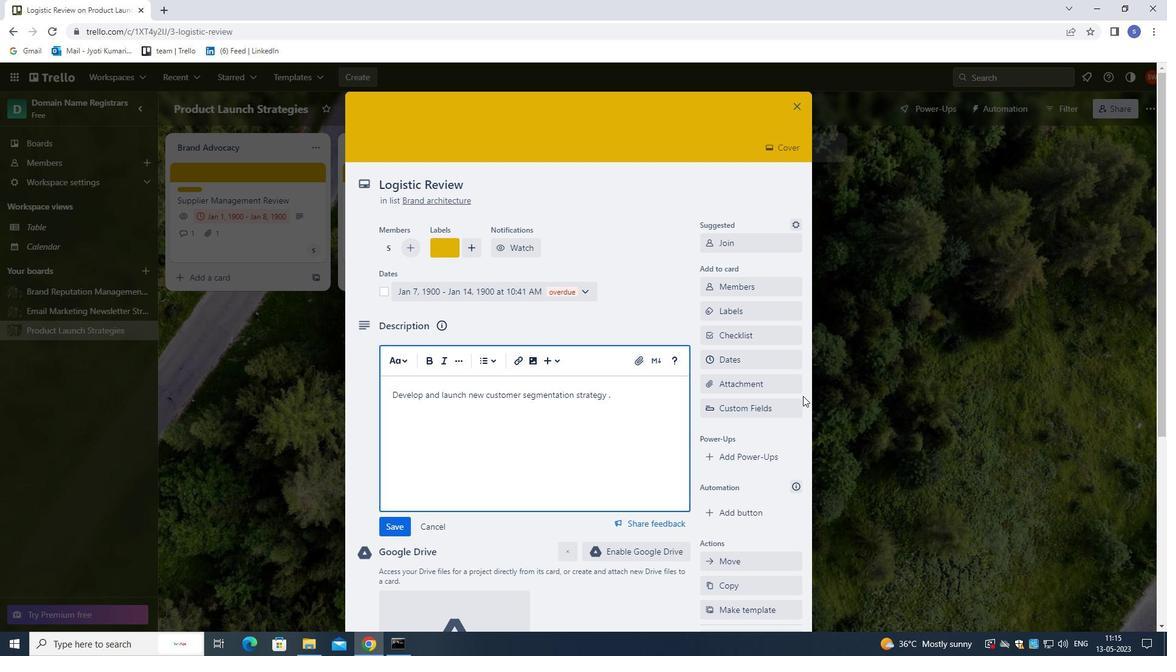 
Action: Mouse moved to (784, 445)
Screenshot: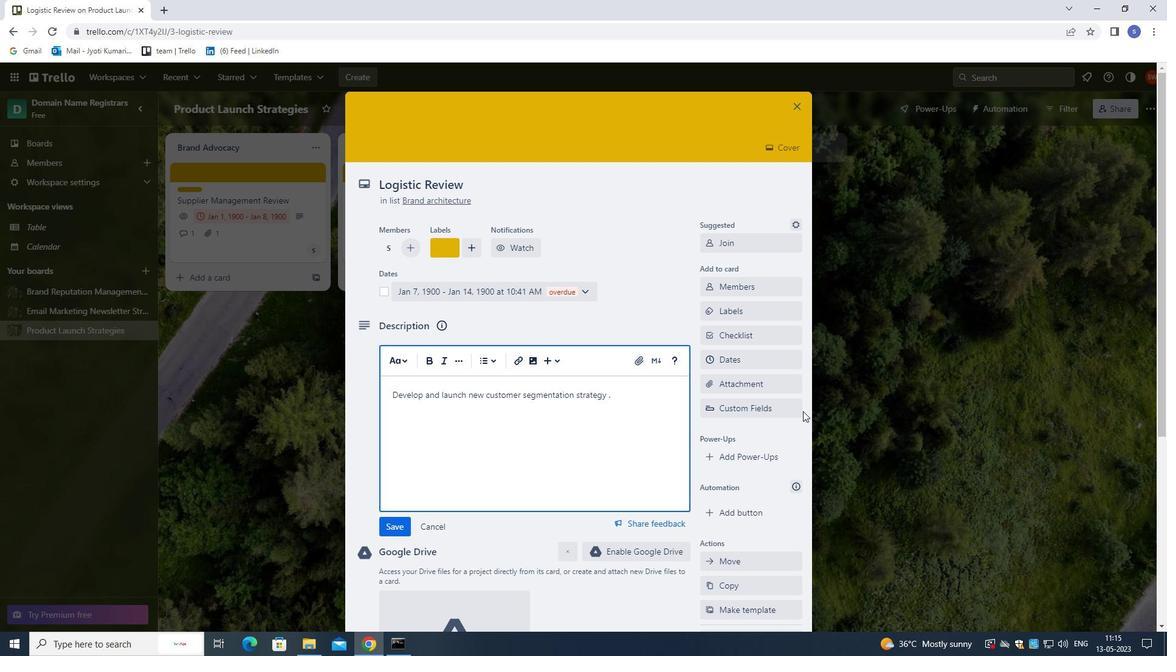 
Action: Mouse scrolled (785, 443) with delta (0, 0)
Screenshot: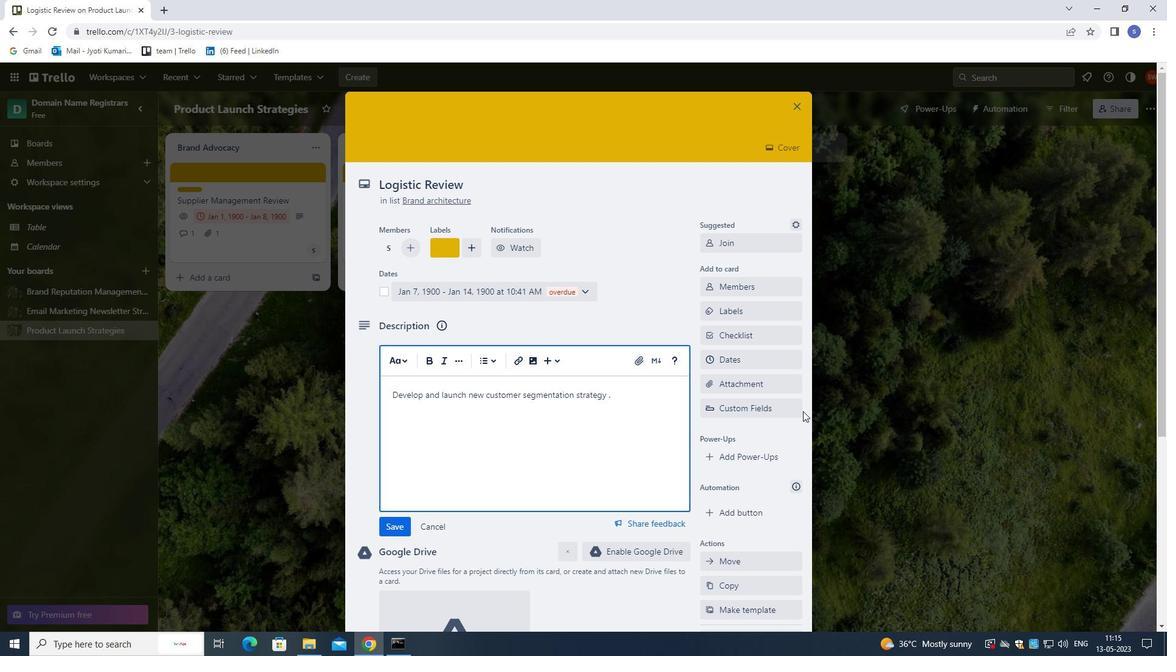 
Action: Mouse moved to (784, 445)
Screenshot: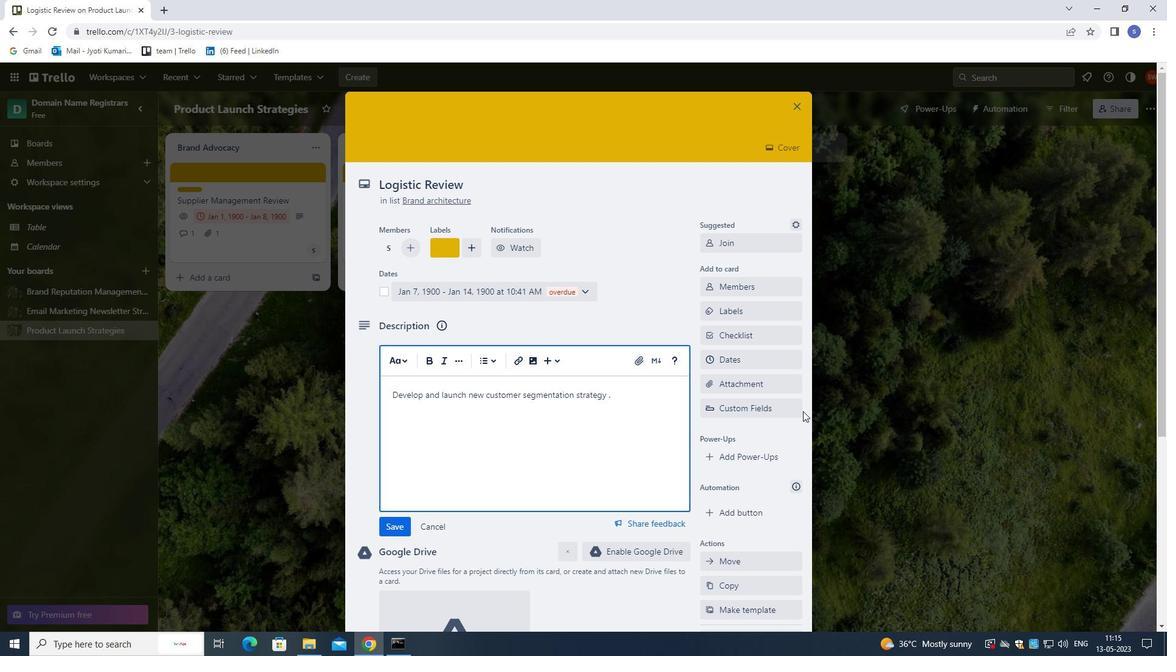 
Action: Mouse scrolled (784, 444) with delta (0, 0)
Screenshot: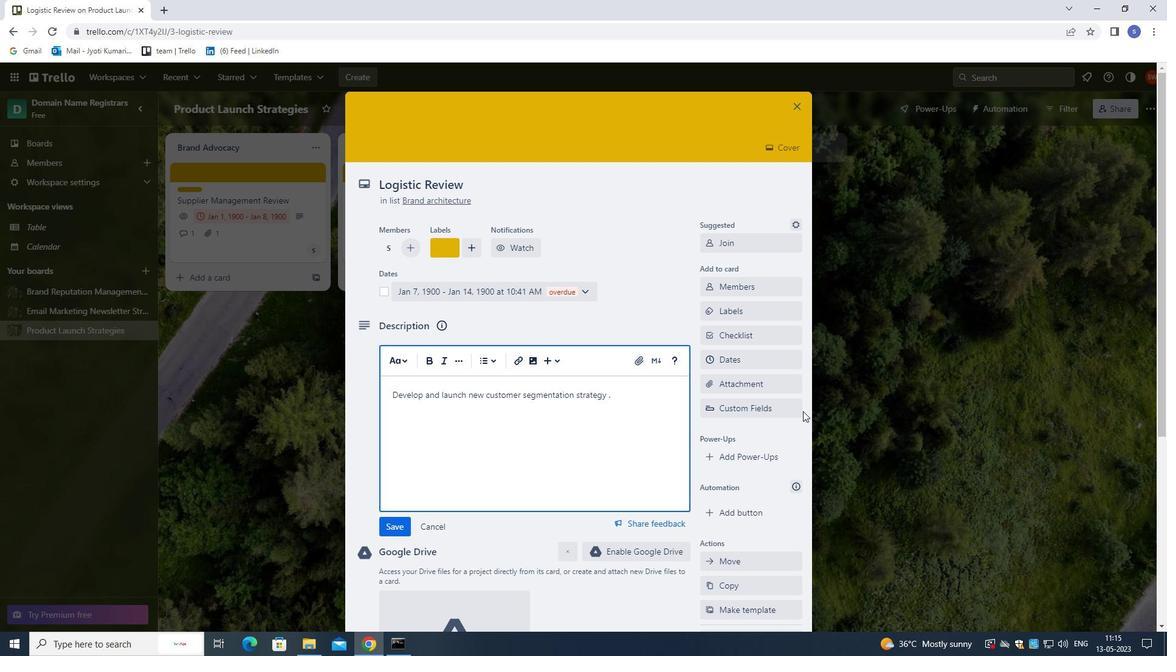 
Action: Mouse moved to (783, 445)
Screenshot: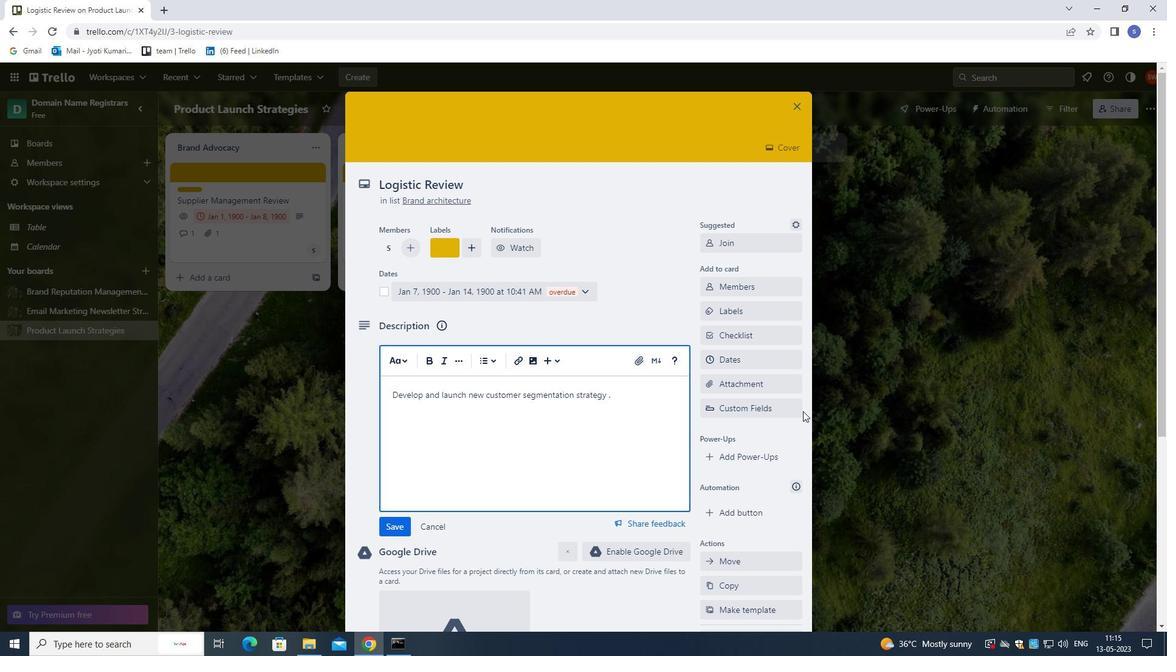 
Action: Mouse scrolled (783, 445) with delta (0, 0)
Screenshot: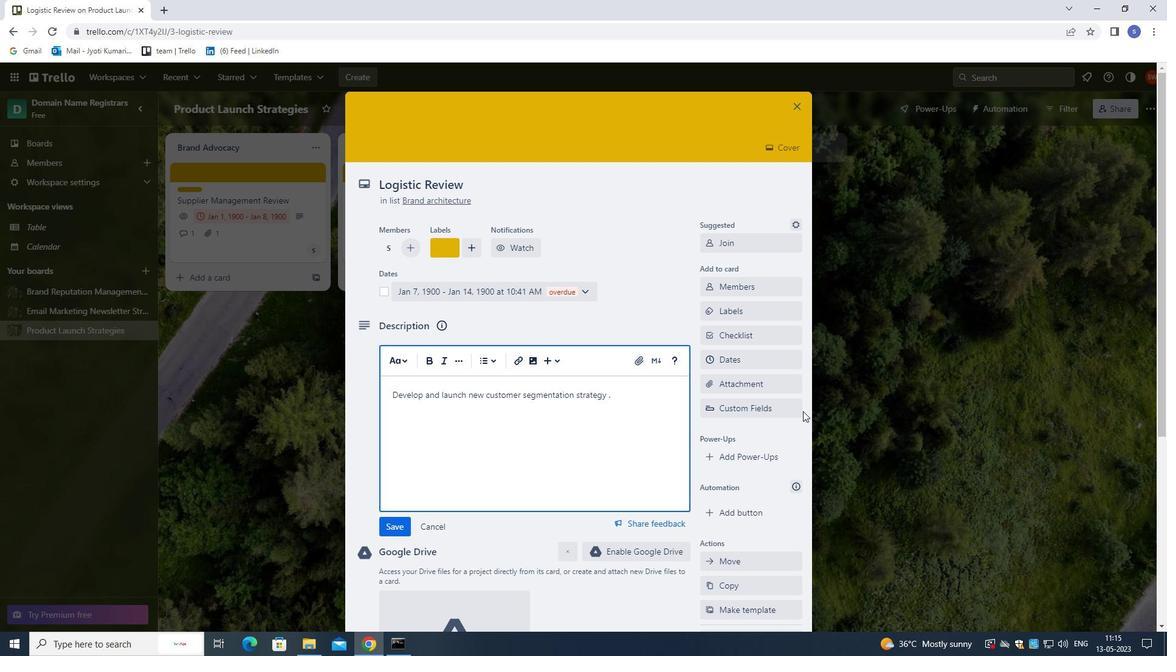 
Action: Mouse moved to (543, 554)
Screenshot: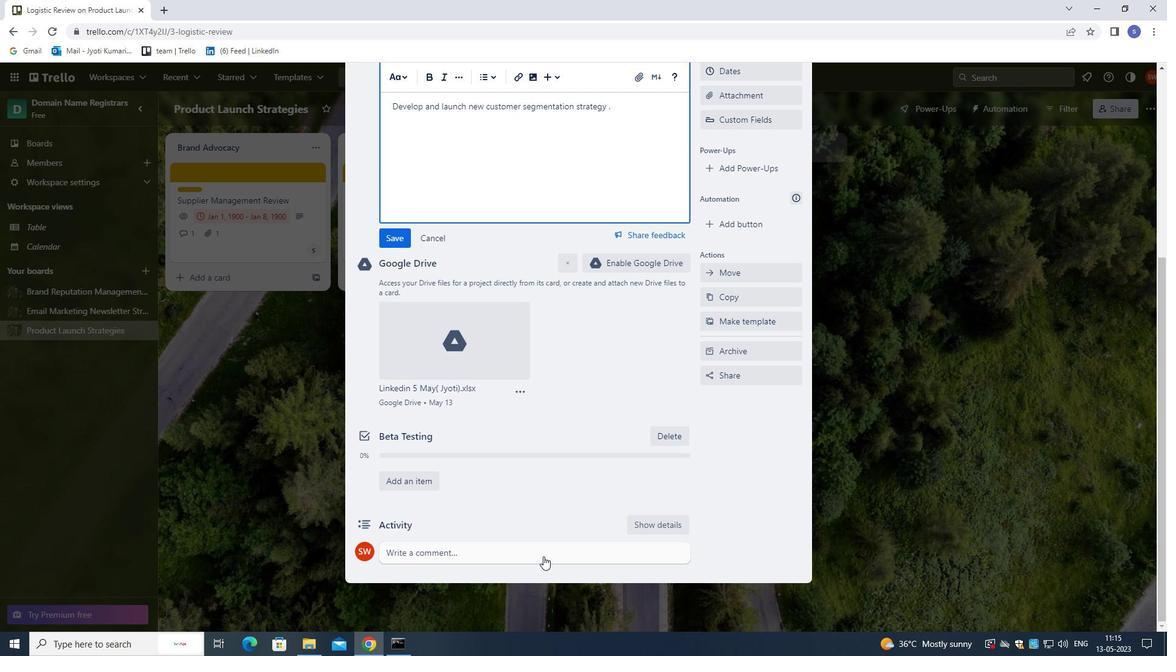 
Action: Mouse pressed left at (543, 554)
Screenshot: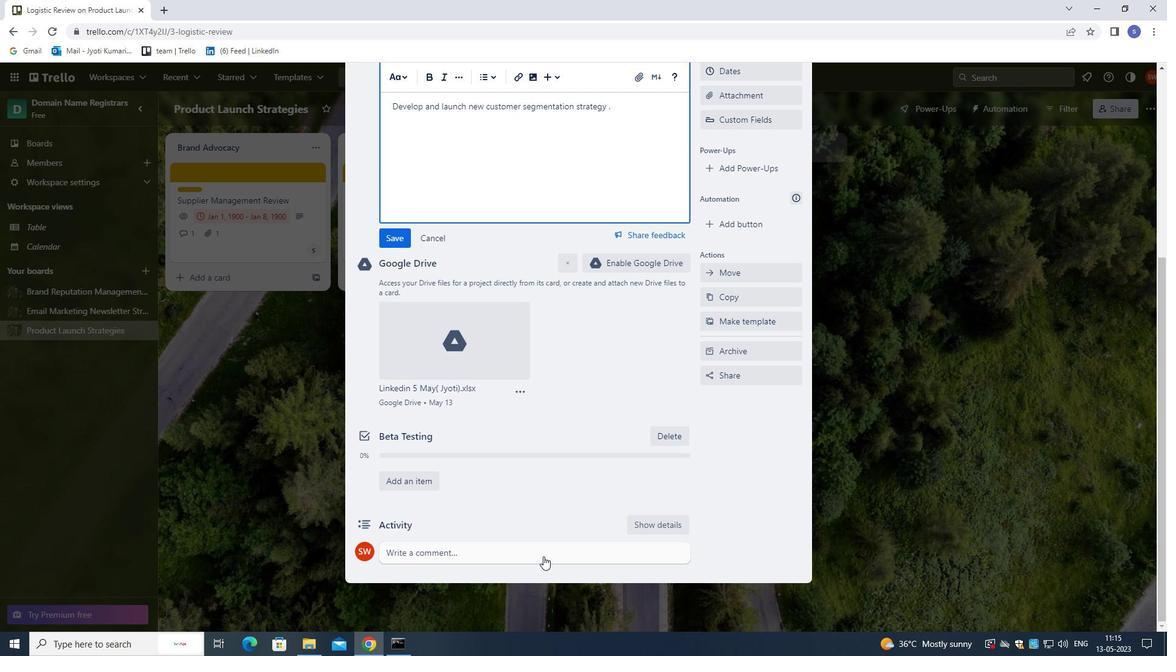 
Action: Mouse moved to (573, 563)
Screenshot: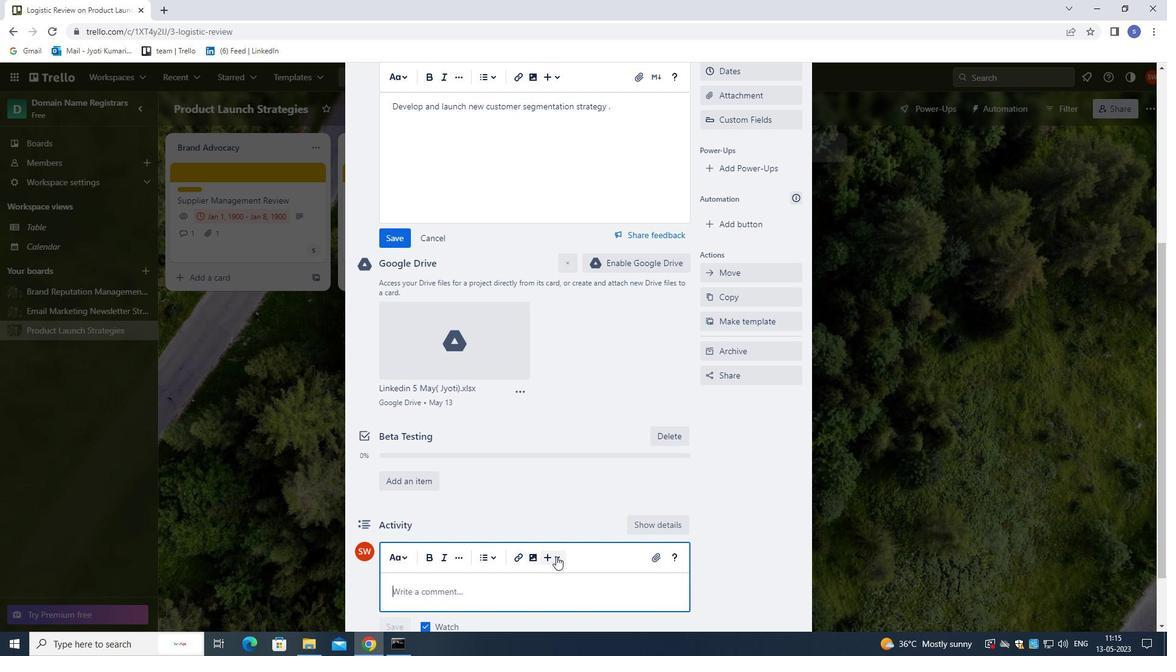 
Action: Key pressed <Key.shift>LET<Key.space>US<Key.space>APPROACH<Key.space>THIS<Key.space>TASK<Key.space>WITH<Key.space>A<Key.space>SENSE<Key.space>OF<Key.space>CURIOSITY<Key.space>AND<Key.space>A<Key.space>WILLINGNESS<Key.space>TO<Key.space>EXPLORE<Key.space>NEW<Key.space>IDEAS<Key.space>AN<Key.space><Key.backspace>D<Key.space>S<Key.backspace>AA<Key.backspace>PPROACHES.
Screenshot: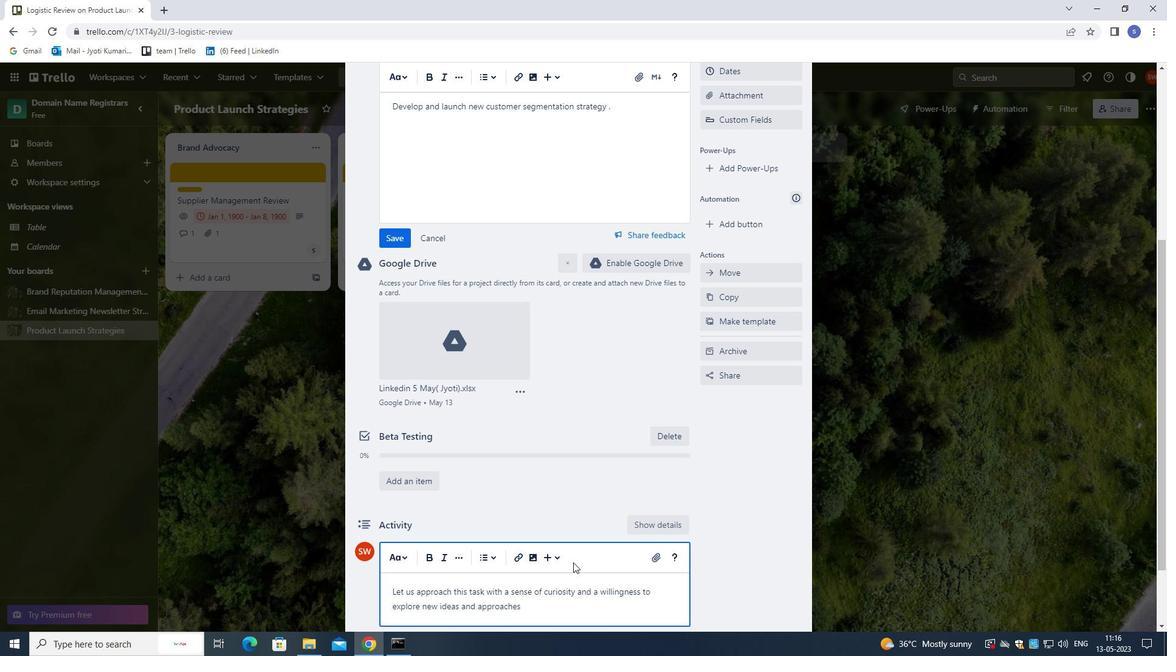 
Action: Mouse moved to (409, 242)
Screenshot: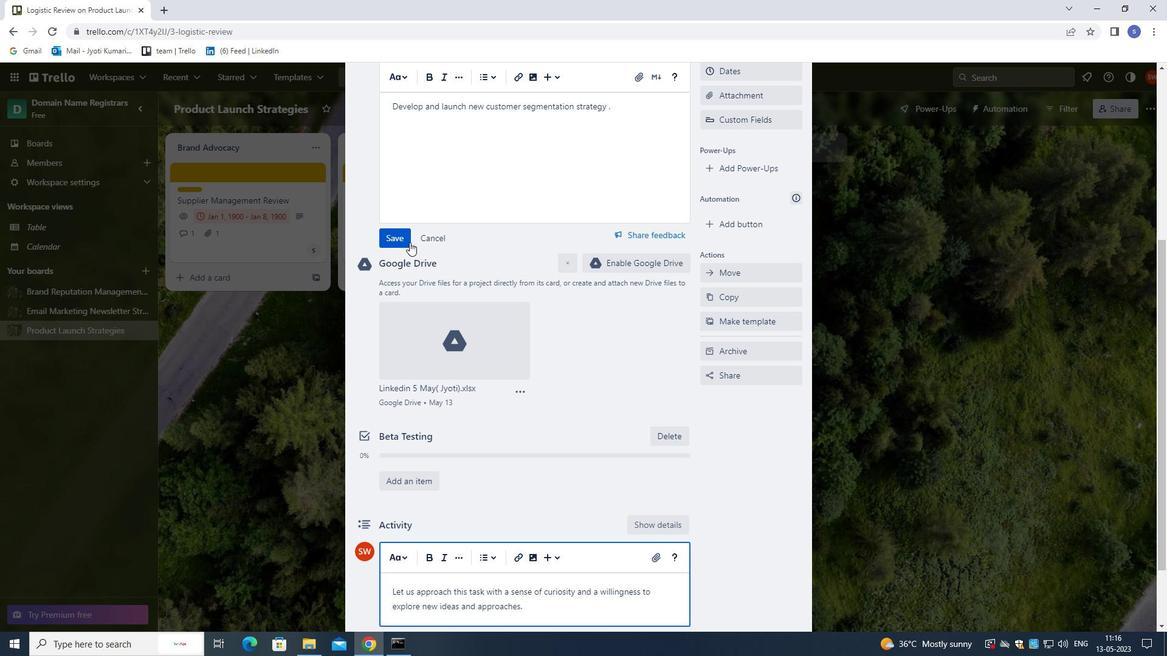 
Action: Mouse pressed left at (409, 242)
Screenshot: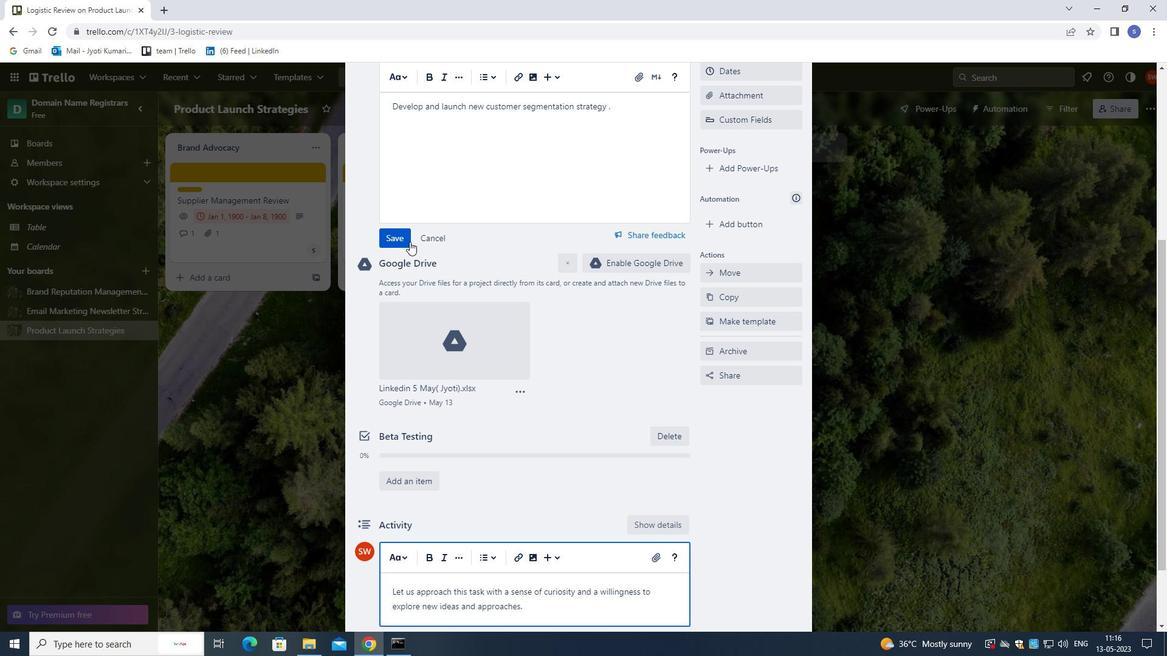 
Action: Mouse moved to (482, 406)
Screenshot: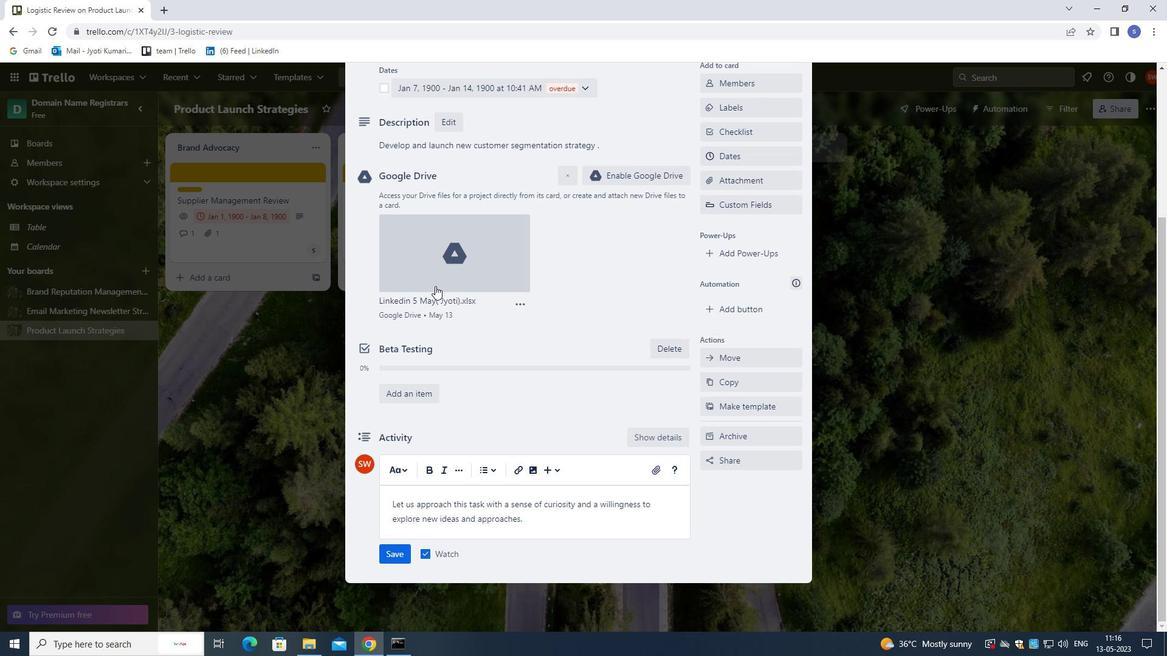
Action: Mouse scrolled (482, 405) with delta (0, 0)
Screenshot: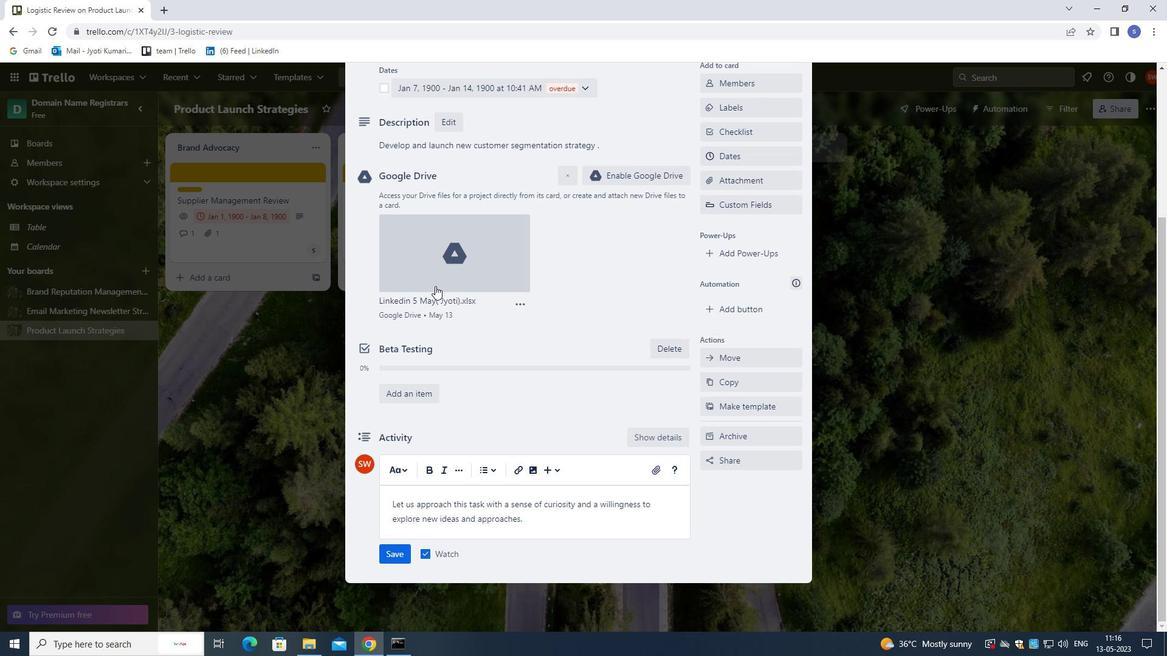 
Action: Mouse moved to (487, 425)
Screenshot: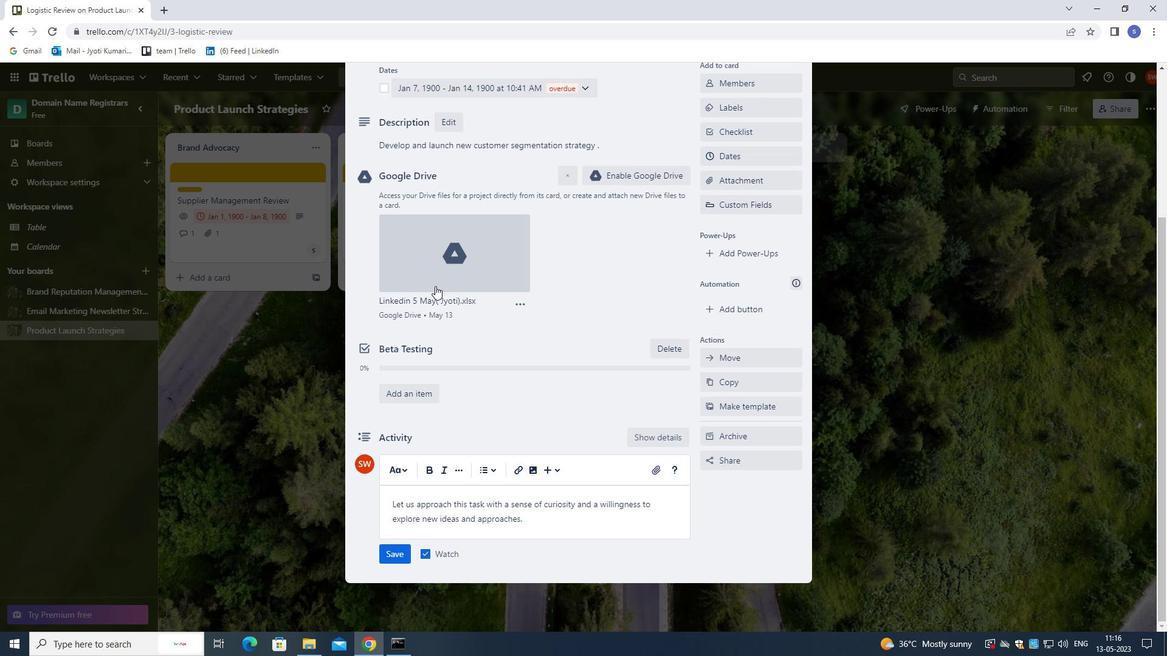 
Action: Mouse scrolled (487, 424) with delta (0, 0)
Screenshot: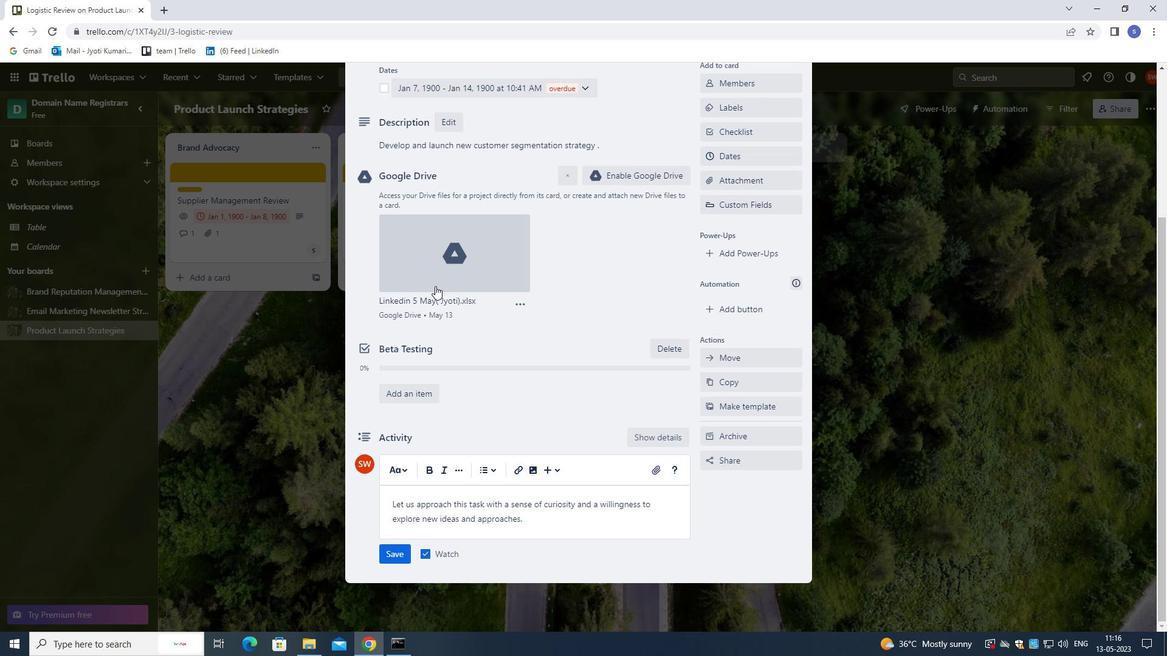 
Action: Mouse moved to (490, 438)
Screenshot: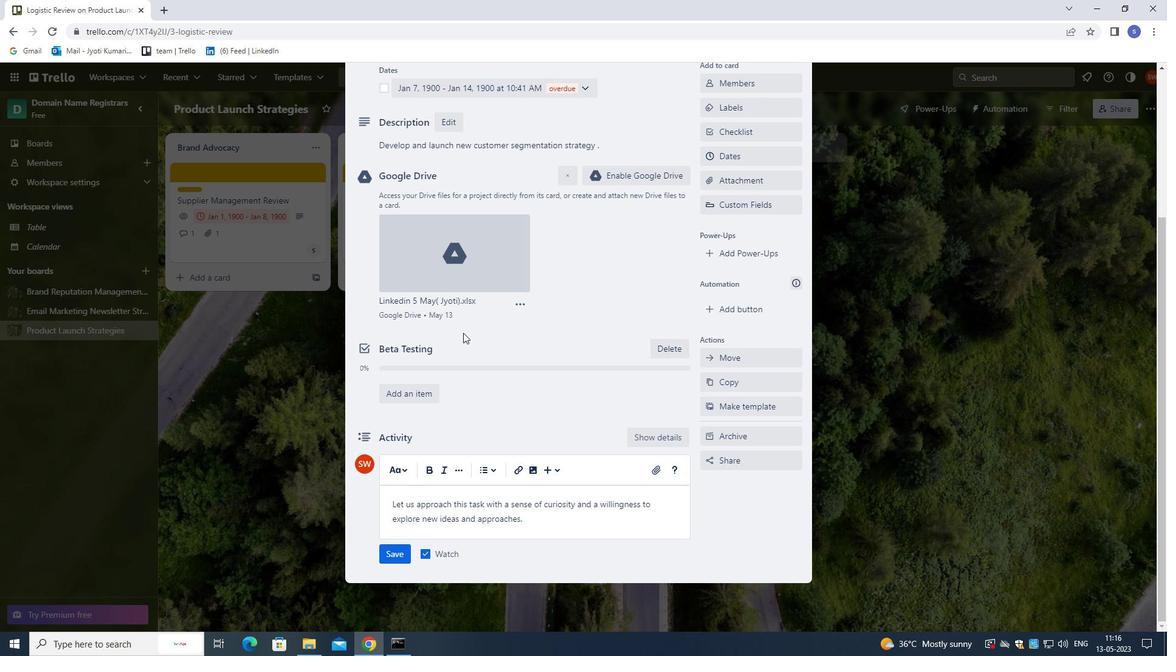 
Action: Mouse scrolled (490, 437) with delta (0, 0)
Screenshot: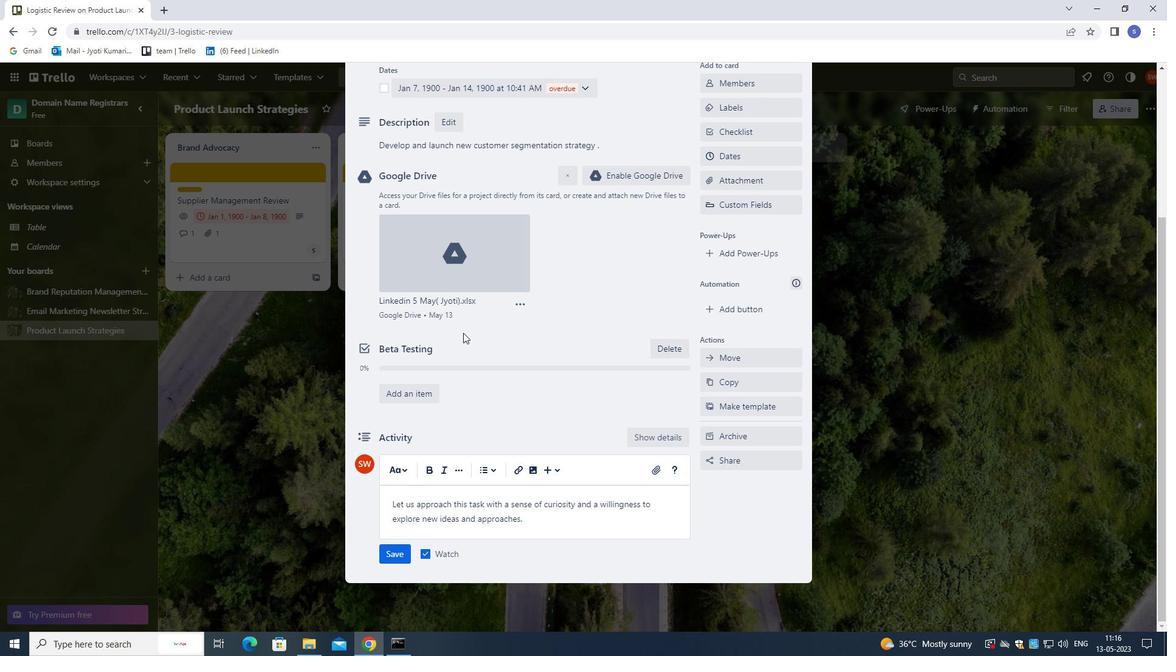 
Action: Mouse moved to (492, 448)
Screenshot: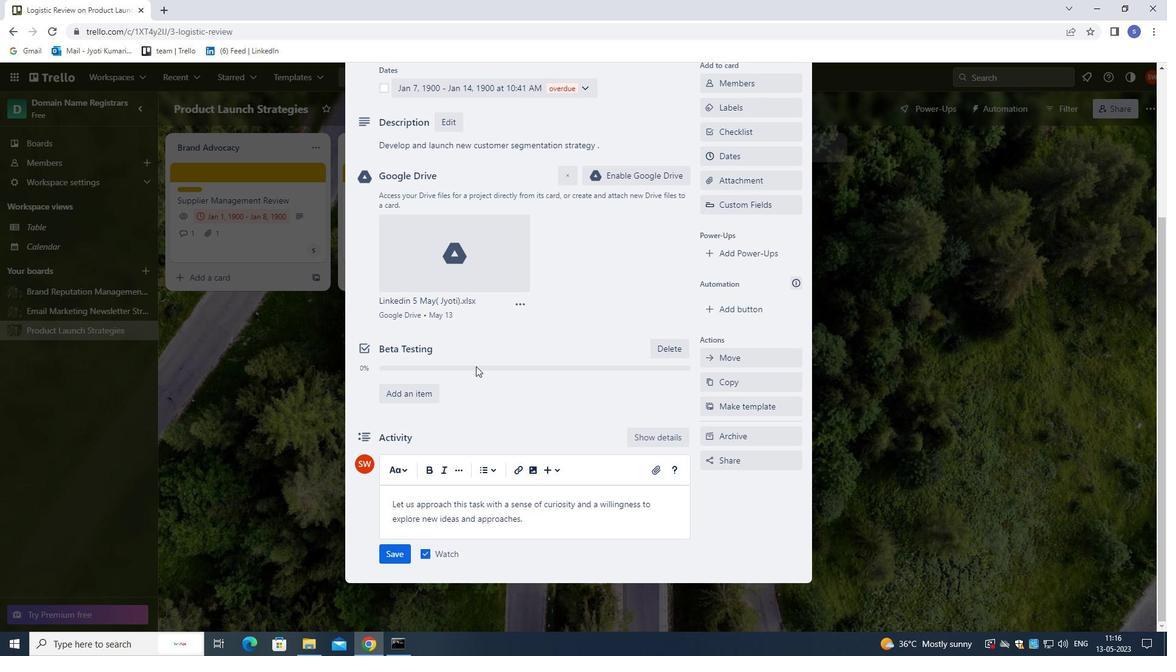 
Action: Mouse scrolled (492, 448) with delta (0, 0)
Screenshot: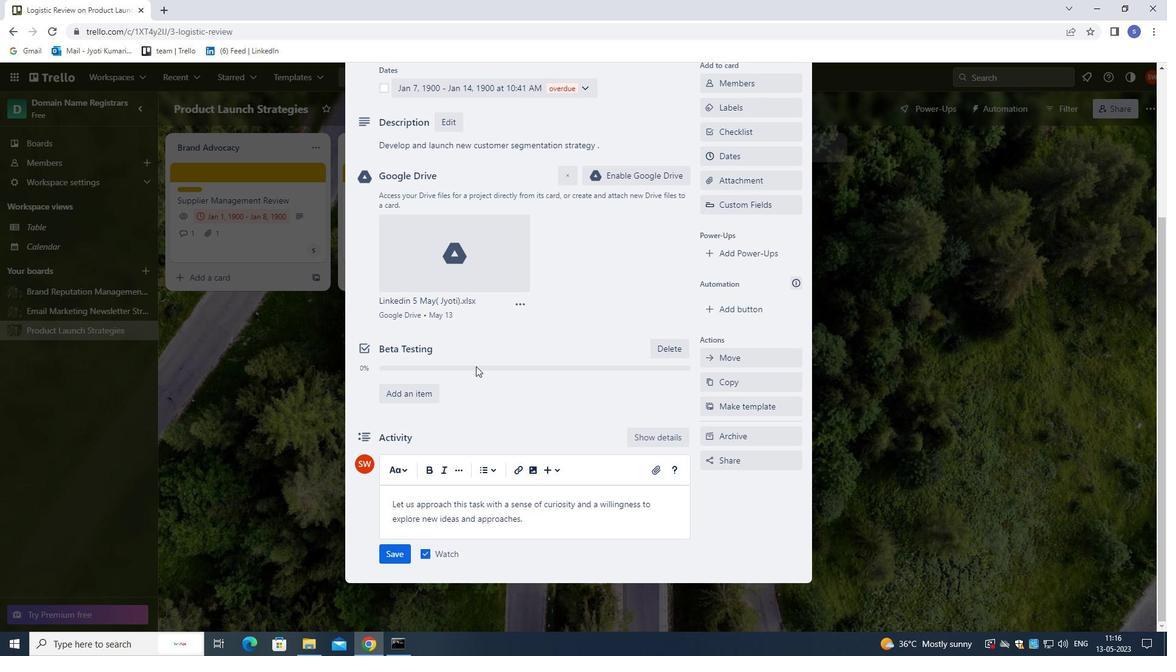 
Action: Mouse moved to (397, 558)
Screenshot: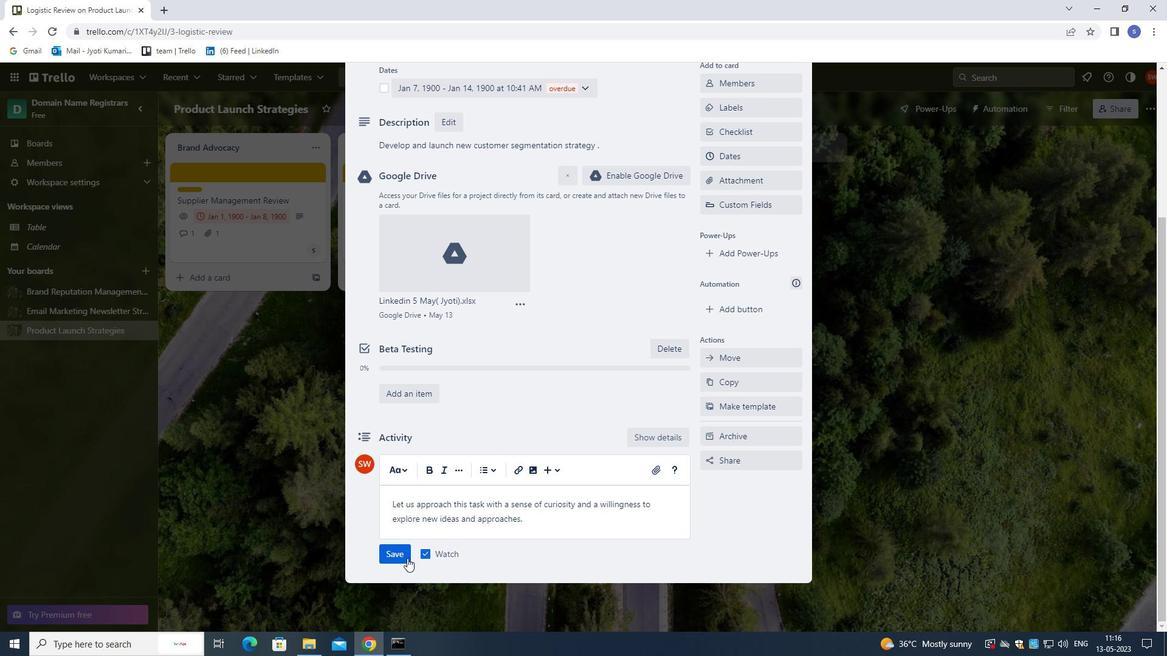
Action: Mouse pressed left at (397, 558)
Screenshot: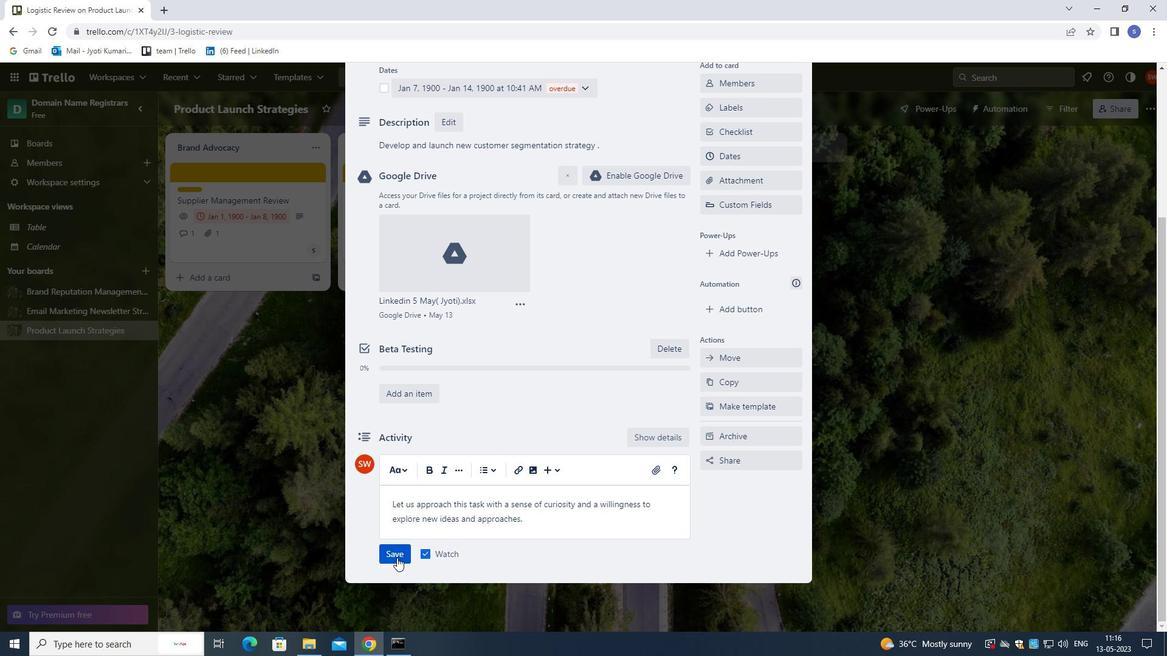 
Action: Mouse moved to (627, 529)
Screenshot: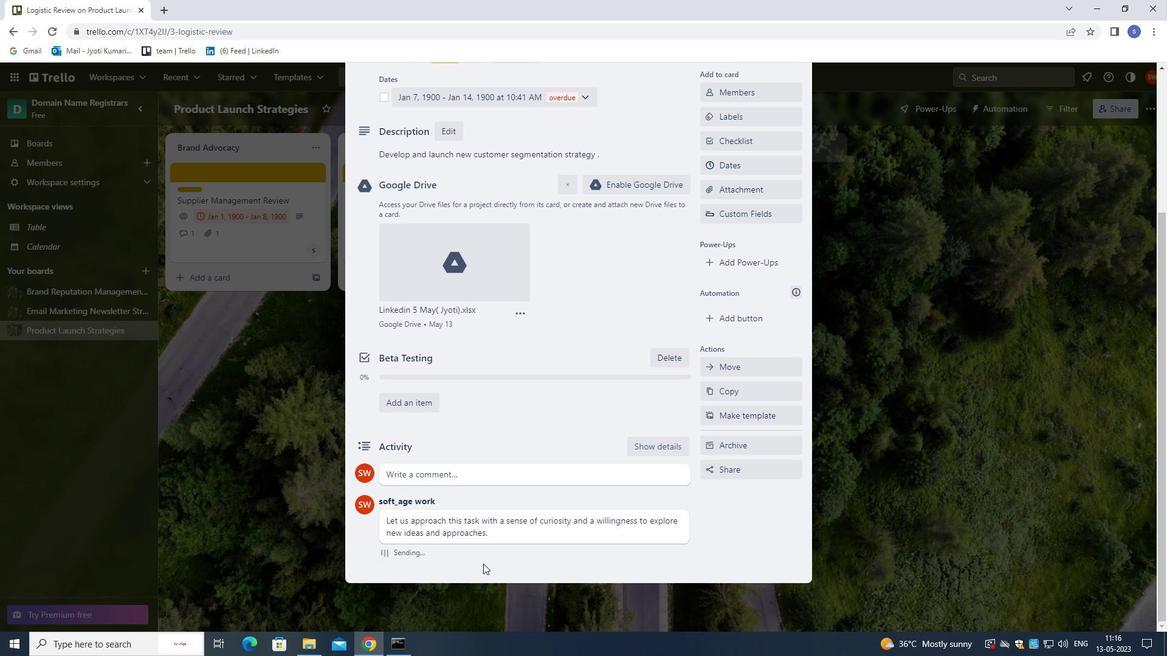 
Action: Mouse scrolled (627, 530) with delta (0, 0)
Screenshot: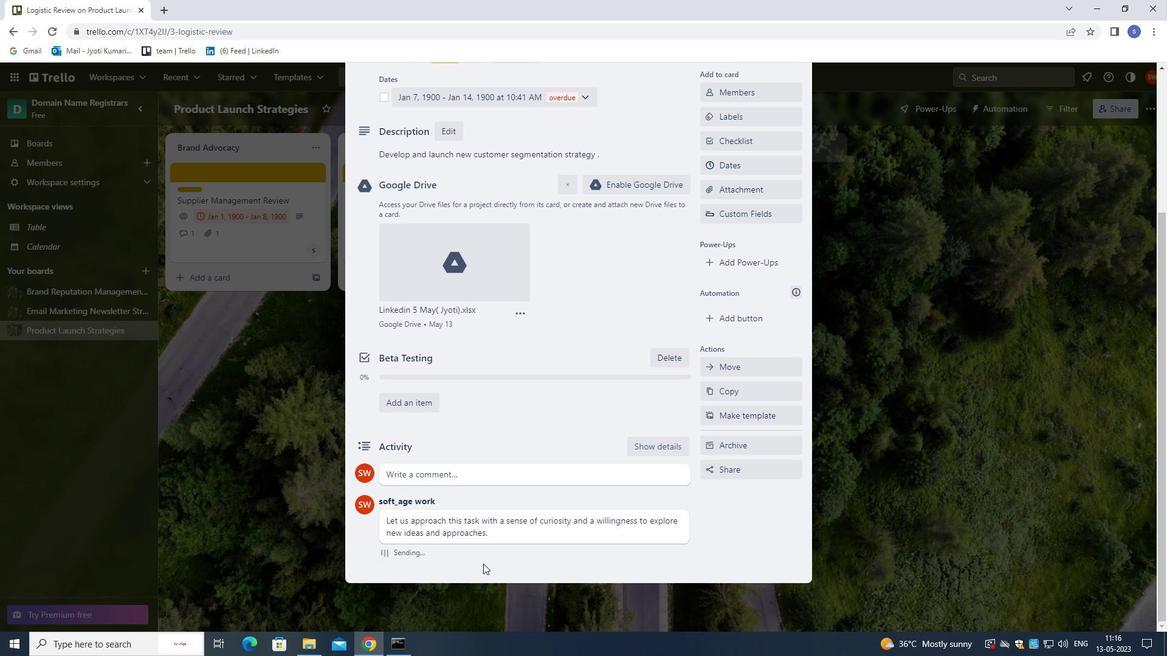 
Action: Mouse moved to (630, 521)
Screenshot: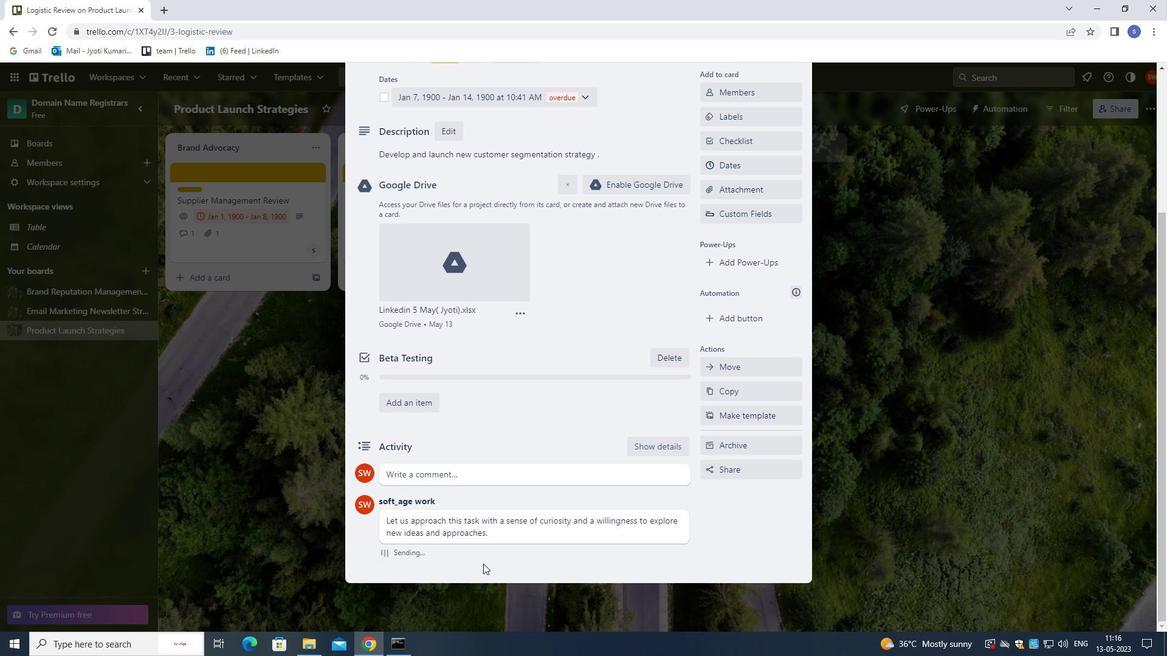 
Action: Mouse scrolled (630, 522) with delta (0, 0)
Screenshot: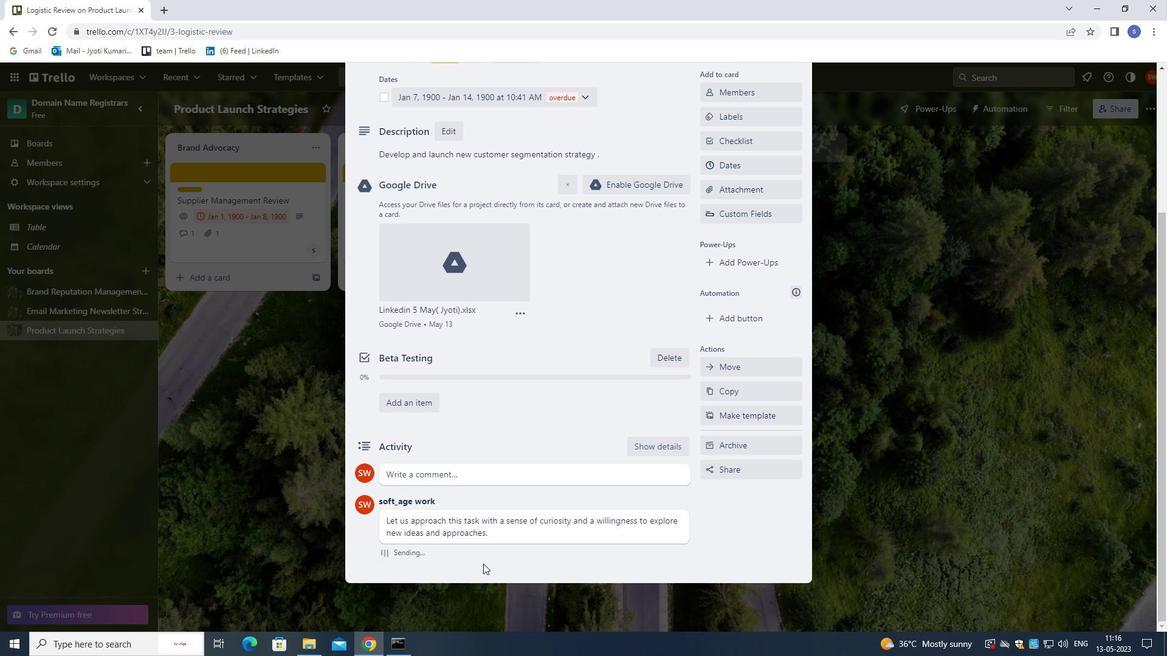 
Action: Mouse moved to (633, 518)
Screenshot: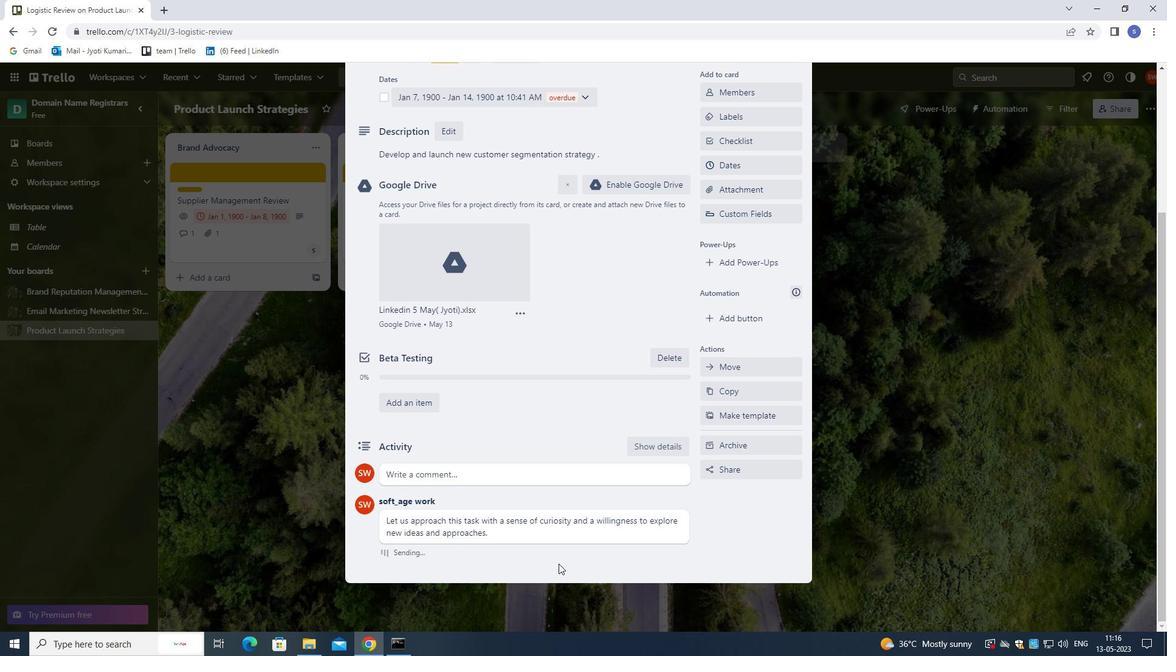 
Action: Mouse scrolled (633, 519) with delta (0, 0)
Screenshot: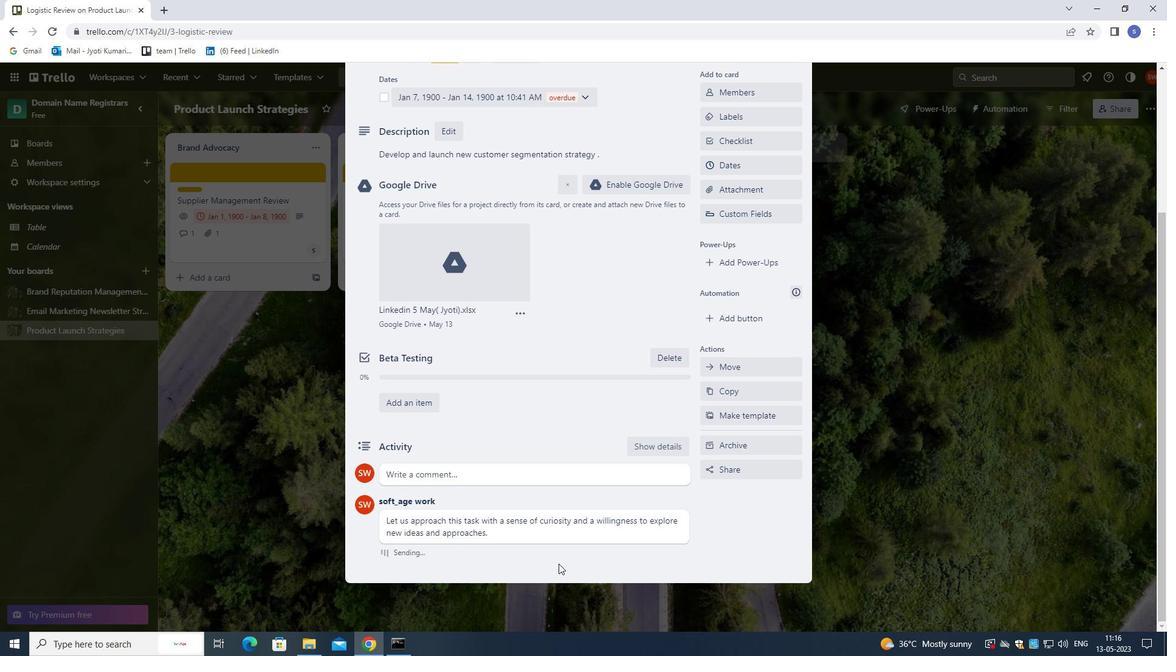 
Action: Mouse moved to (634, 516)
Screenshot: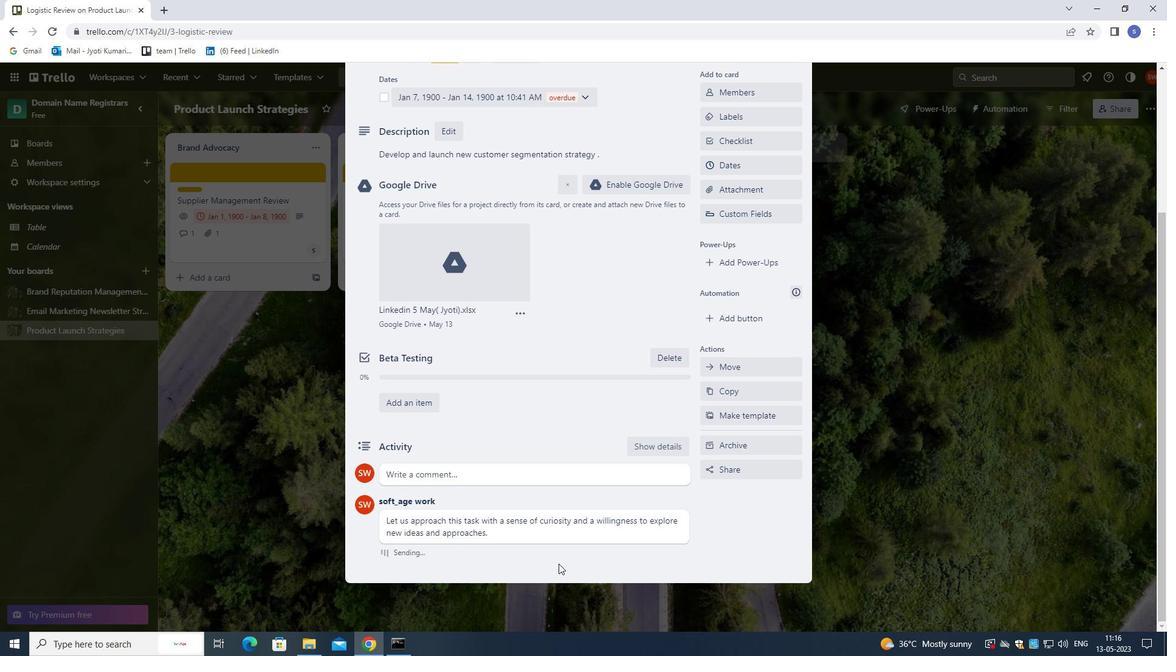 
Action: Mouse scrolled (634, 517) with delta (0, 0)
Screenshot: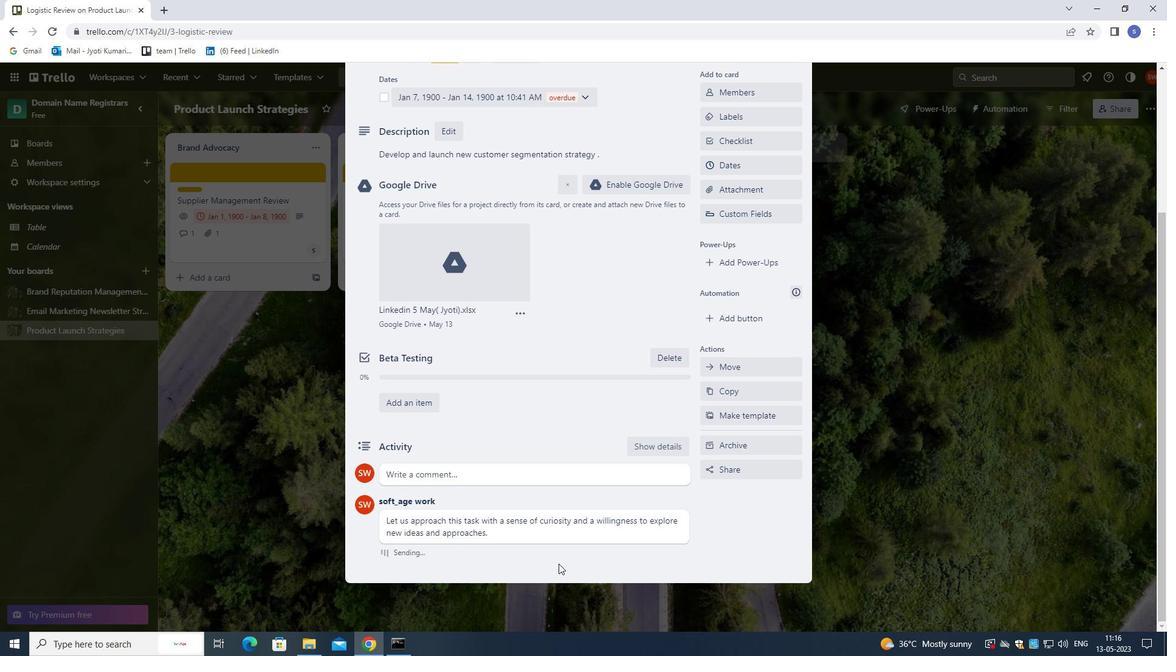 
Action: Mouse moved to (635, 515)
Screenshot: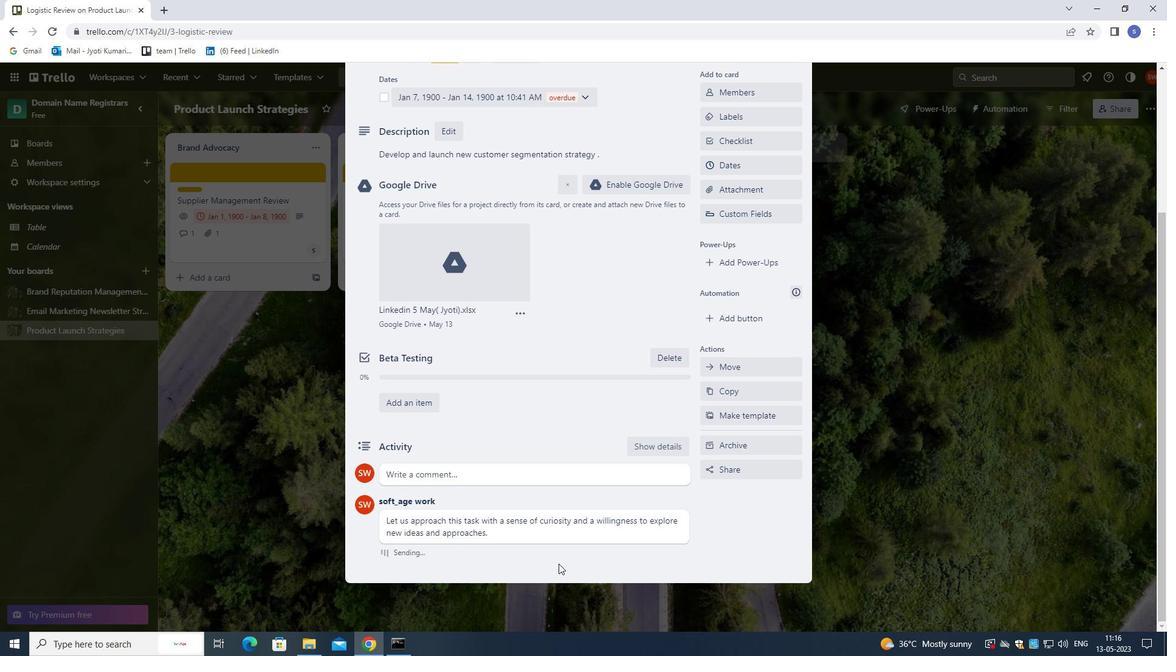 
Action: Mouse scrolled (635, 516) with delta (0, 0)
Screenshot: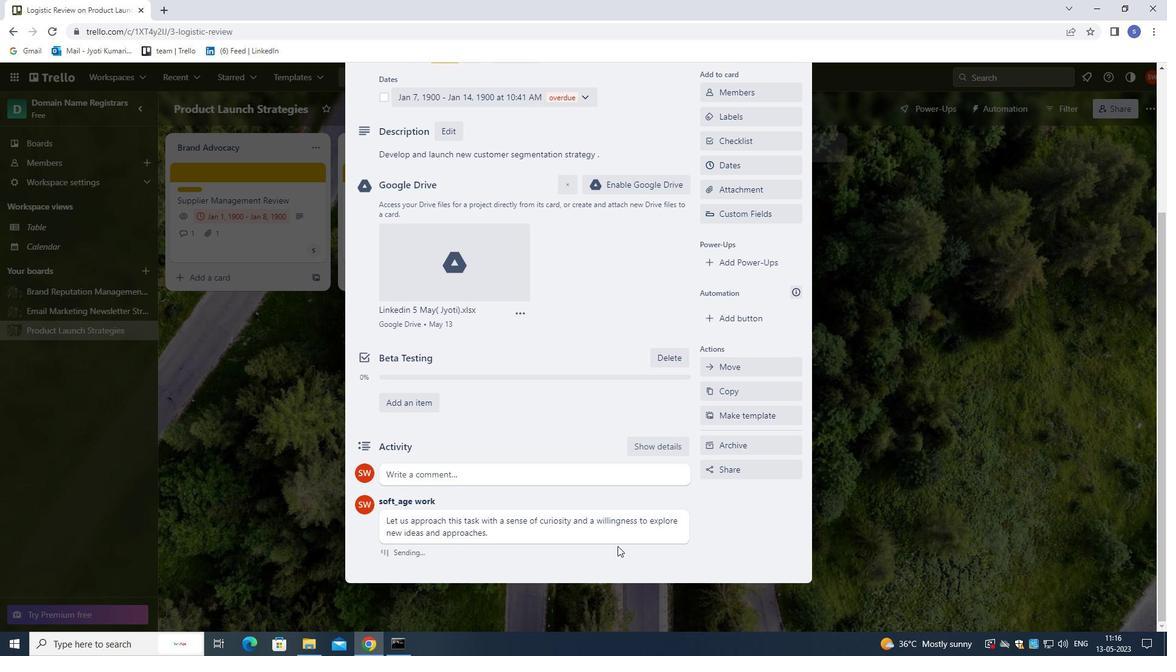 
Action: Mouse moved to (636, 515)
Screenshot: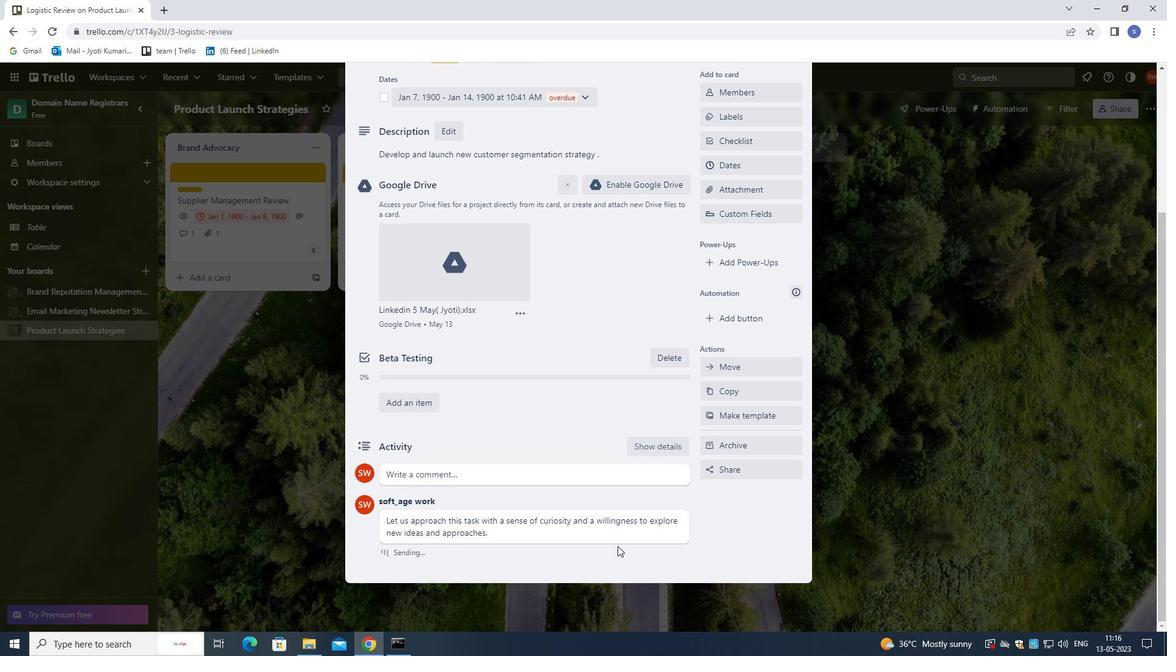 
Action: Mouse scrolled (636, 516) with delta (0, 0)
Screenshot: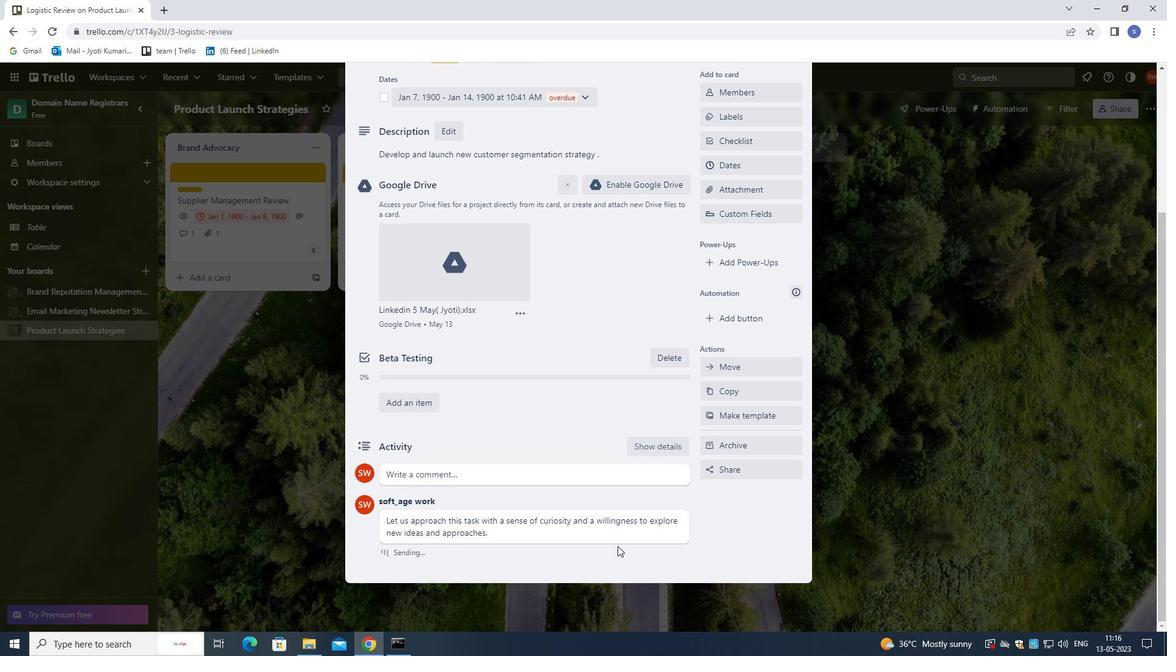
Action: Mouse moved to (651, 473)
Screenshot: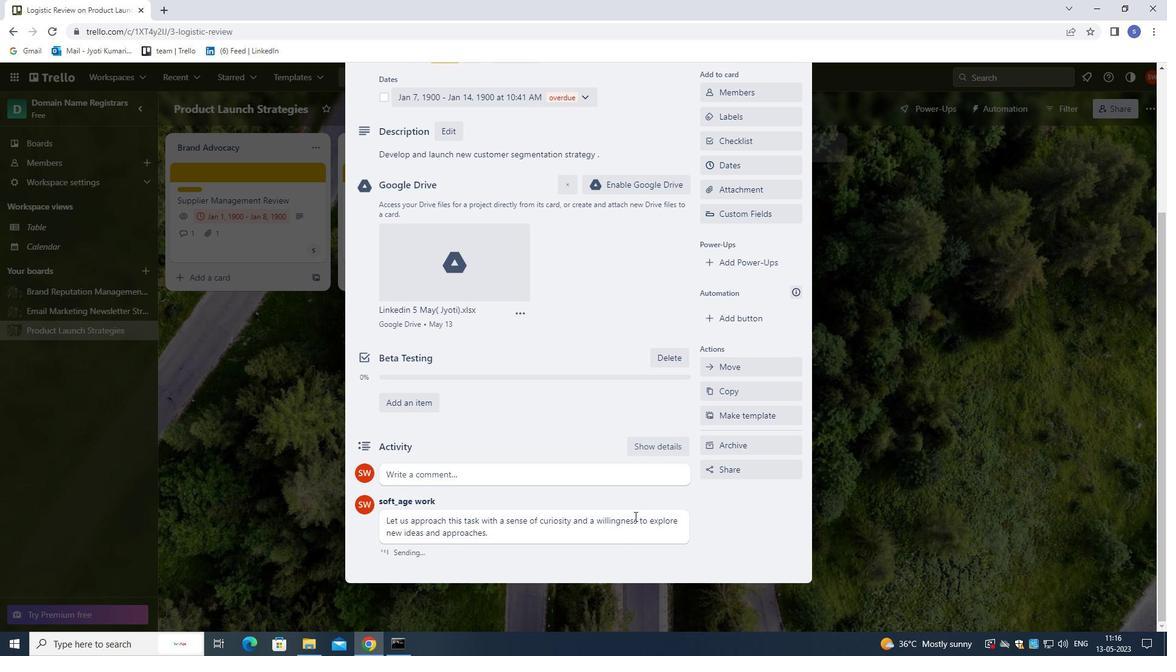
Action: Mouse scrolled (651, 473) with delta (0, 0)
Screenshot: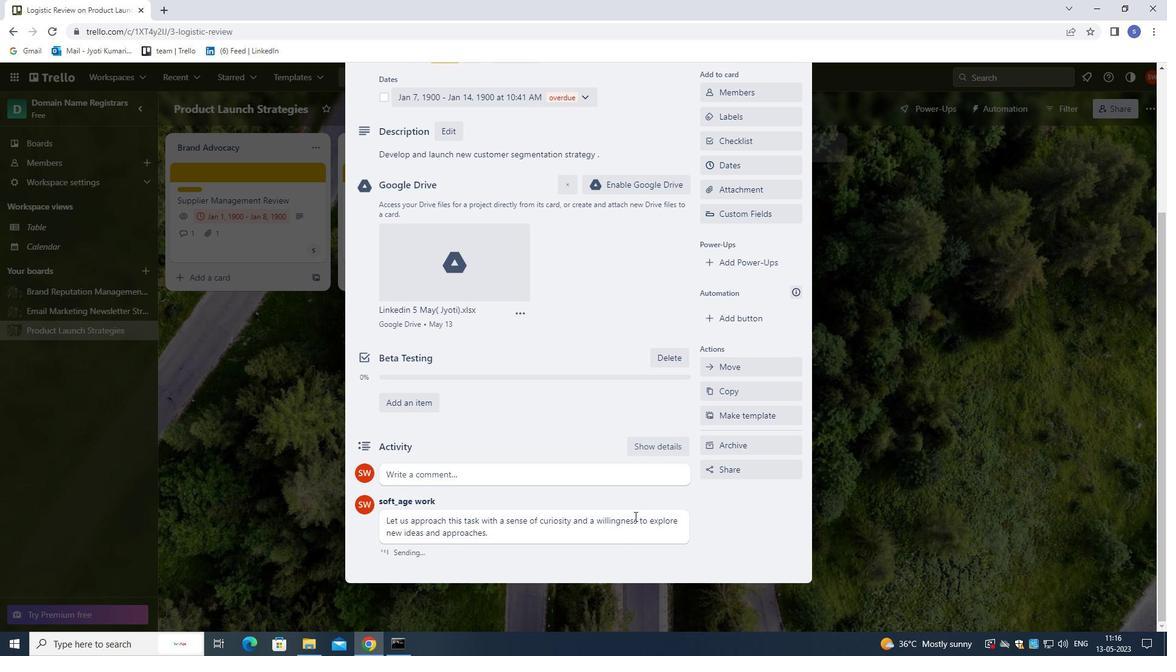 
Action: Mouse moved to (802, 104)
Screenshot: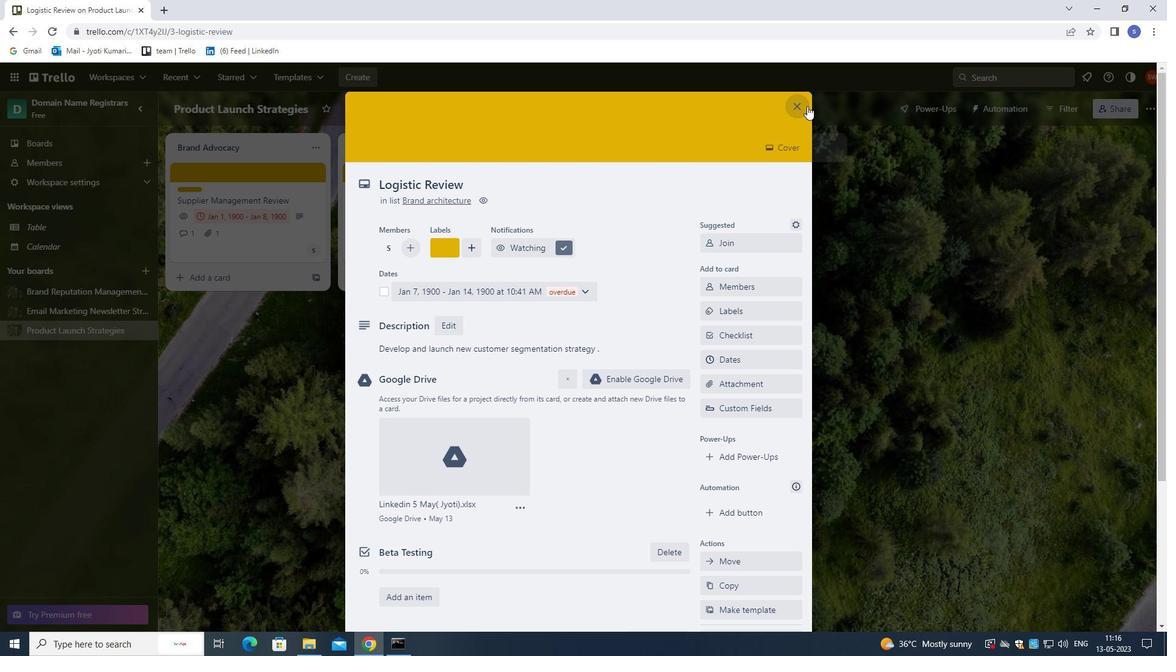 
Action: Mouse pressed left at (802, 104)
Screenshot: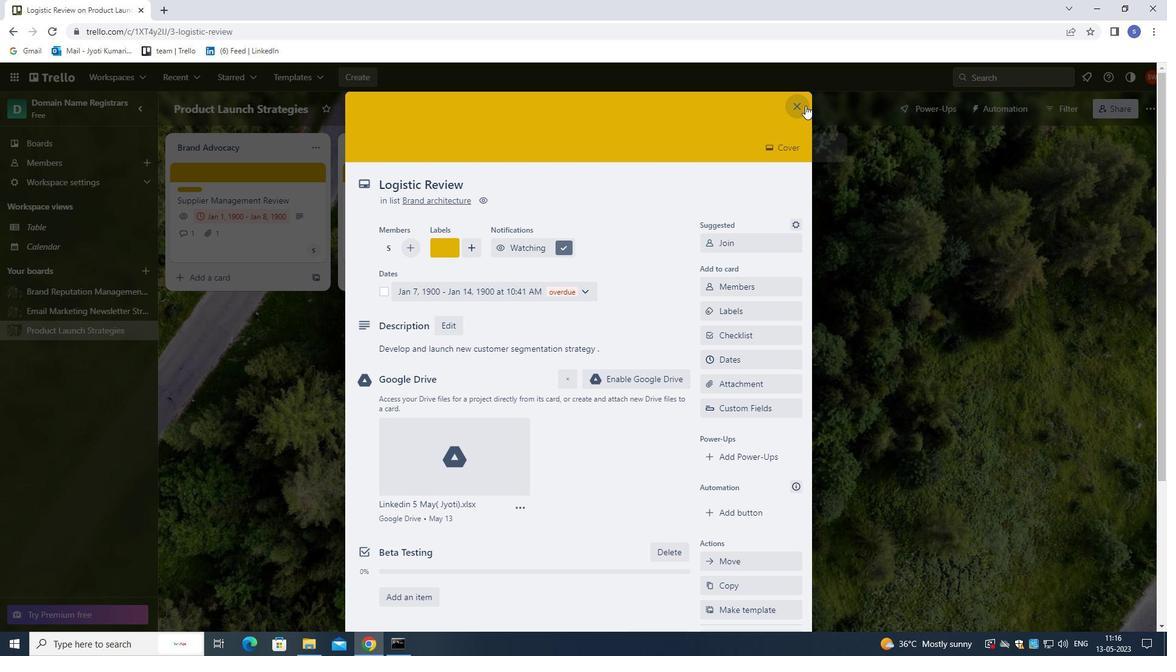 
Action: Mouse moved to (802, 110)
Screenshot: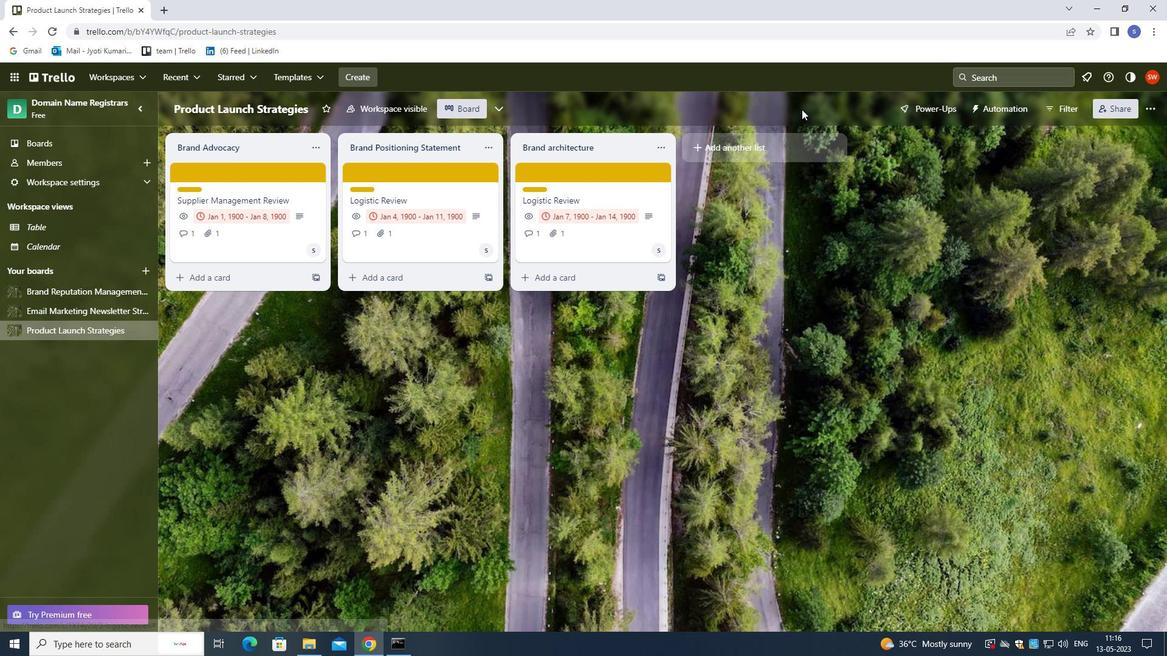 
